 Task: Look for space in Suriāpet, India from 2nd June, 2023 to 6th June, 2023 for 1 adult in price range Rs.10000 to Rs.13000. Place can be private room with 1  bedroom having 1 bed and 1 bathroom. Property type can be house, flat, guest house, hotel. Booking option can be shelf check-in. Required host language is English.
Action: Mouse moved to (529, 93)
Screenshot: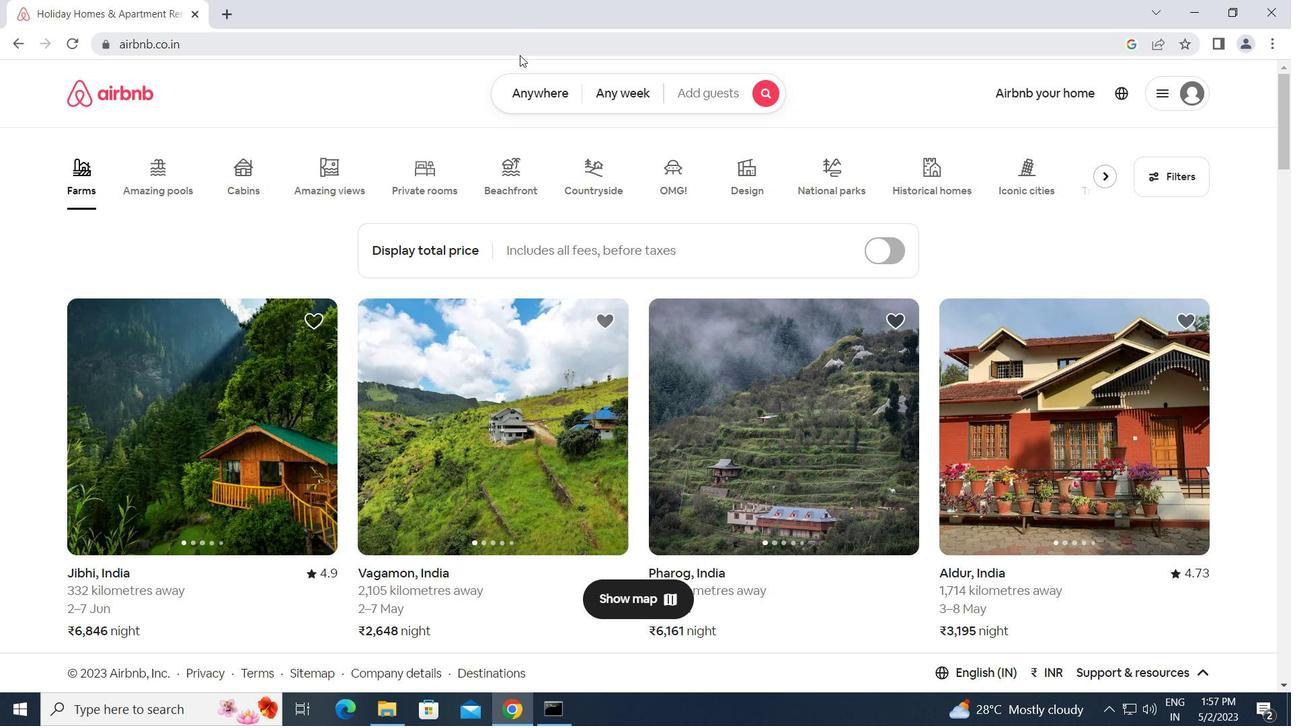 
Action: Mouse pressed left at (529, 93)
Screenshot: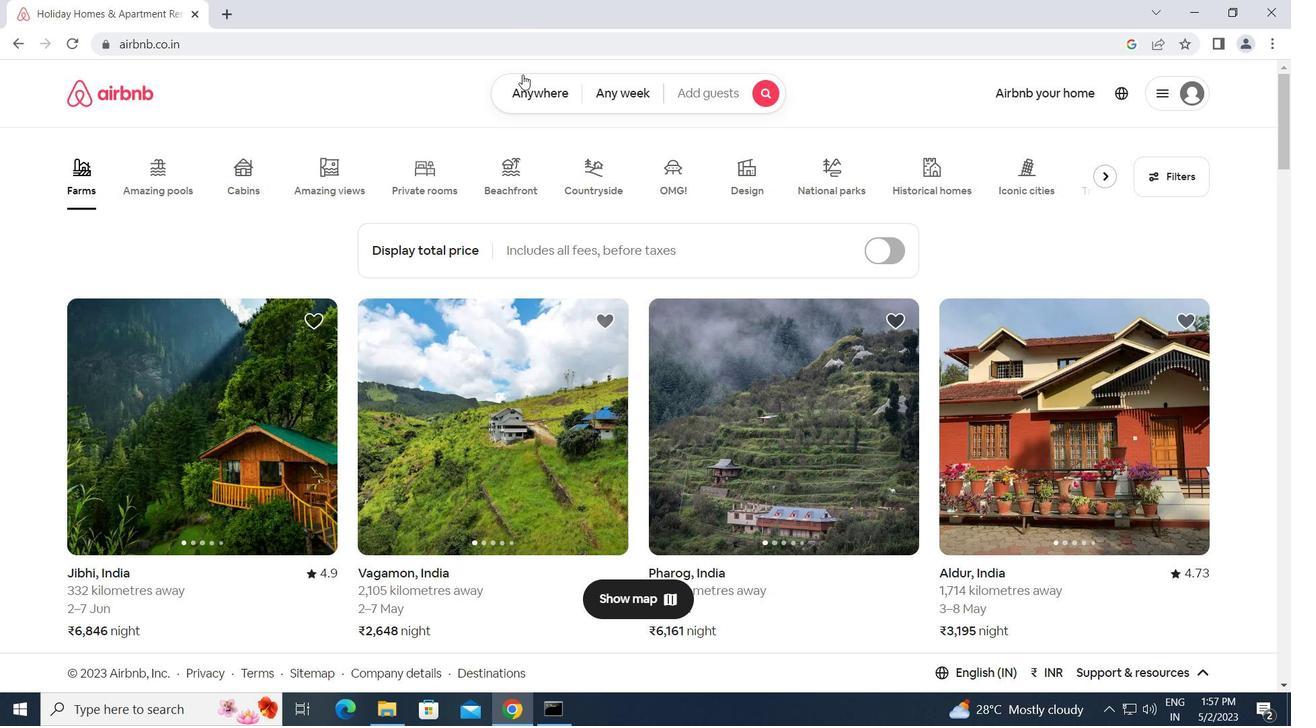 
Action: Mouse moved to (449, 157)
Screenshot: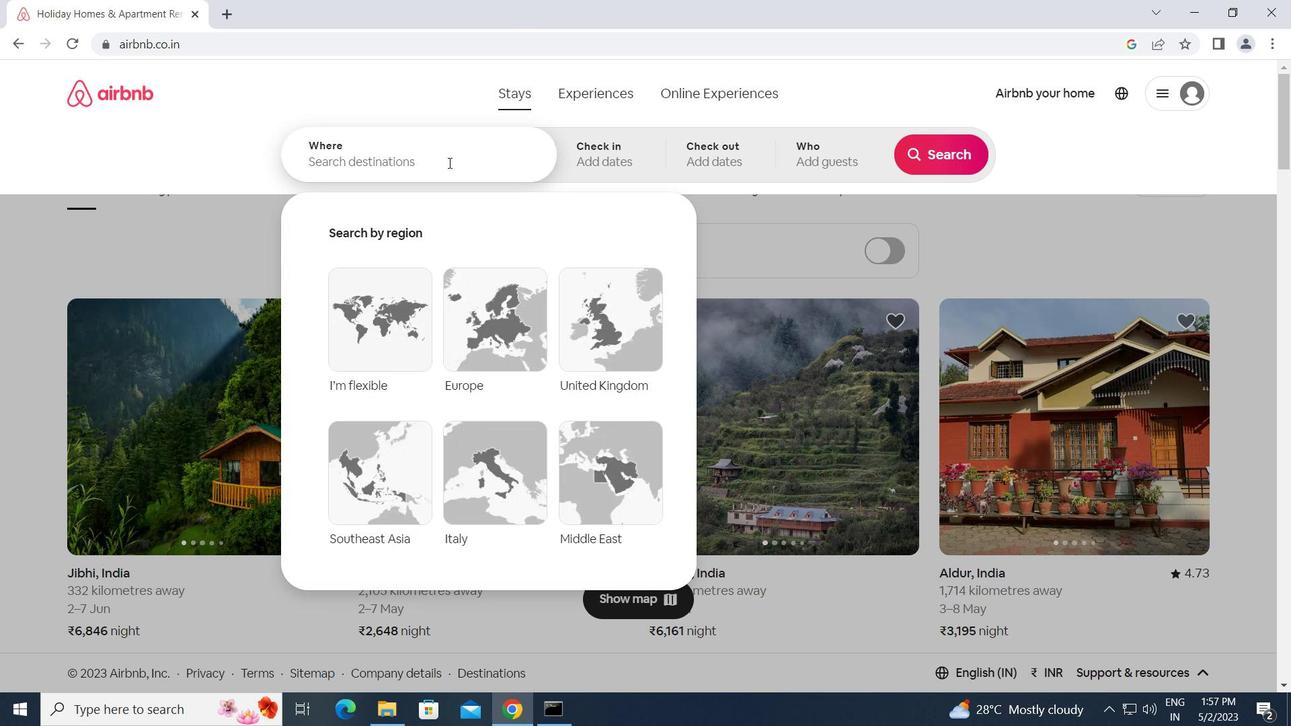 
Action: Mouse pressed left at (449, 157)
Screenshot: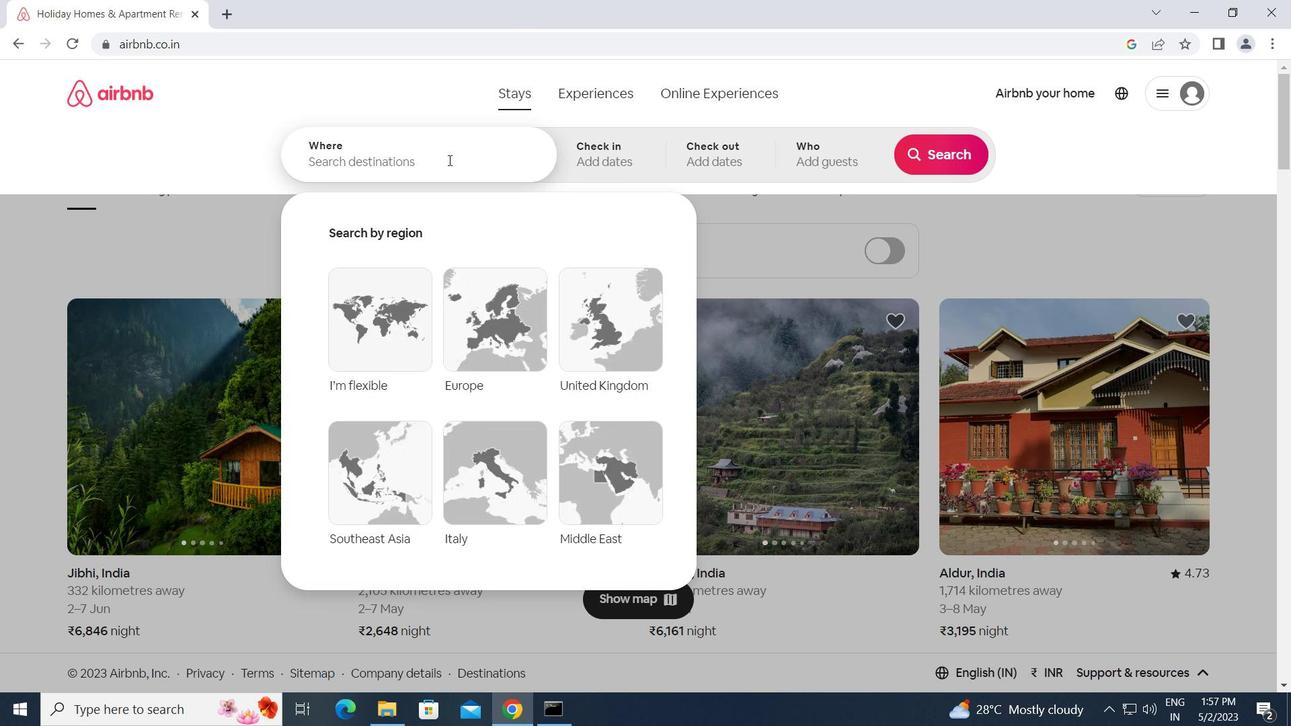 
Action: Key pressed s<Key.caps_lock>uriapet,<Key.space><Key.caps_lock>i<Key.caps_lock>ndia<Key.enter>
Screenshot: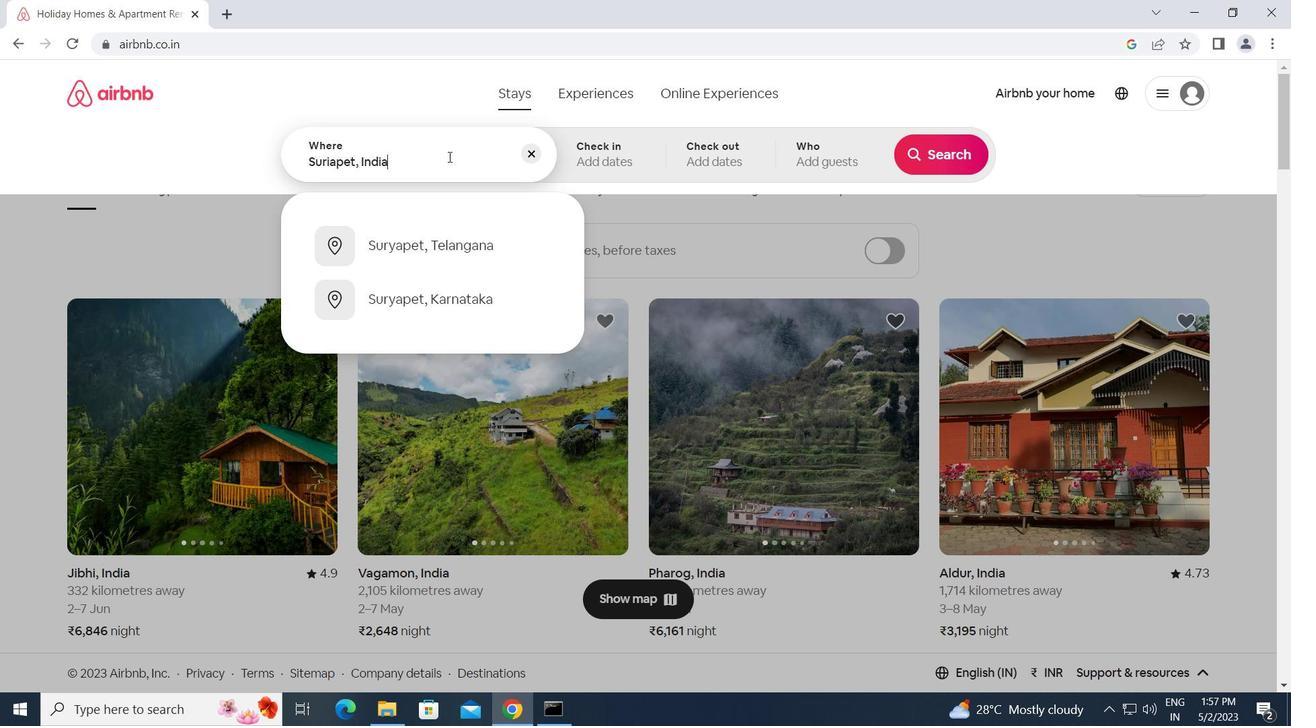 
Action: Mouse moved to (883, 357)
Screenshot: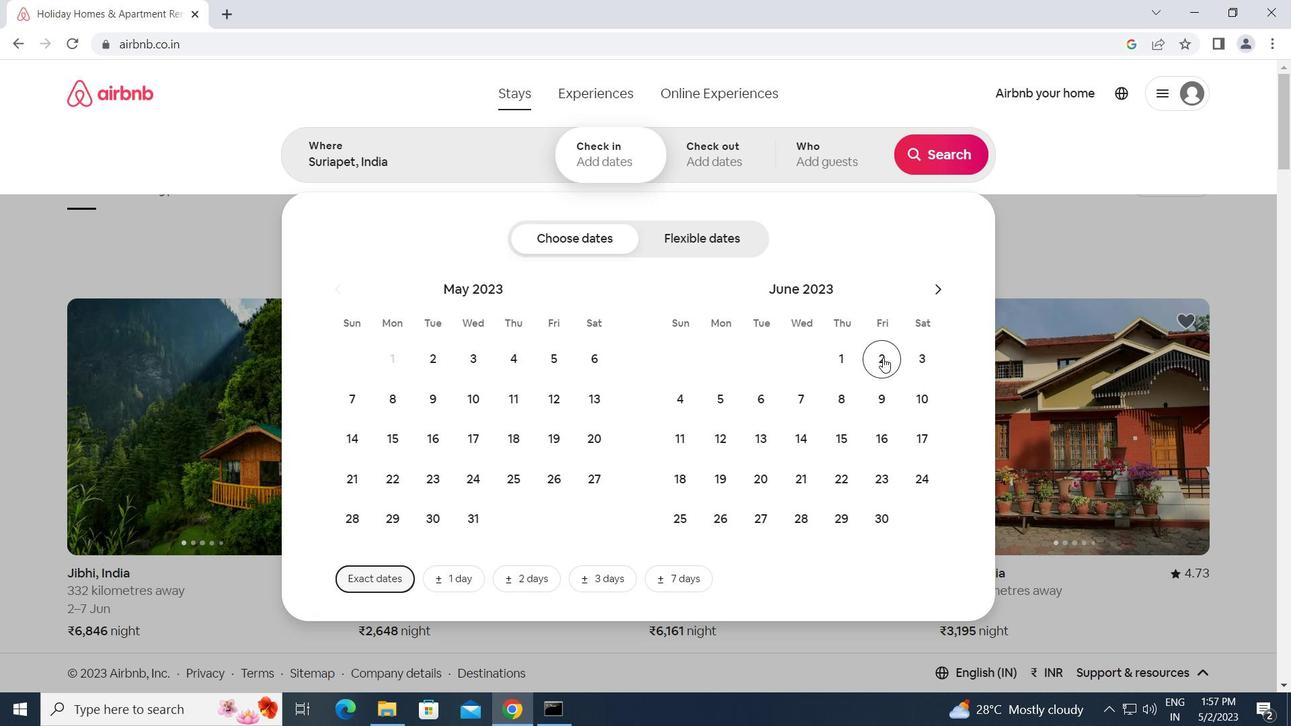 
Action: Mouse pressed left at (883, 357)
Screenshot: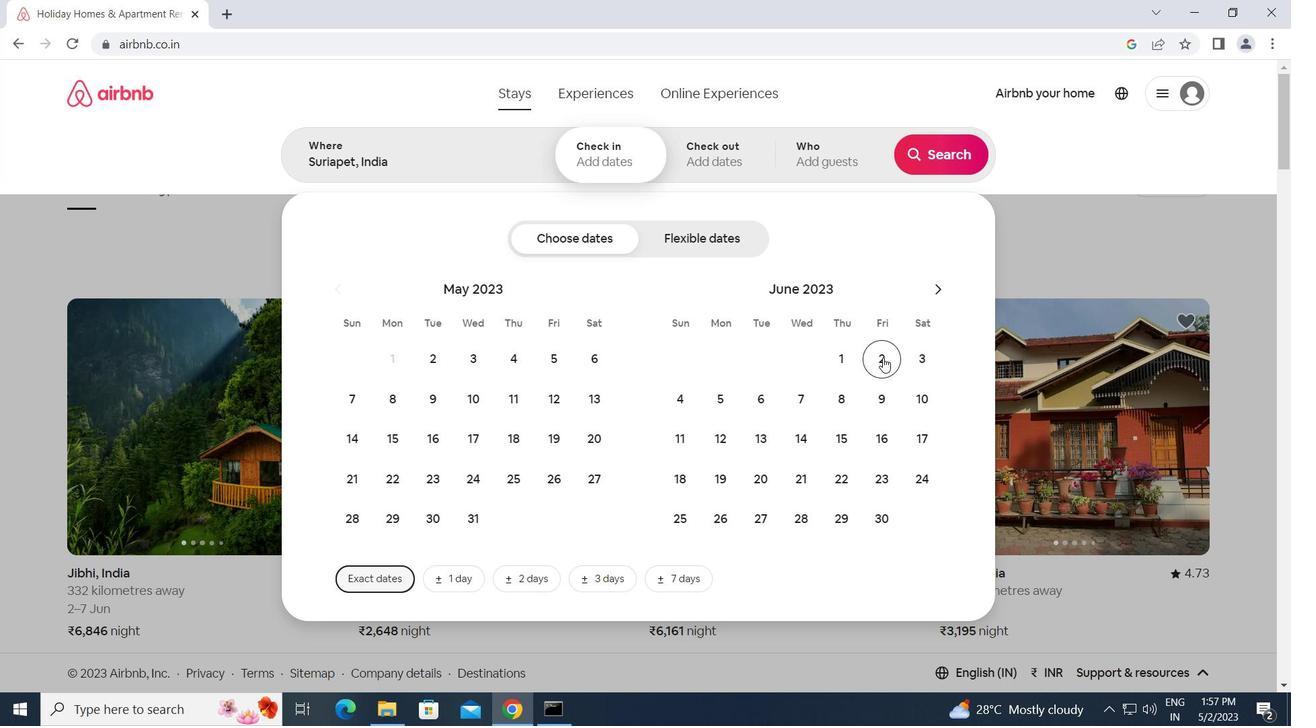 
Action: Mouse moved to (765, 398)
Screenshot: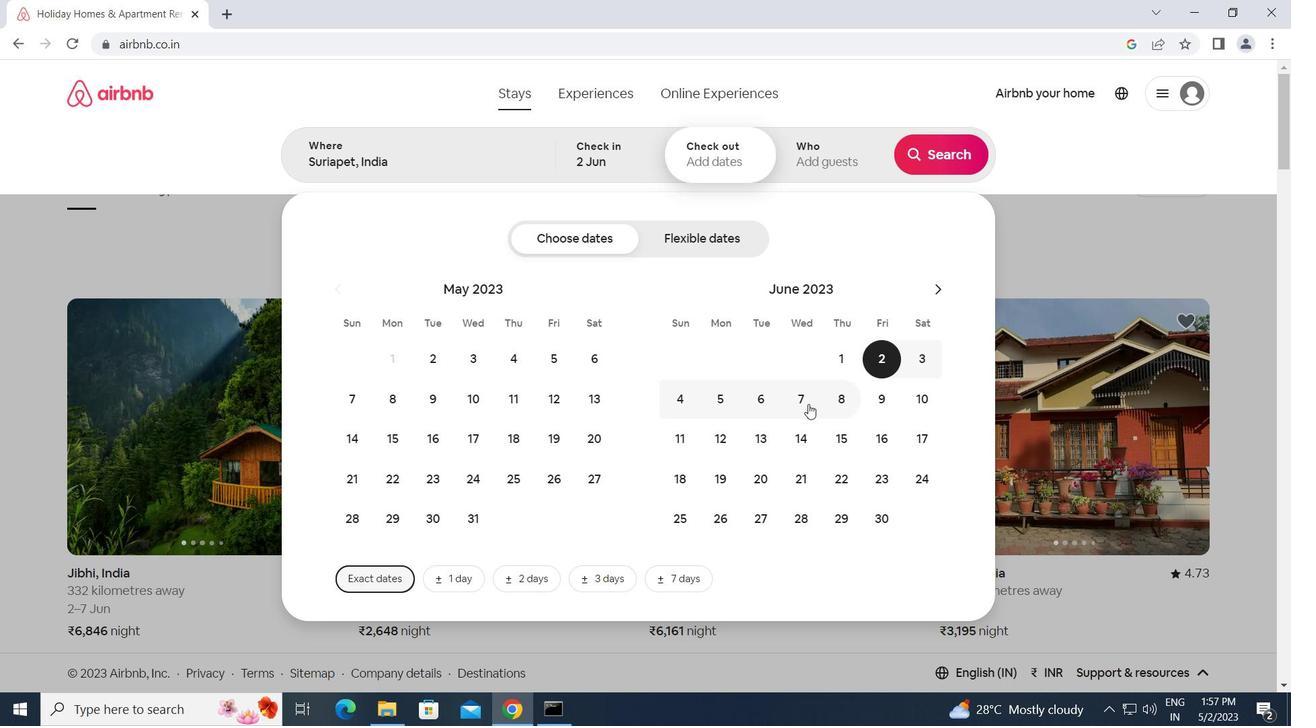 
Action: Mouse pressed left at (765, 398)
Screenshot: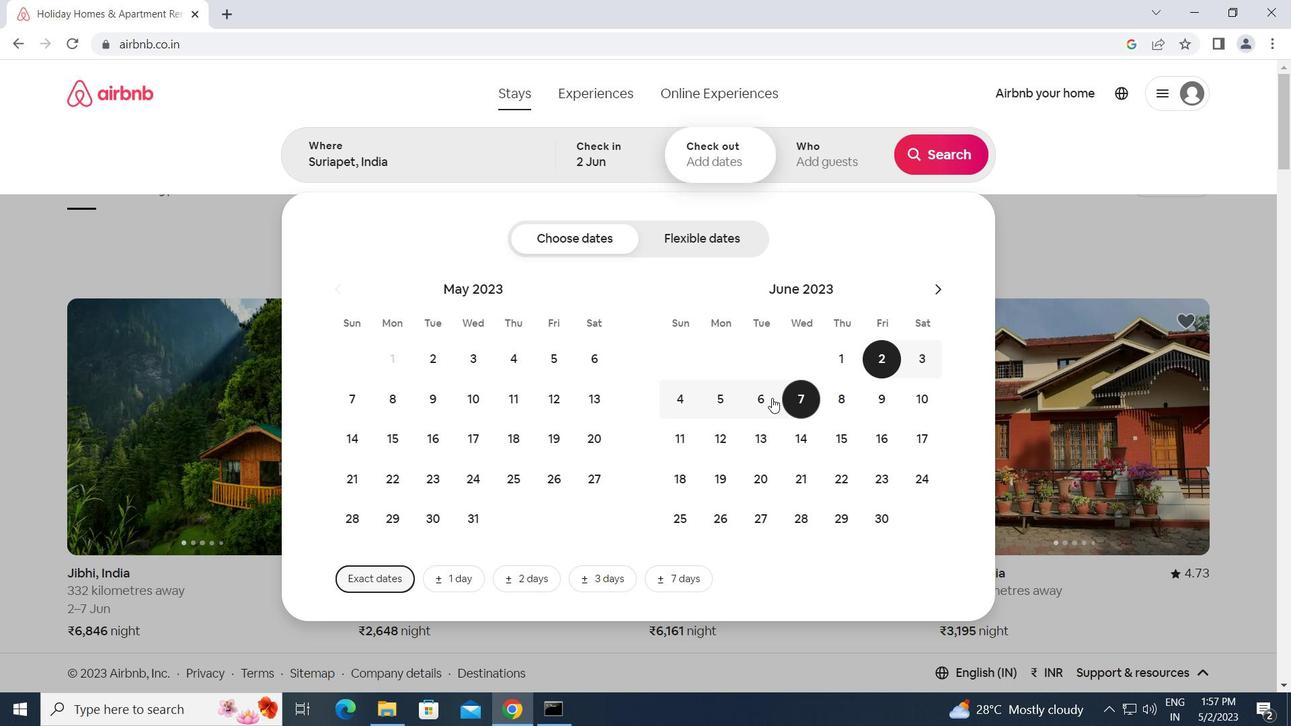 
Action: Mouse moved to (818, 152)
Screenshot: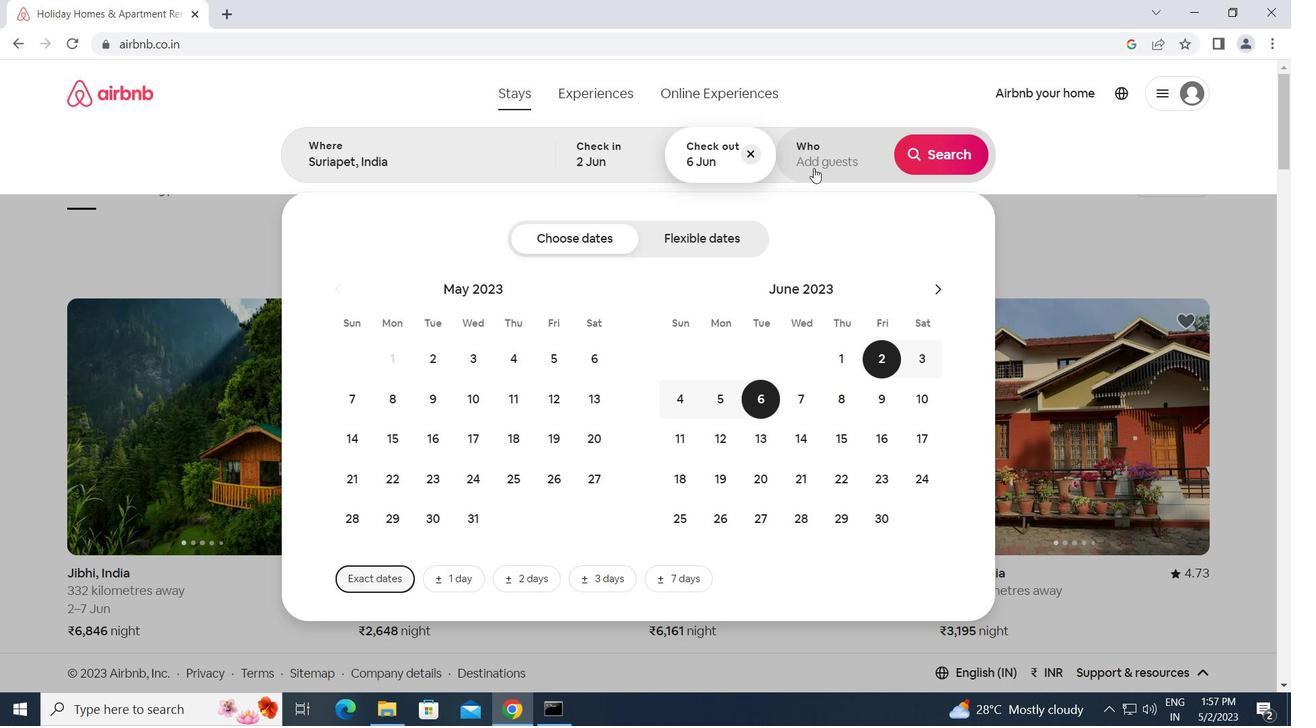 
Action: Mouse pressed left at (818, 152)
Screenshot: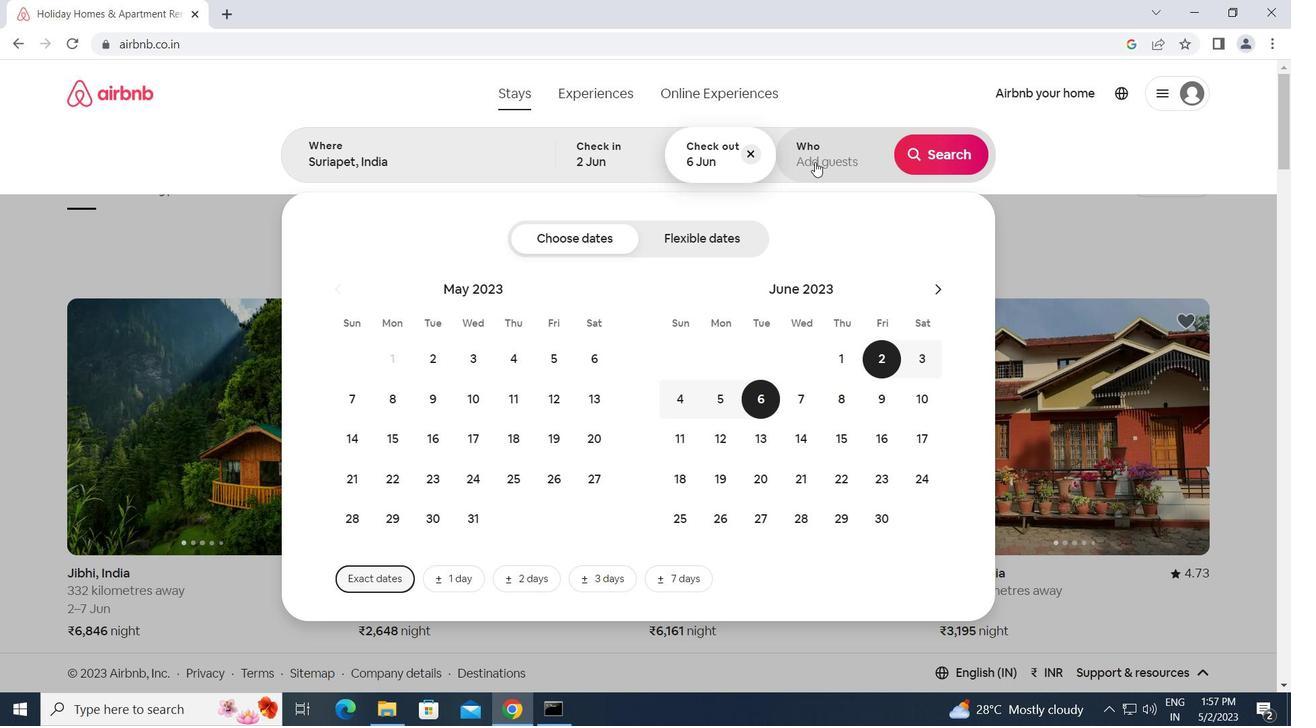 
Action: Mouse moved to (944, 234)
Screenshot: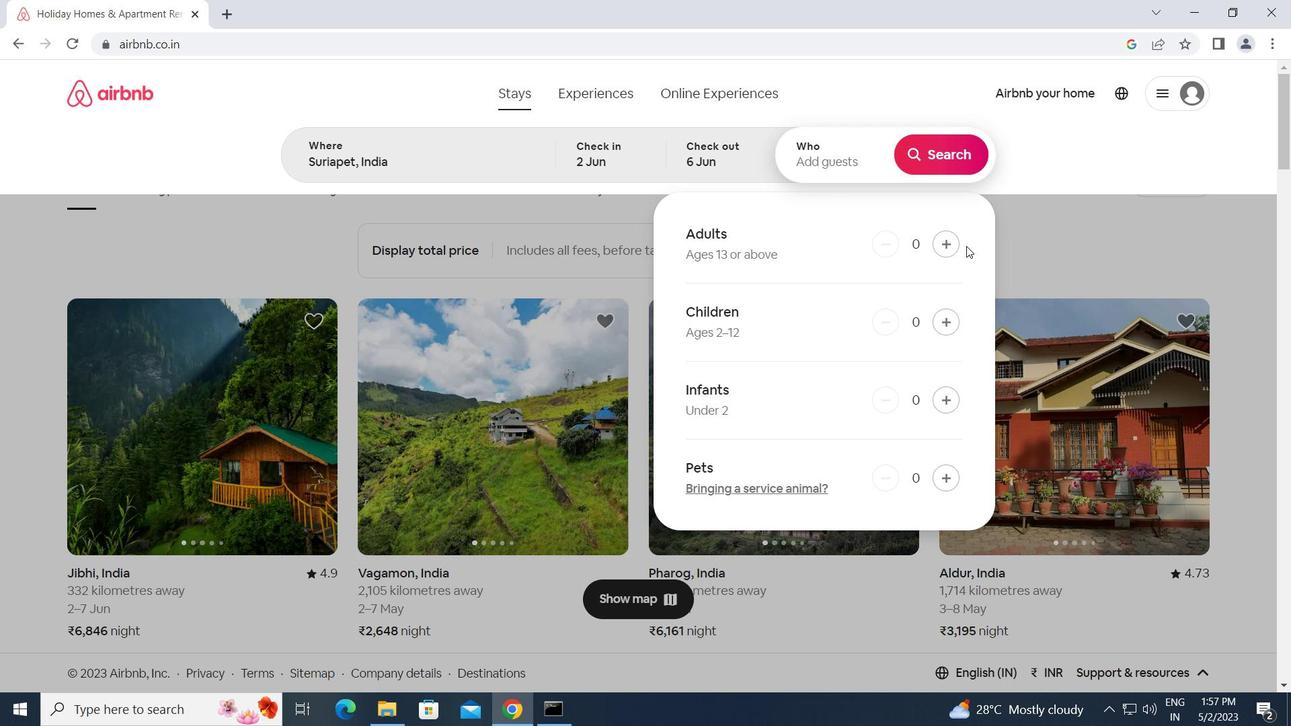 
Action: Mouse pressed left at (944, 234)
Screenshot: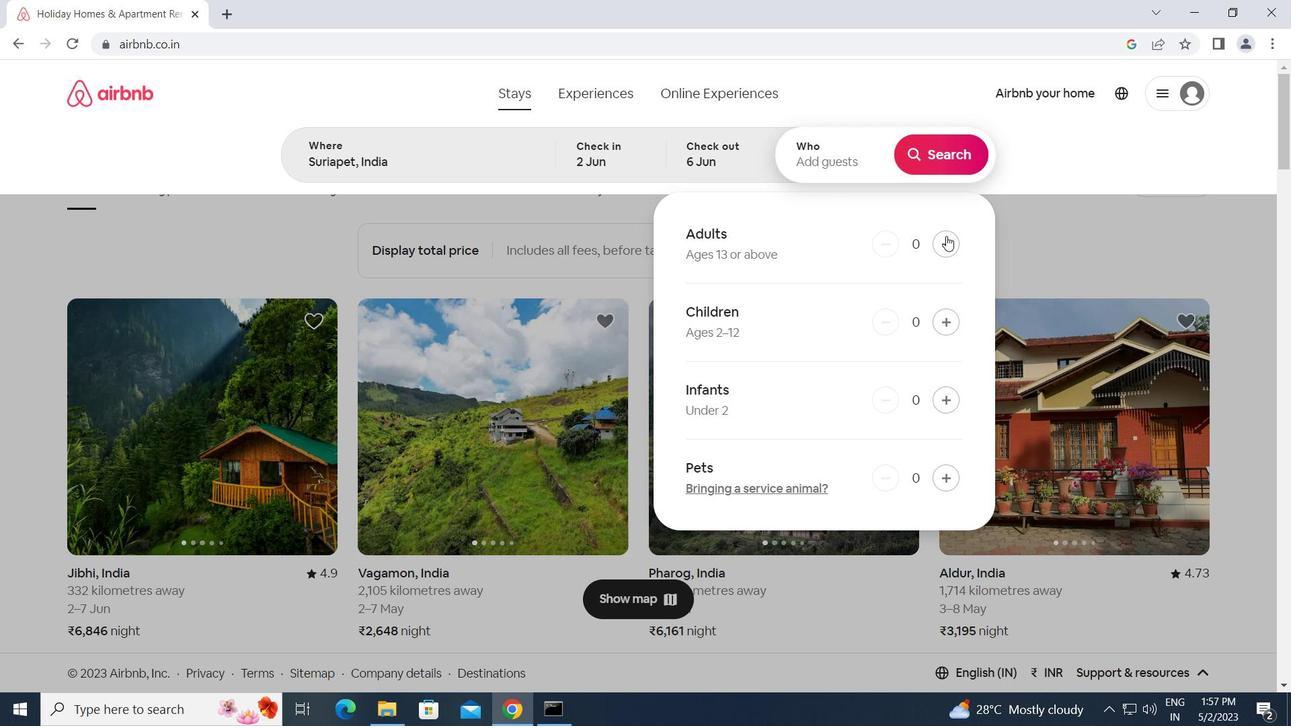 
Action: Mouse moved to (939, 155)
Screenshot: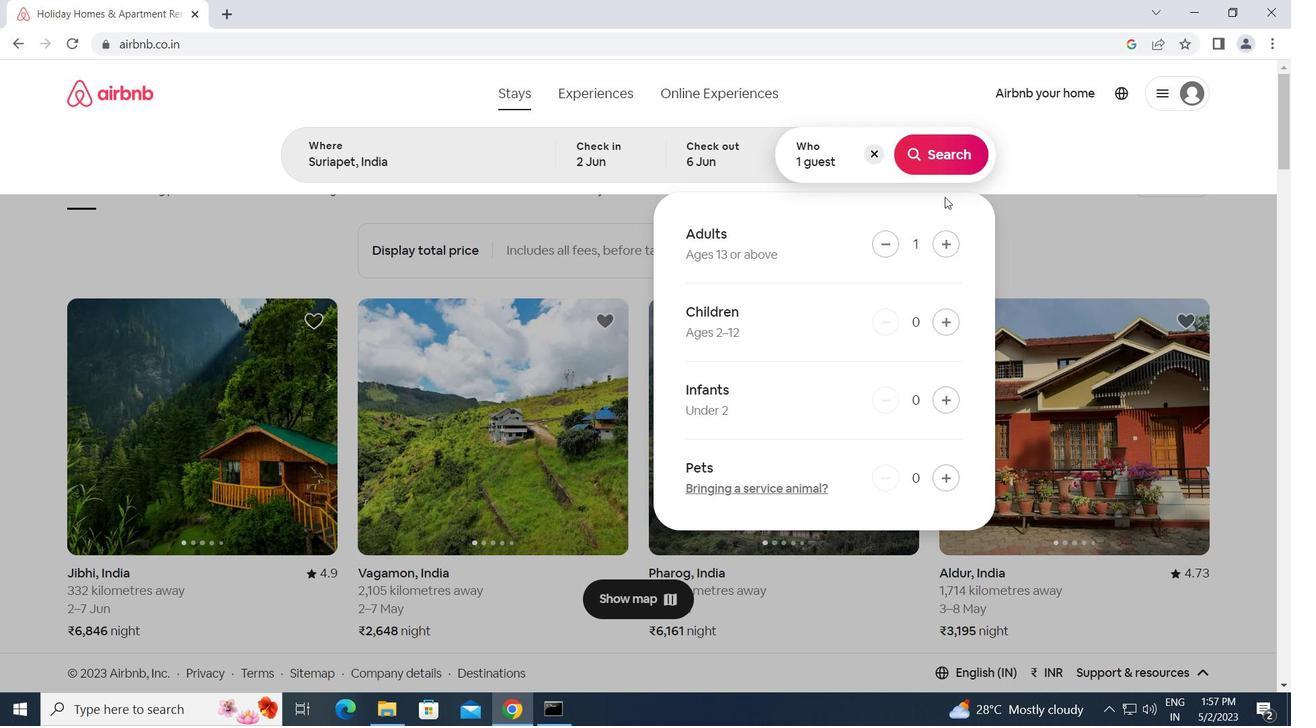 
Action: Mouse pressed left at (939, 155)
Screenshot: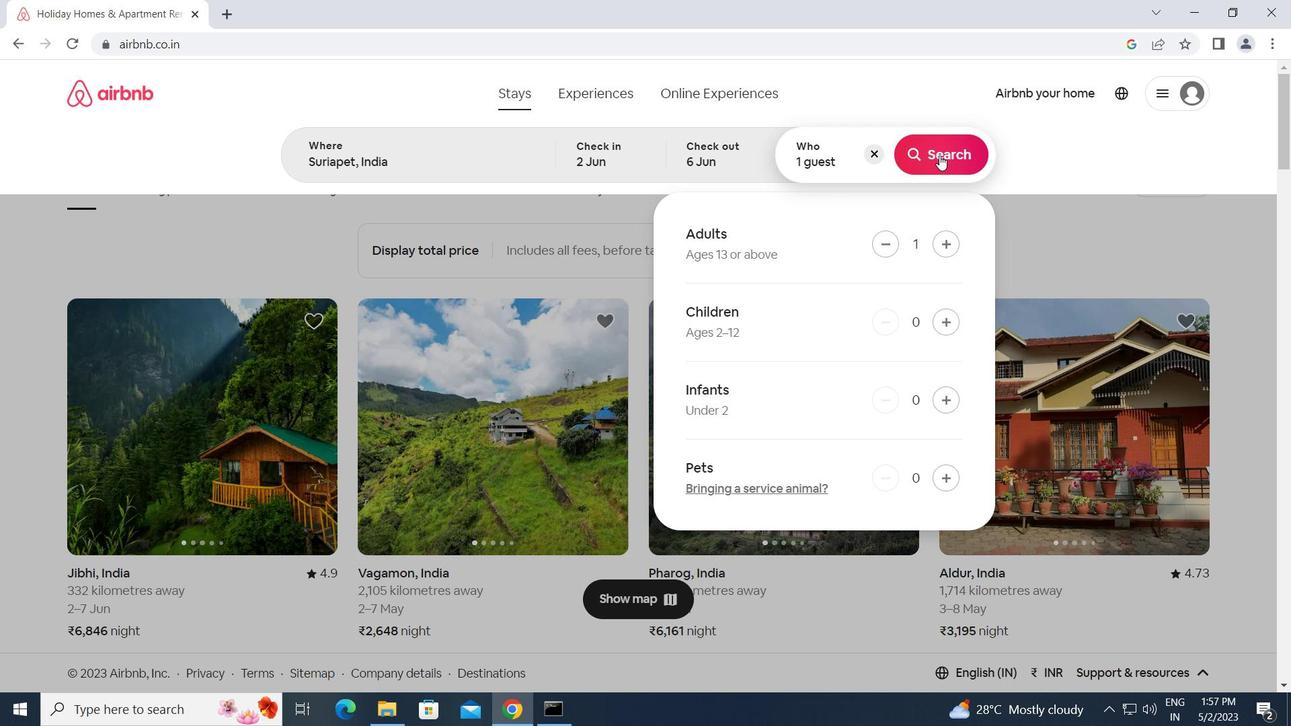 
Action: Mouse moved to (1193, 160)
Screenshot: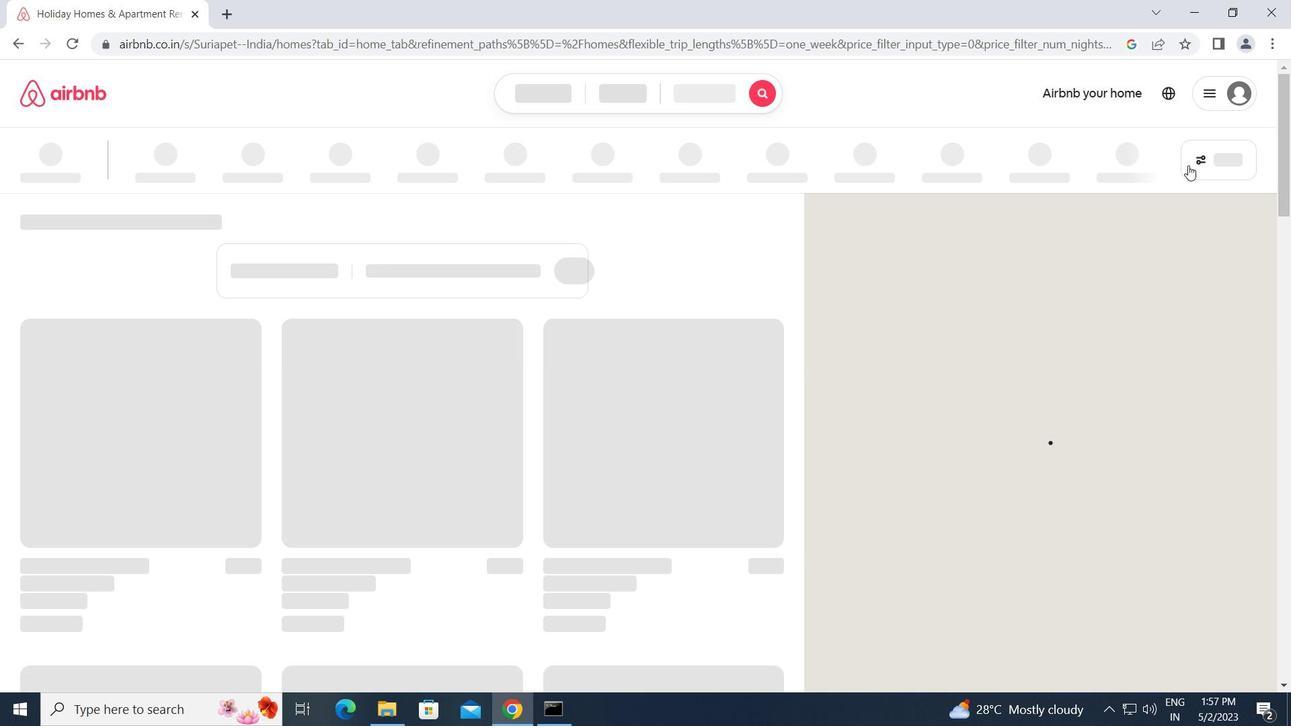 
Action: Mouse pressed left at (1193, 160)
Screenshot: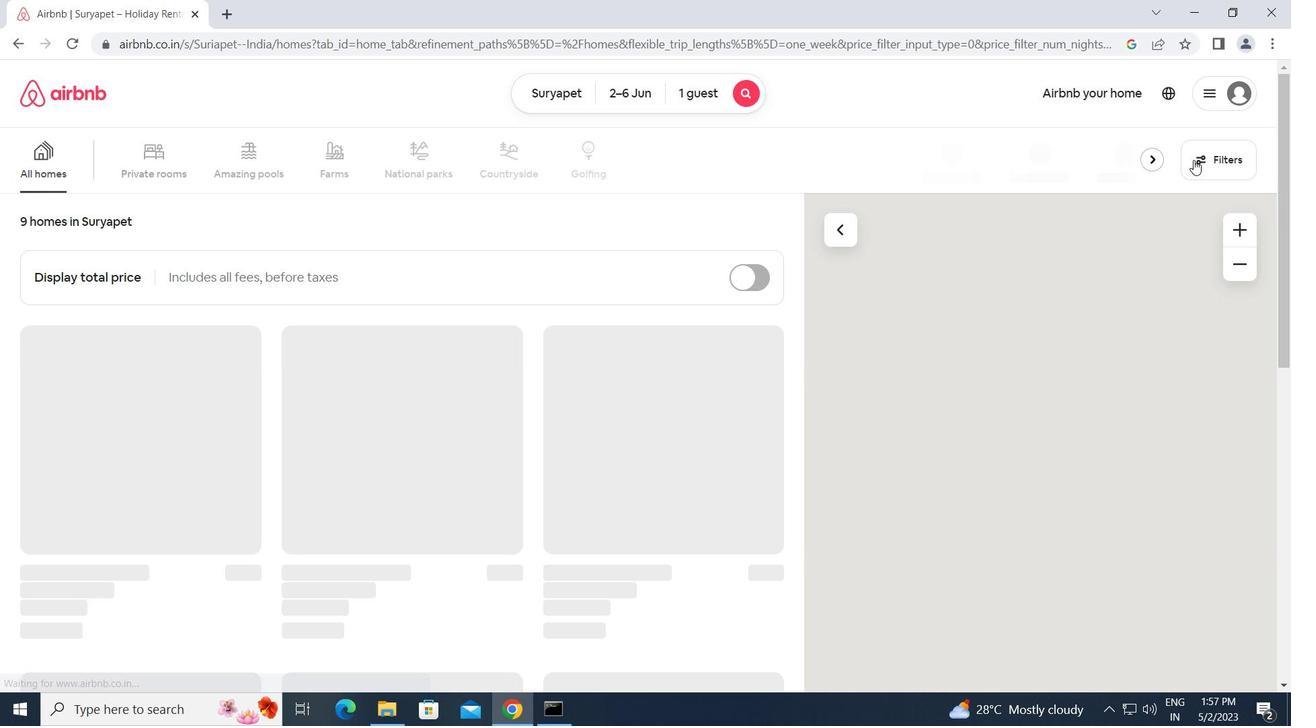 
Action: Mouse moved to (429, 372)
Screenshot: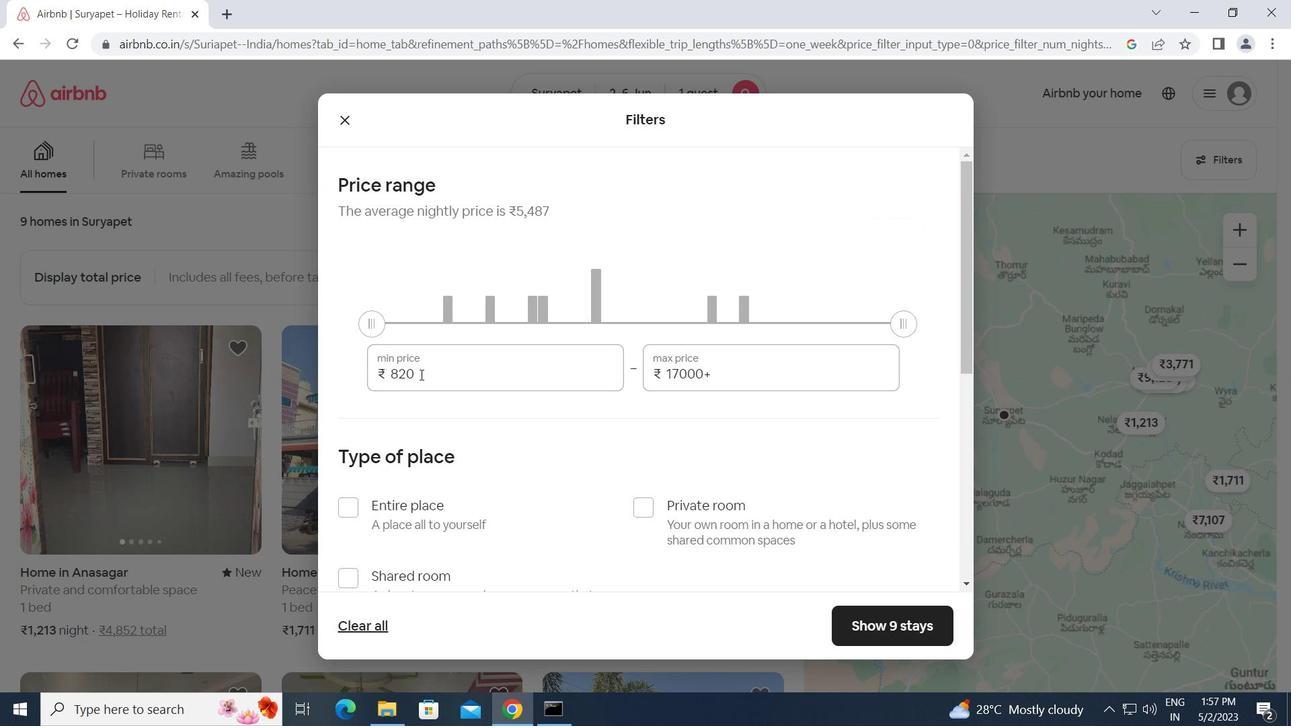 
Action: Mouse pressed left at (429, 372)
Screenshot: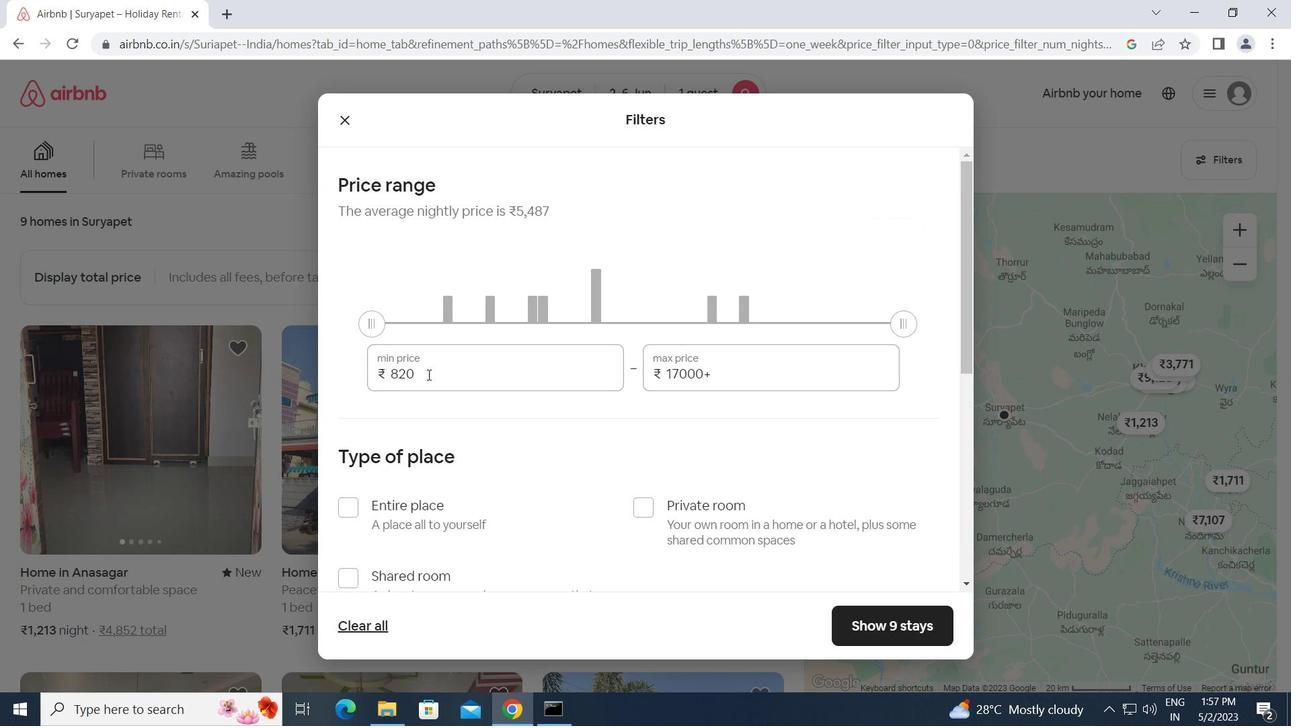 
Action: Mouse moved to (344, 375)
Screenshot: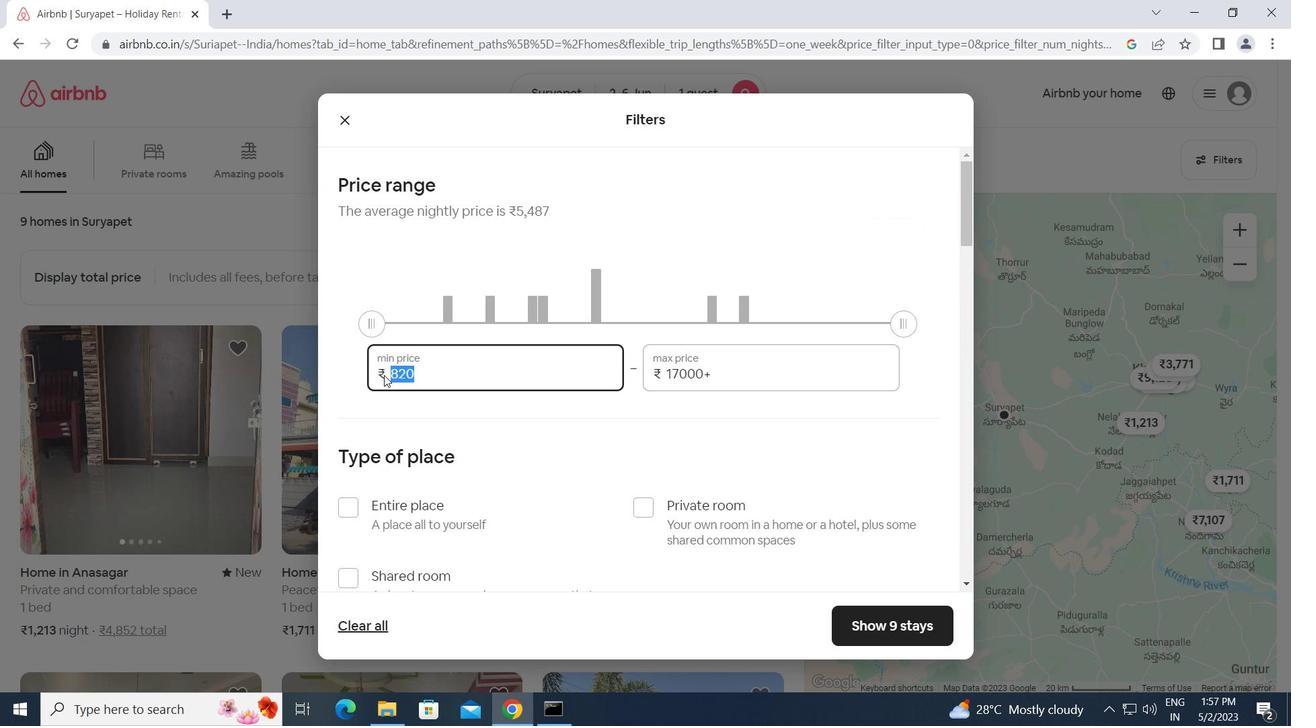 
Action: Key pressed 10000<Key.tab>13000
Screenshot: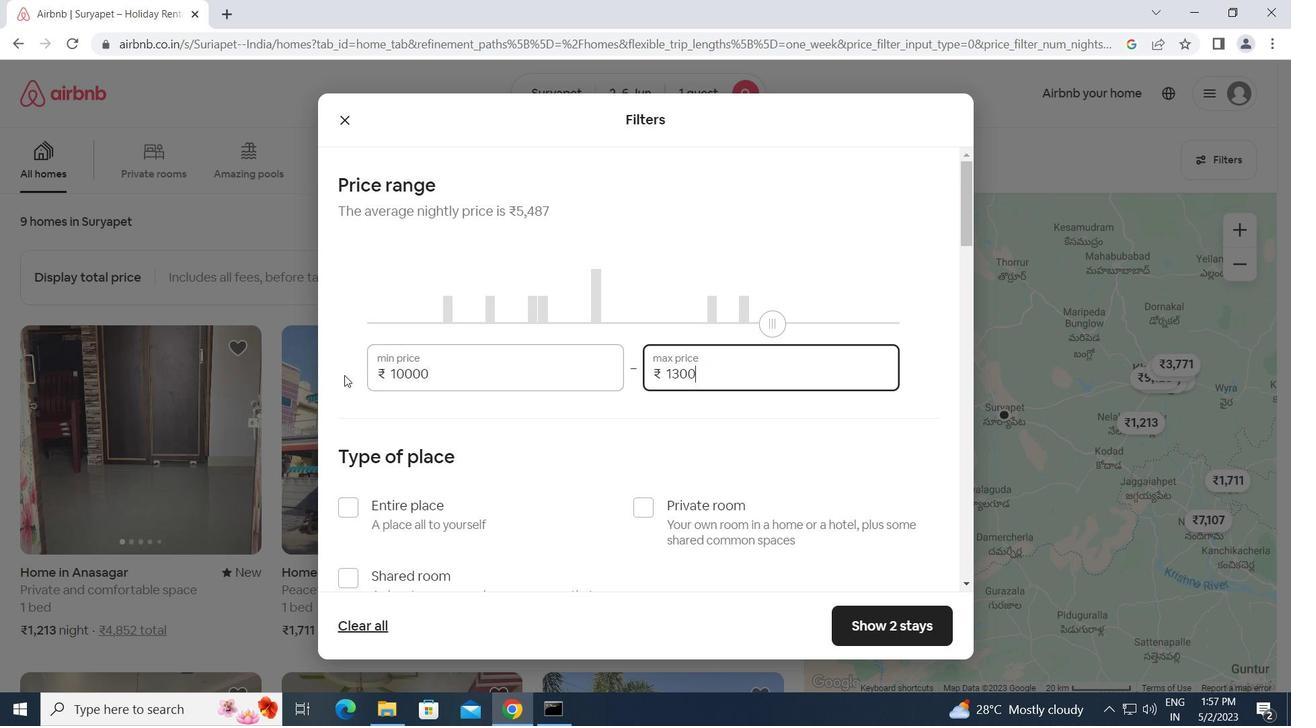
Action: Mouse moved to (638, 498)
Screenshot: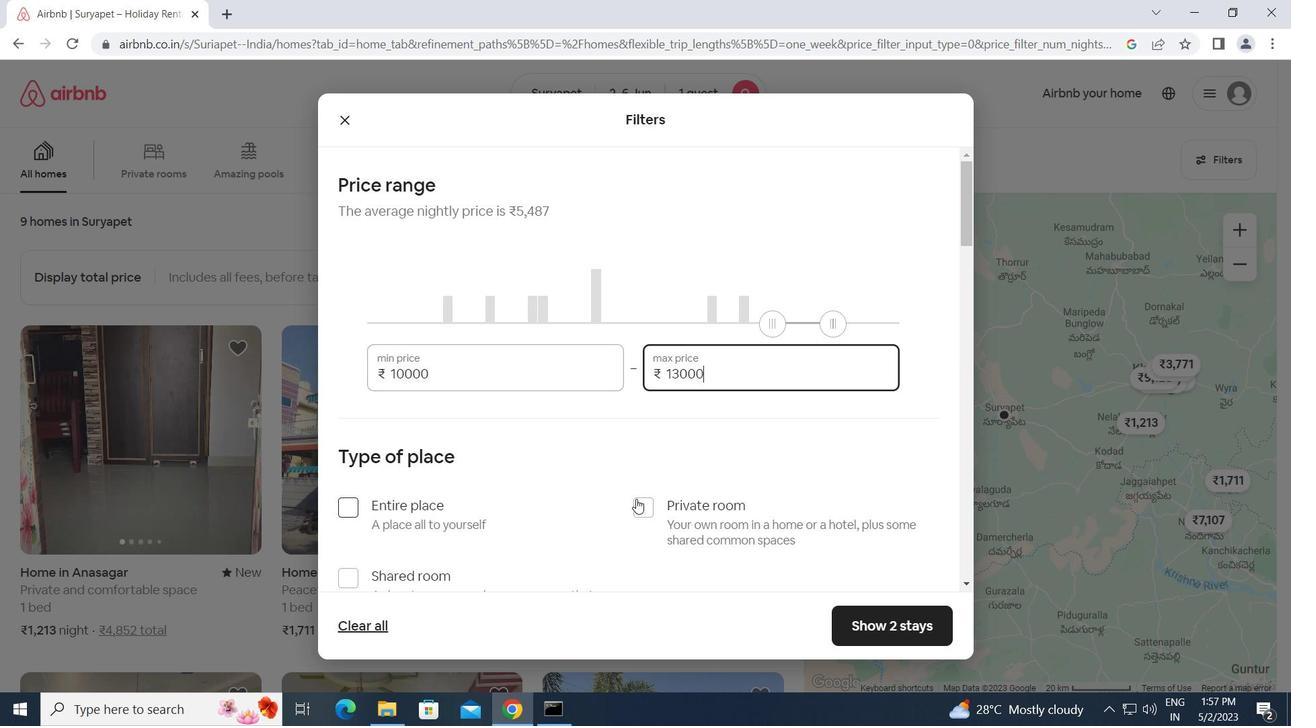 
Action: Mouse pressed left at (638, 498)
Screenshot: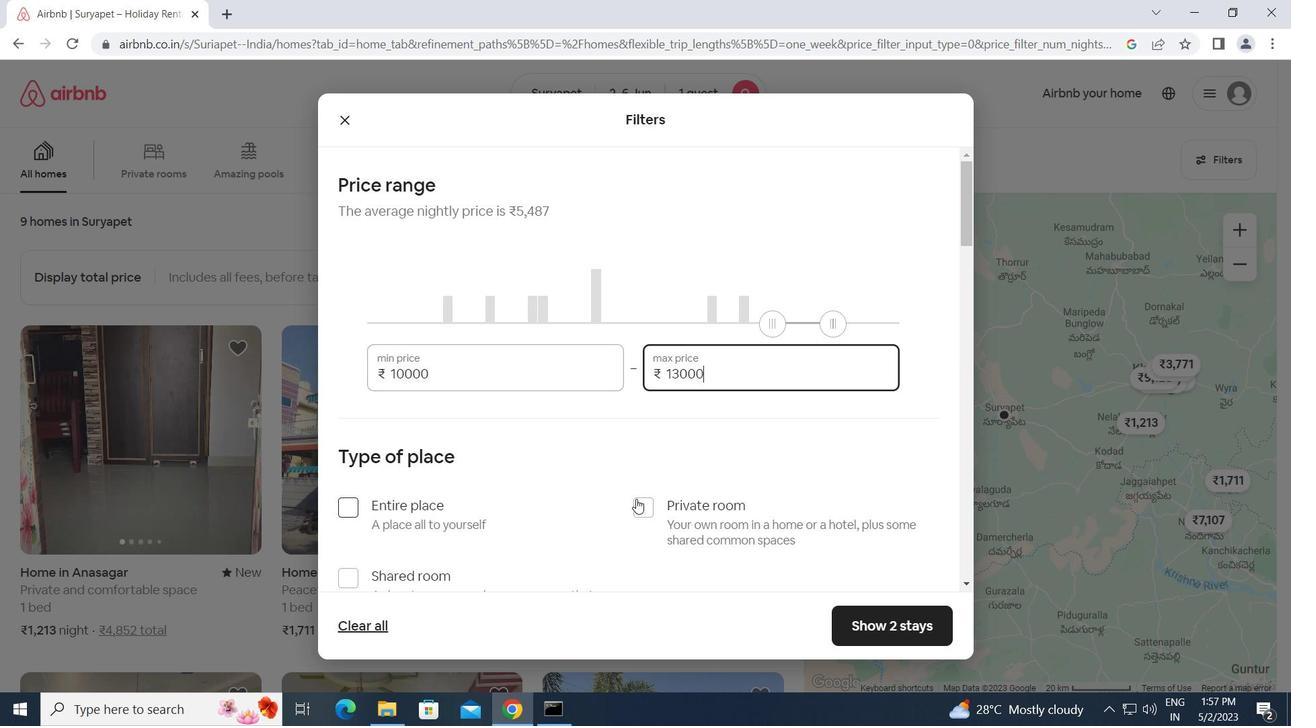 
Action: Mouse moved to (614, 528)
Screenshot: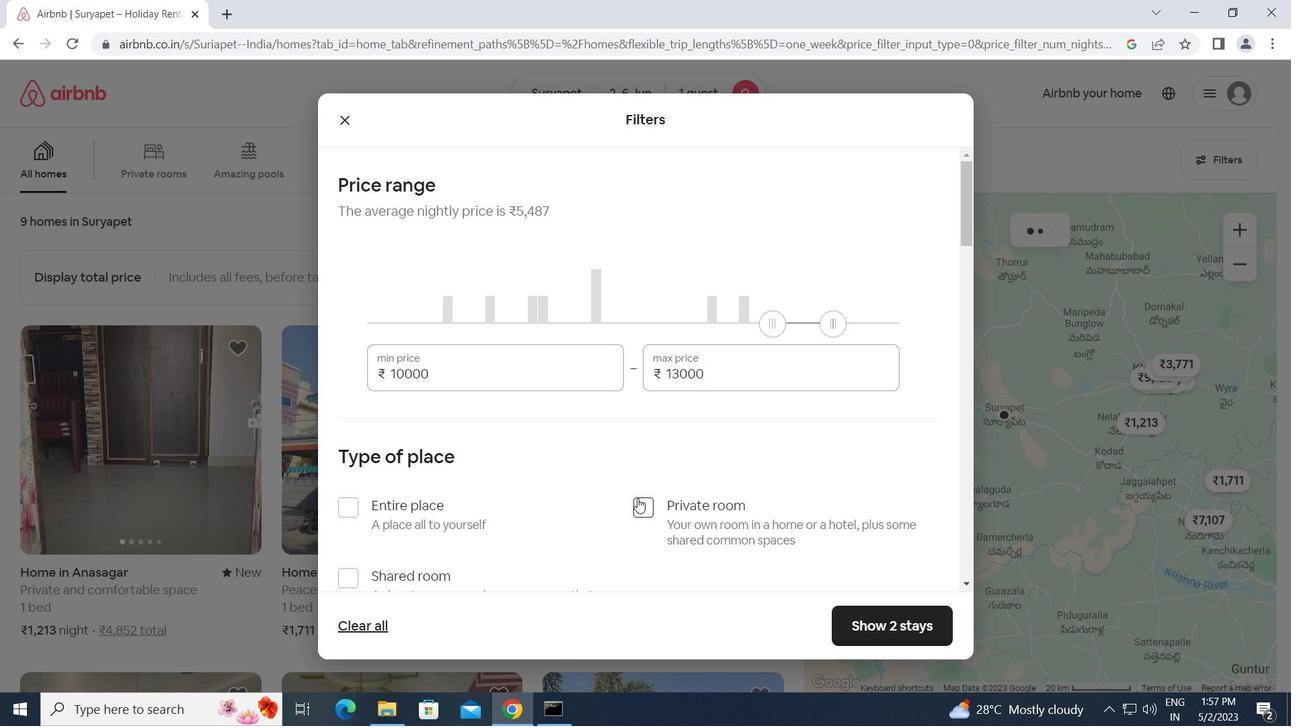 
Action: Mouse scrolled (614, 527) with delta (0, 0)
Screenshot: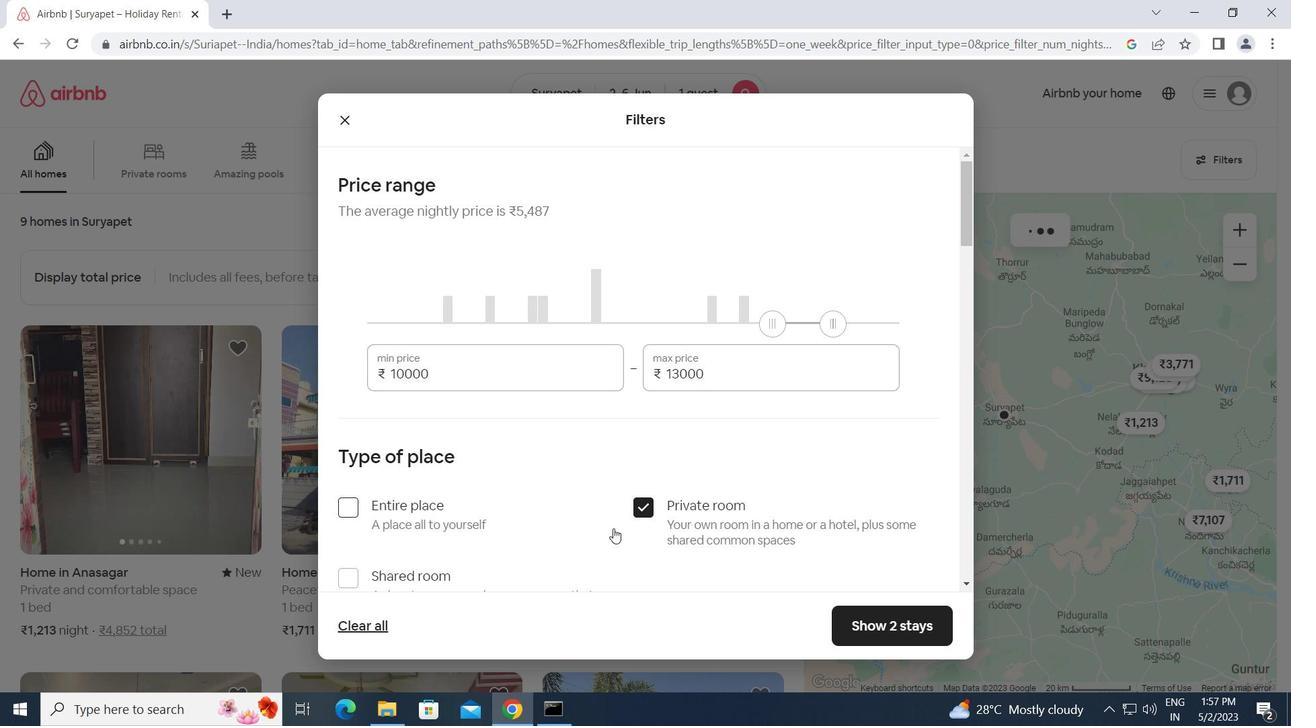 
Action: Mouse scrolled (614, 527) with delta (0, 0)
Screenshot: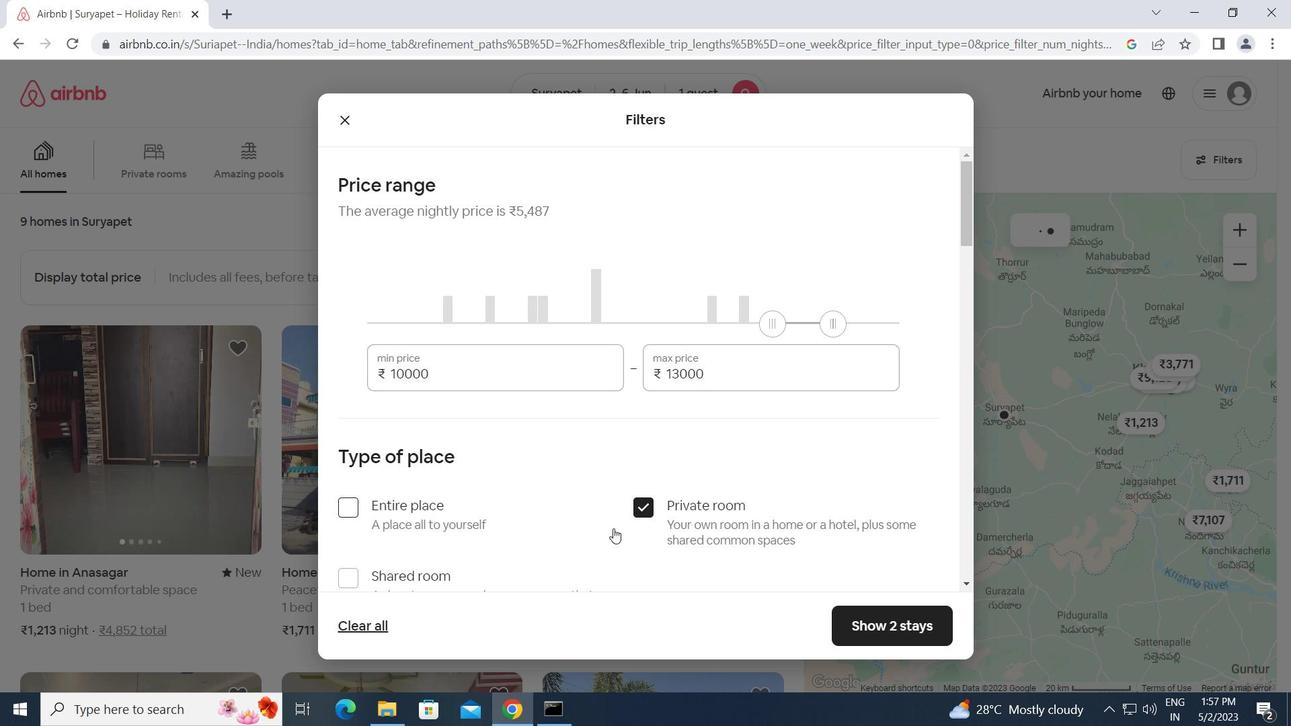 
Action: Mouse moved to (599, 528)
Screenshot: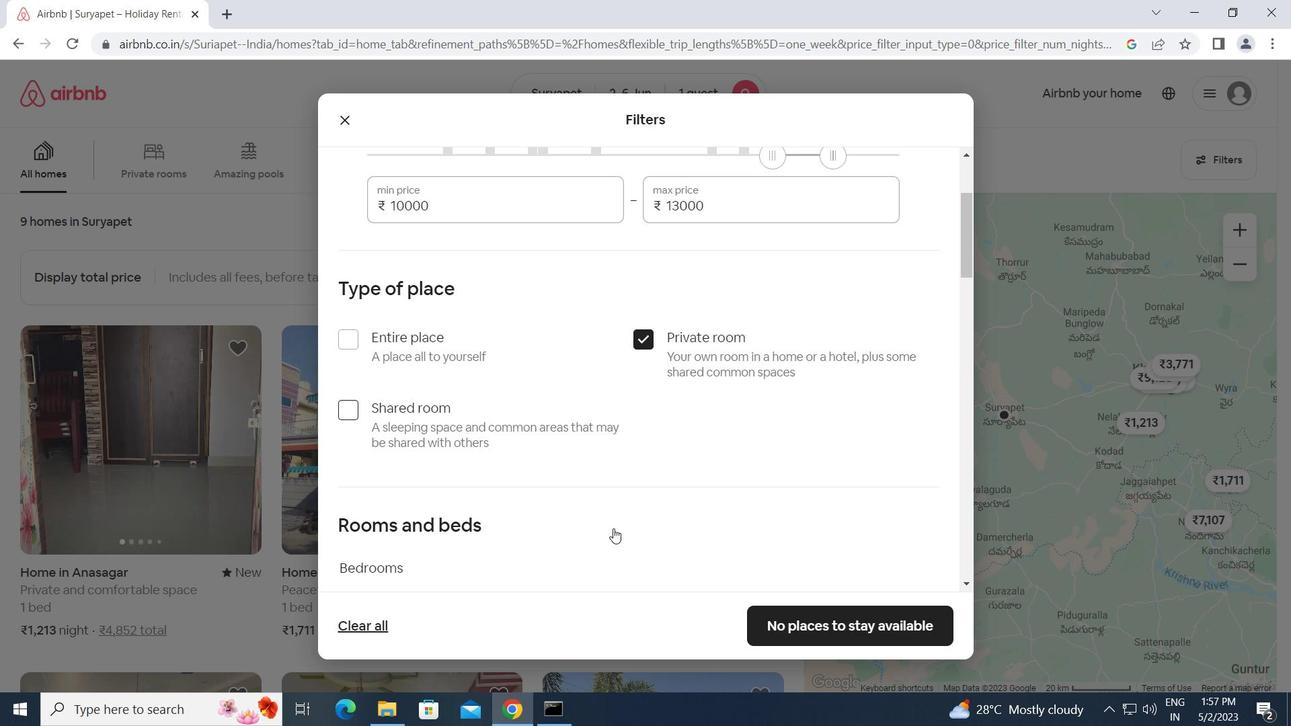
Action: Mouse scrolled (599, 527) with delta (0, 0)
Screenshot: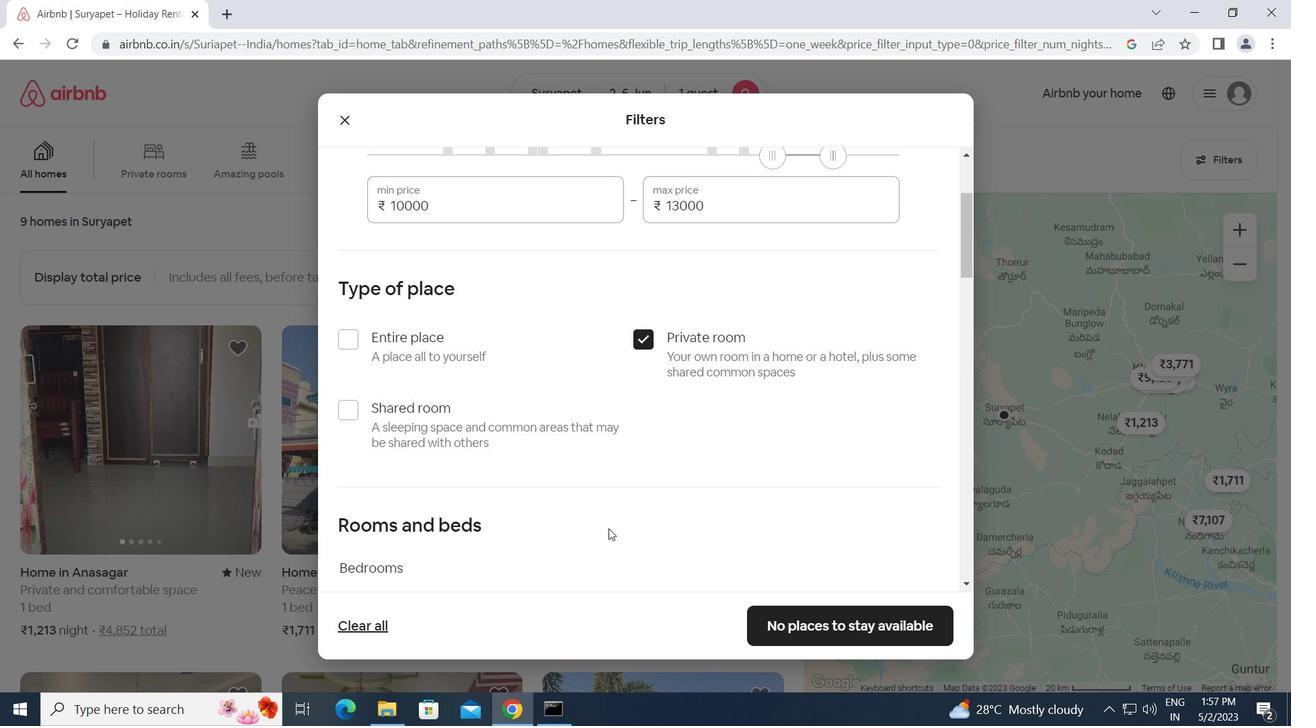 
Action: Mouse moved to (599, 528)
Screenshot: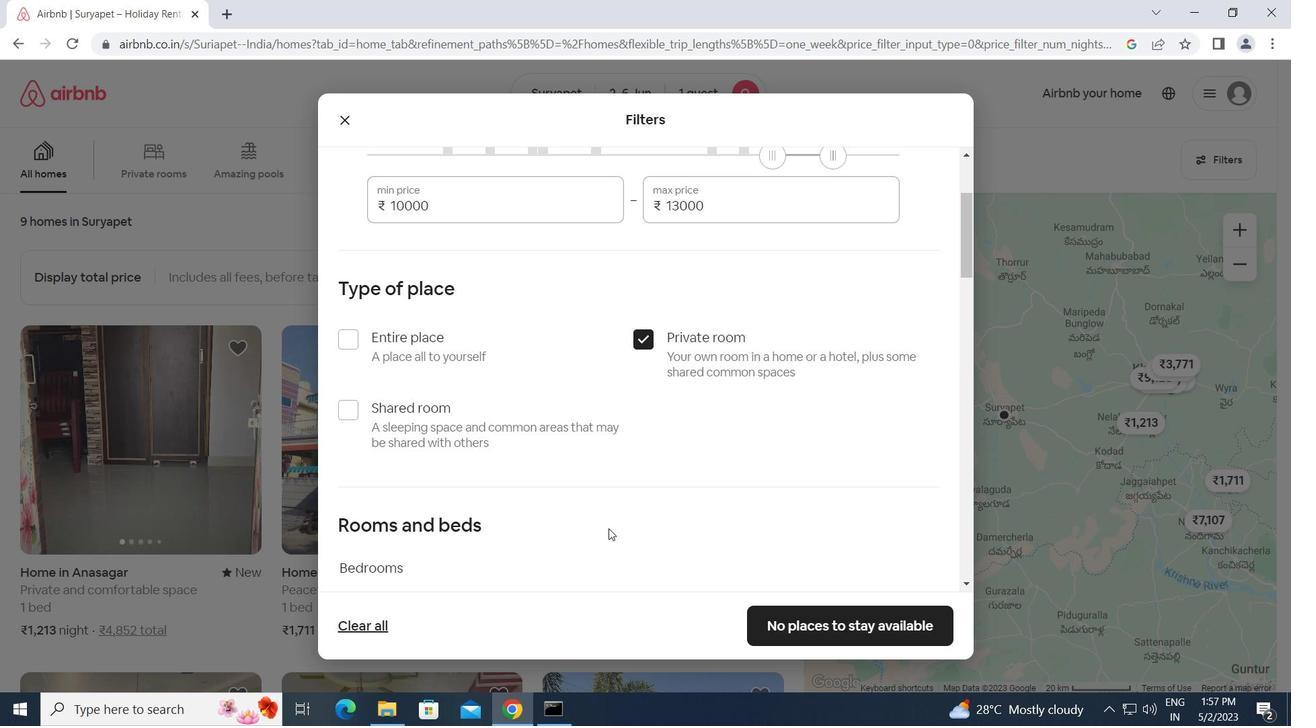 
Action: Mouse scrolled (599, 527) with delta (0, 0)
Screenshot: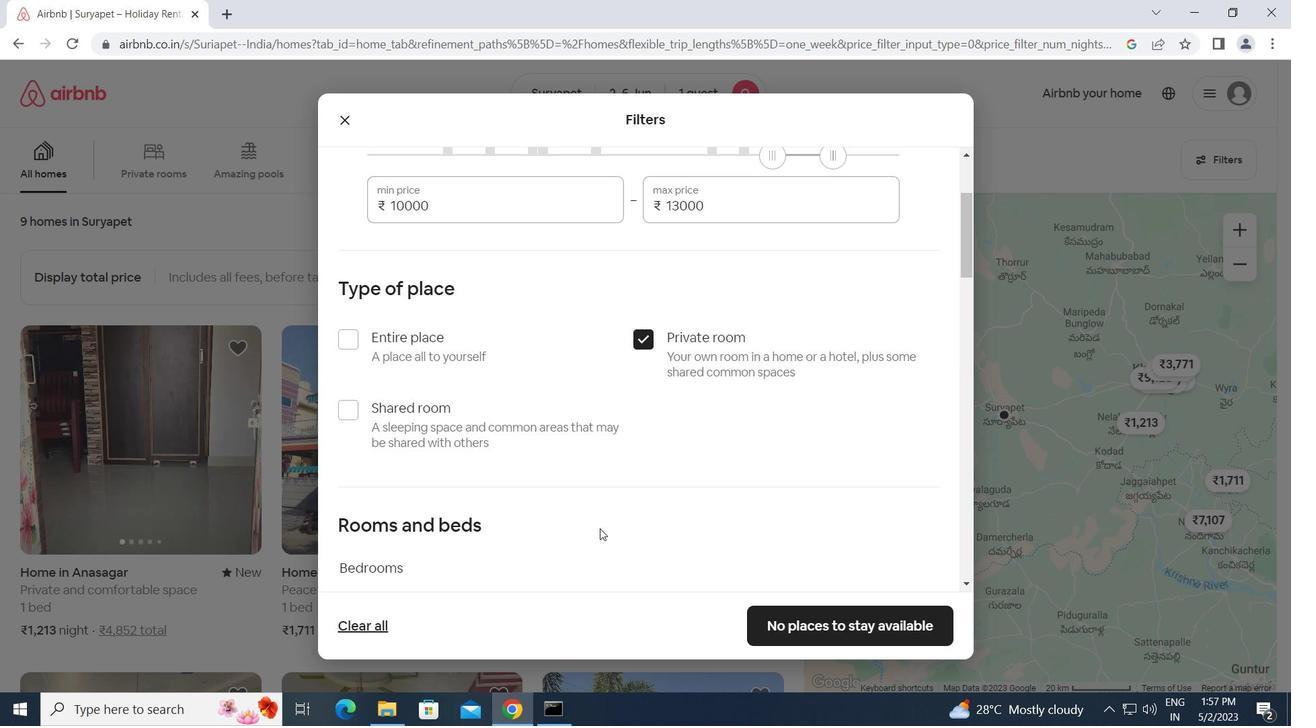 
Action: Mouse moved to (596, 529)
Screenshot: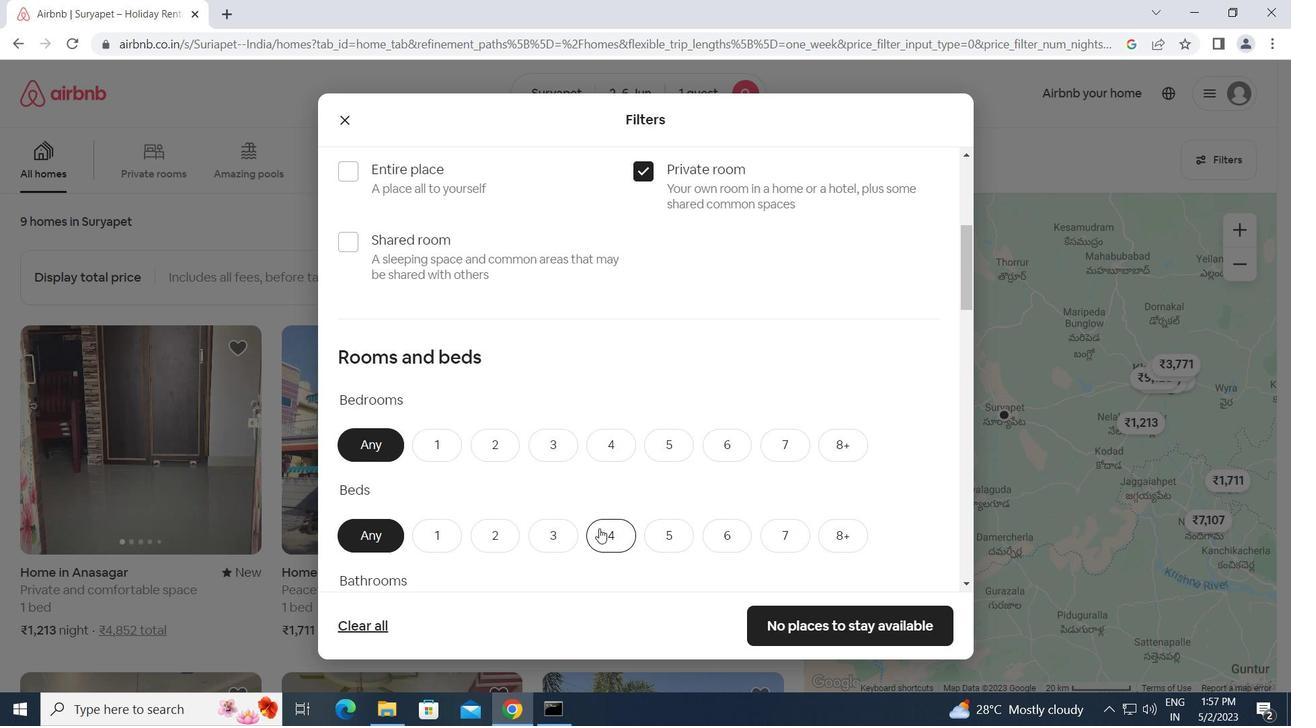 
Action: Mouse scrolled (596, 528) with delta (0, 0)
Screenshot: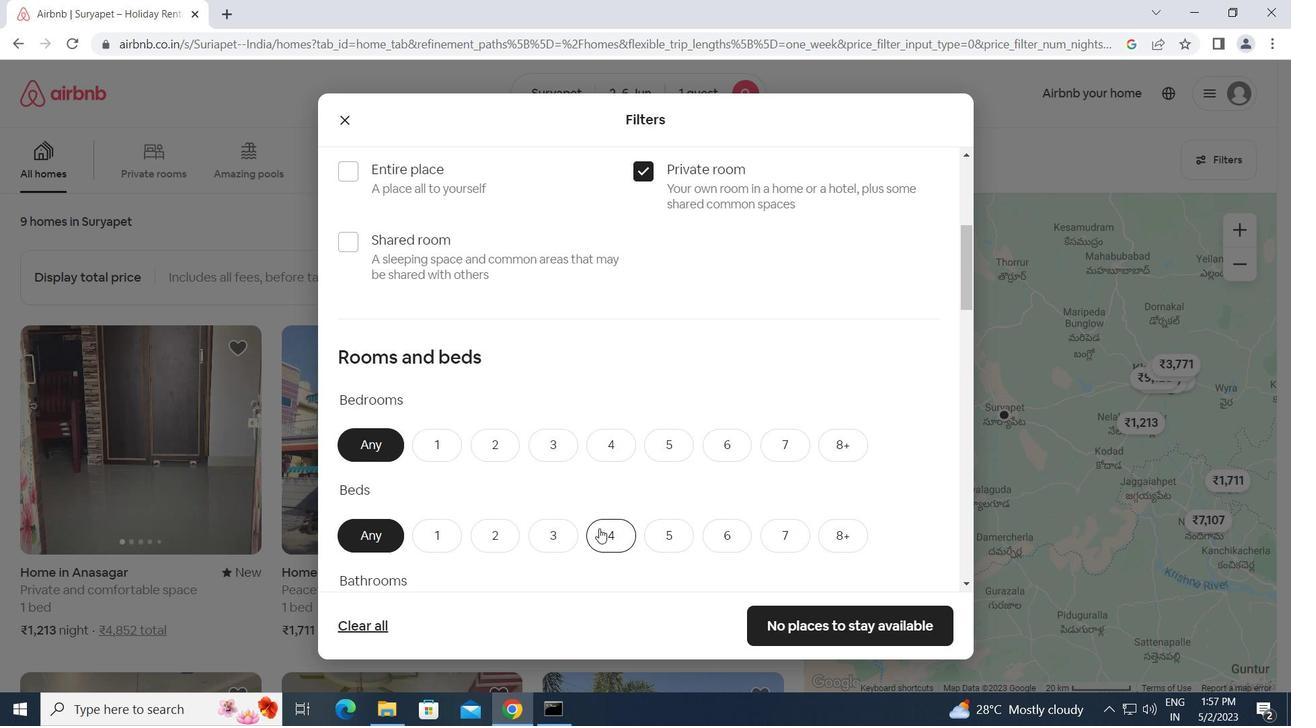 
Action: Mouse moved to (432, 366)
Screenshot: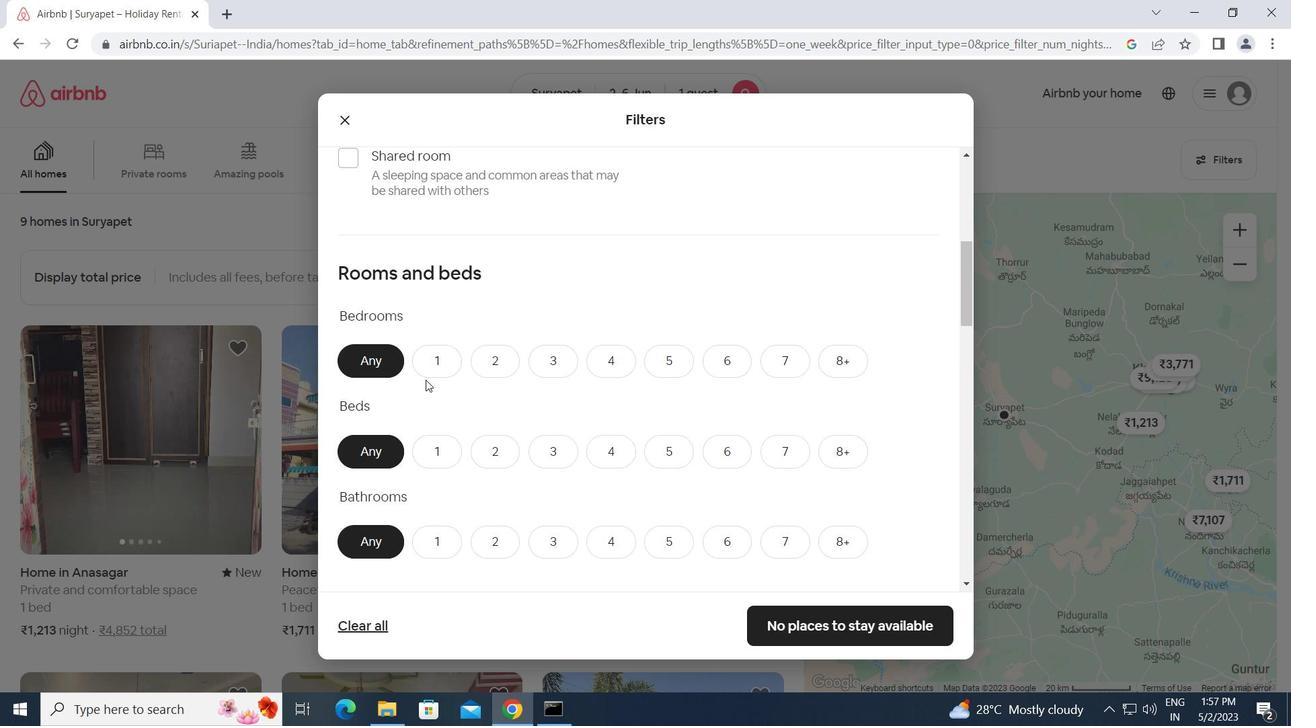 
Action: Mouse pressed left at (432, 366)
Screenshot: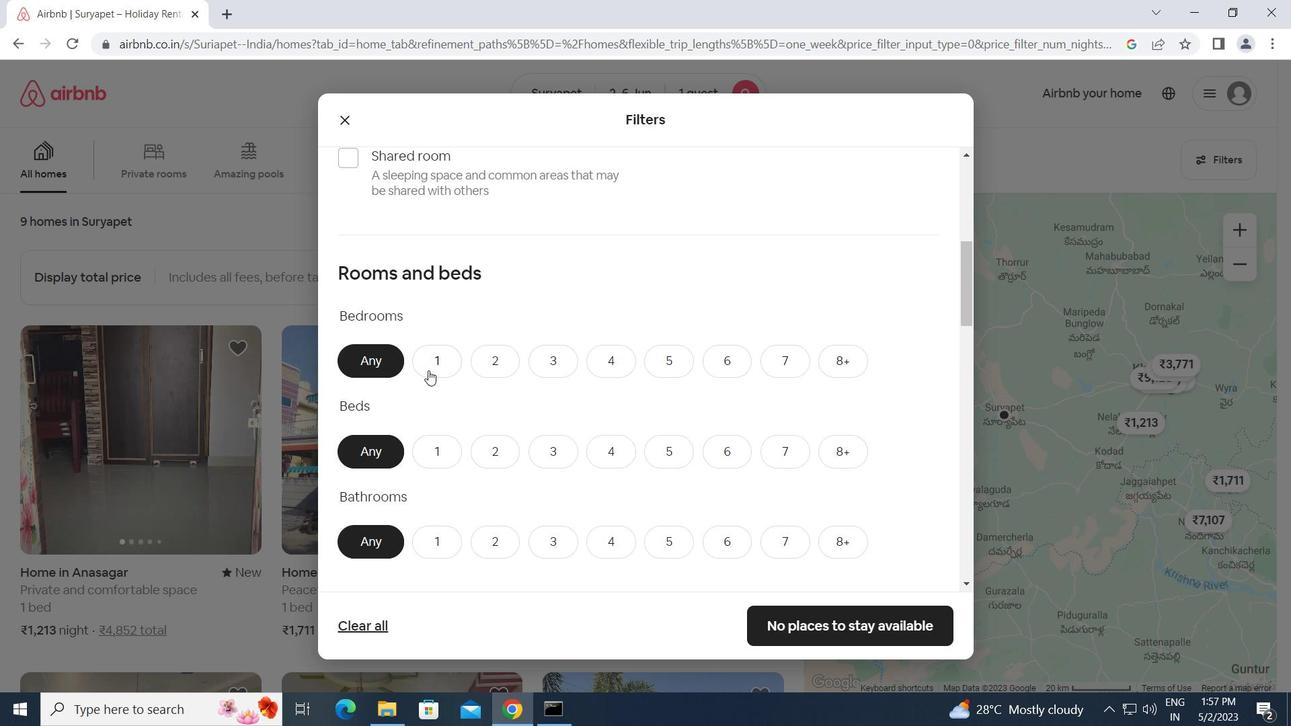
Action: Mouse moved to (429, 446)
Screenshot: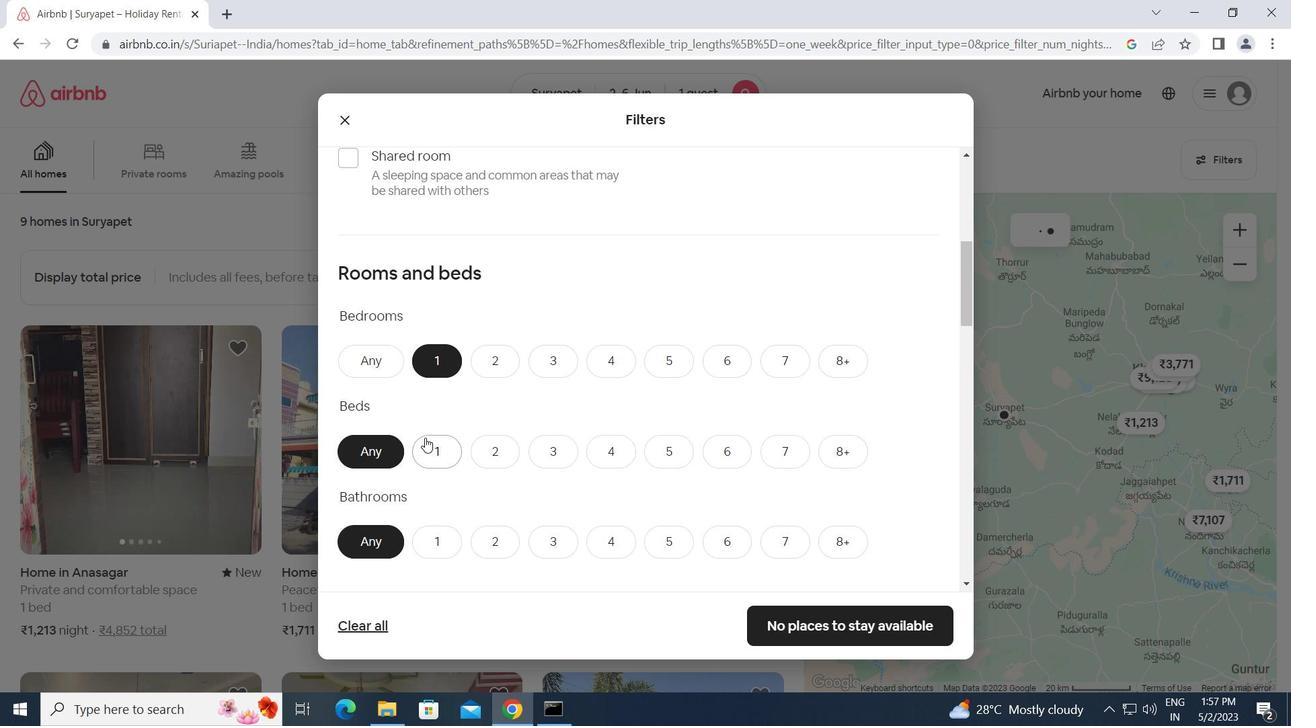 
Action: Mouse pressed left at (429, 446)
Screenshot: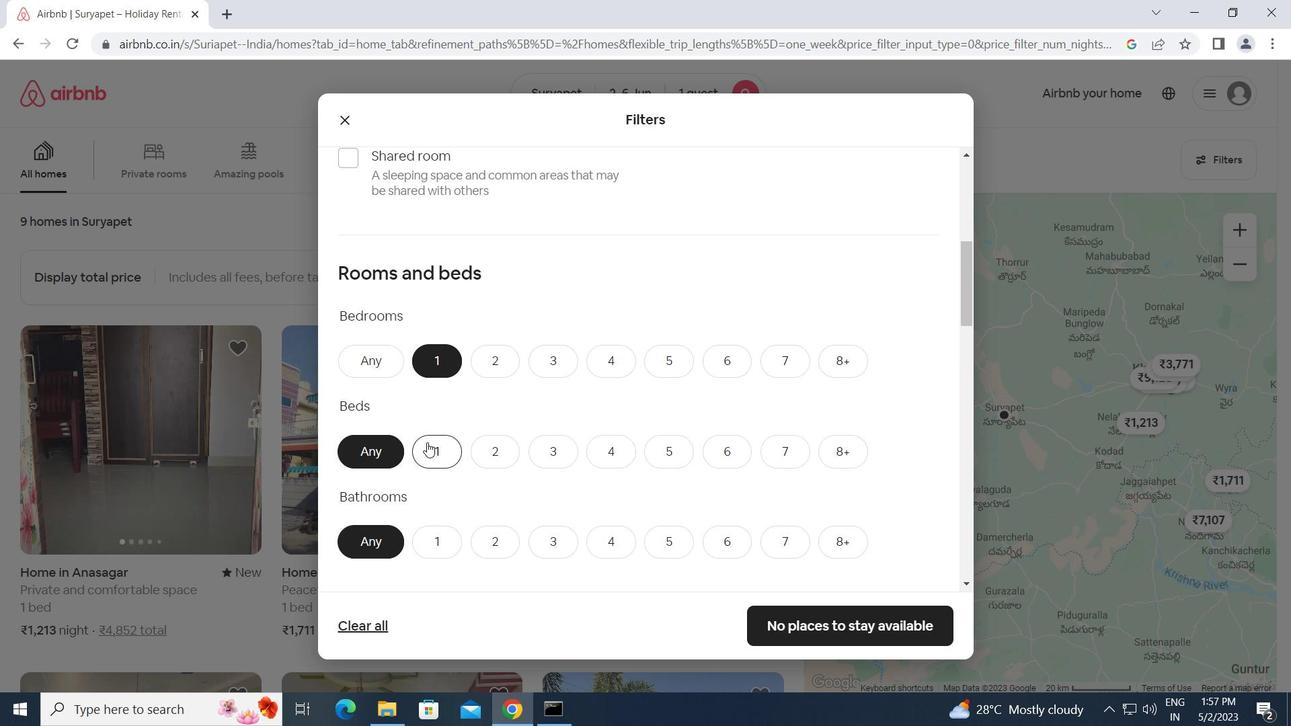 
Action: Mouse moved to (448, 546)
Screenshot: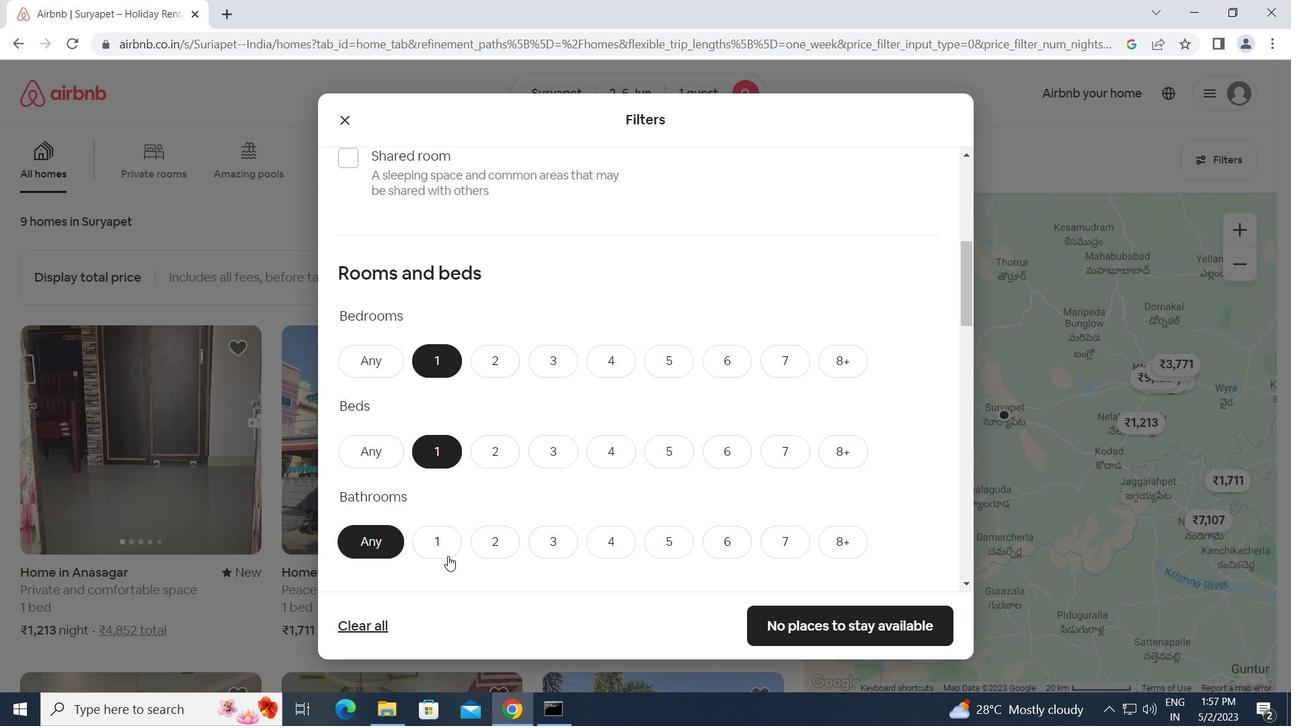 
Action: Mouse pressed left at (448, 546)
Screenshot: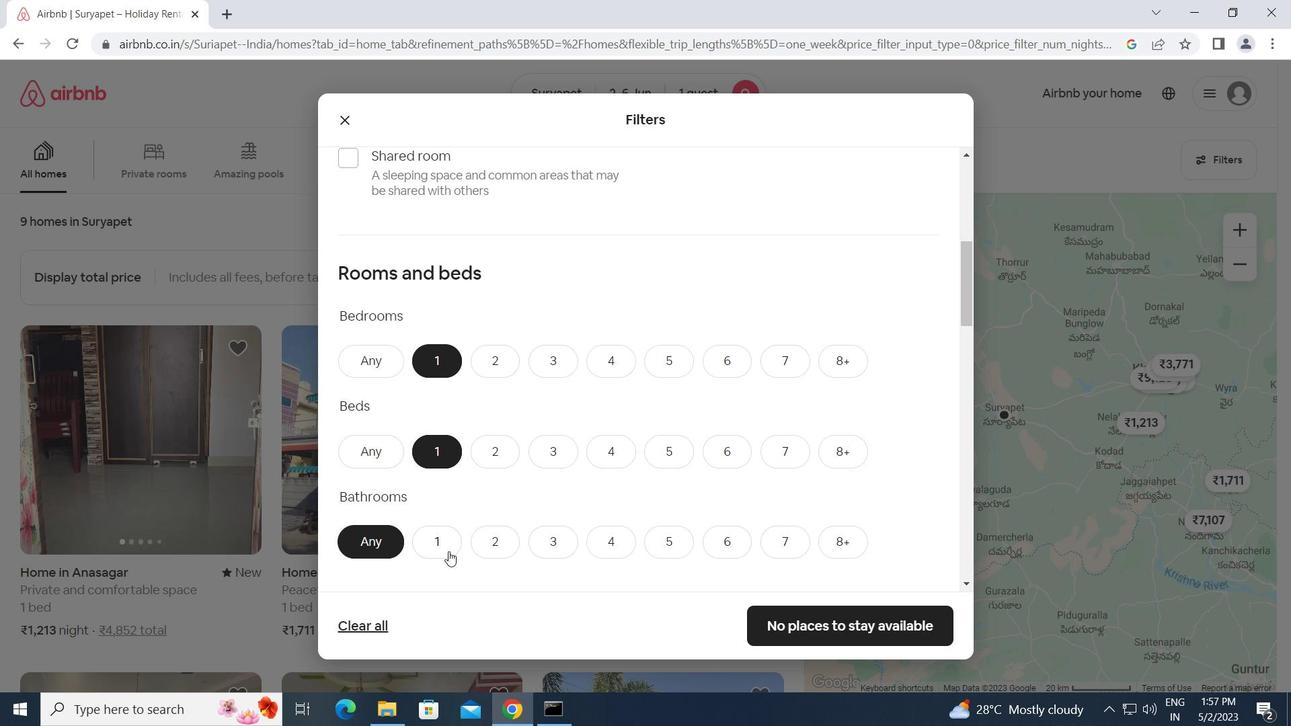 
Action: Mouse moved to (456, 544)
Screenshot: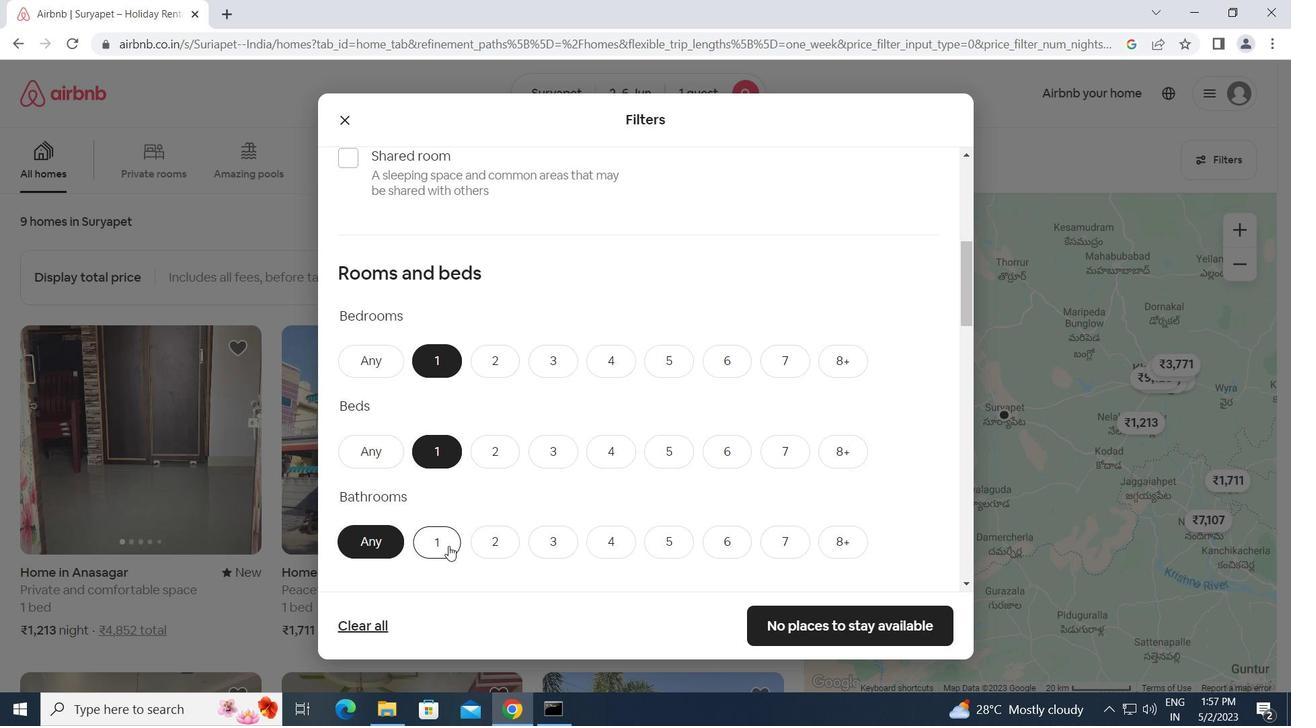 
Action: Mouse scrolled (456, 544) with delta (0, 0)
Screenshot: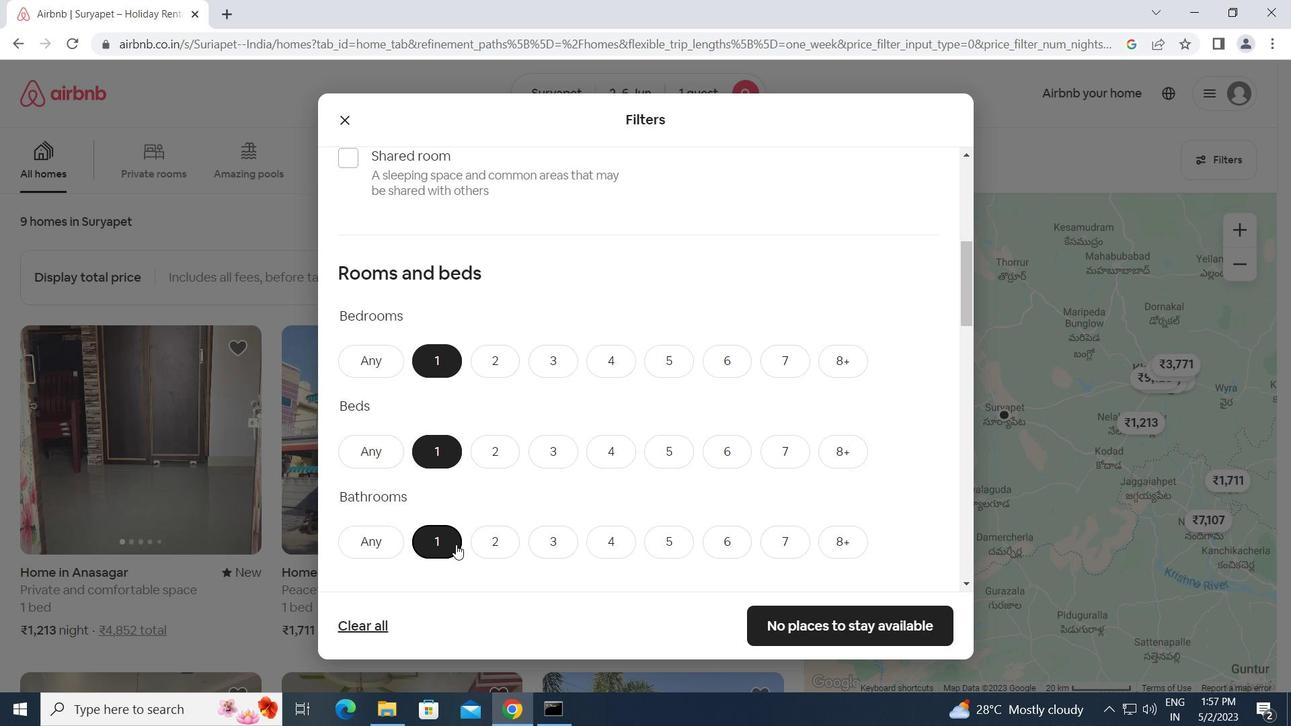 
Action: Mouse scrolled (456, 544) with delta (0, 0)
Screenshot: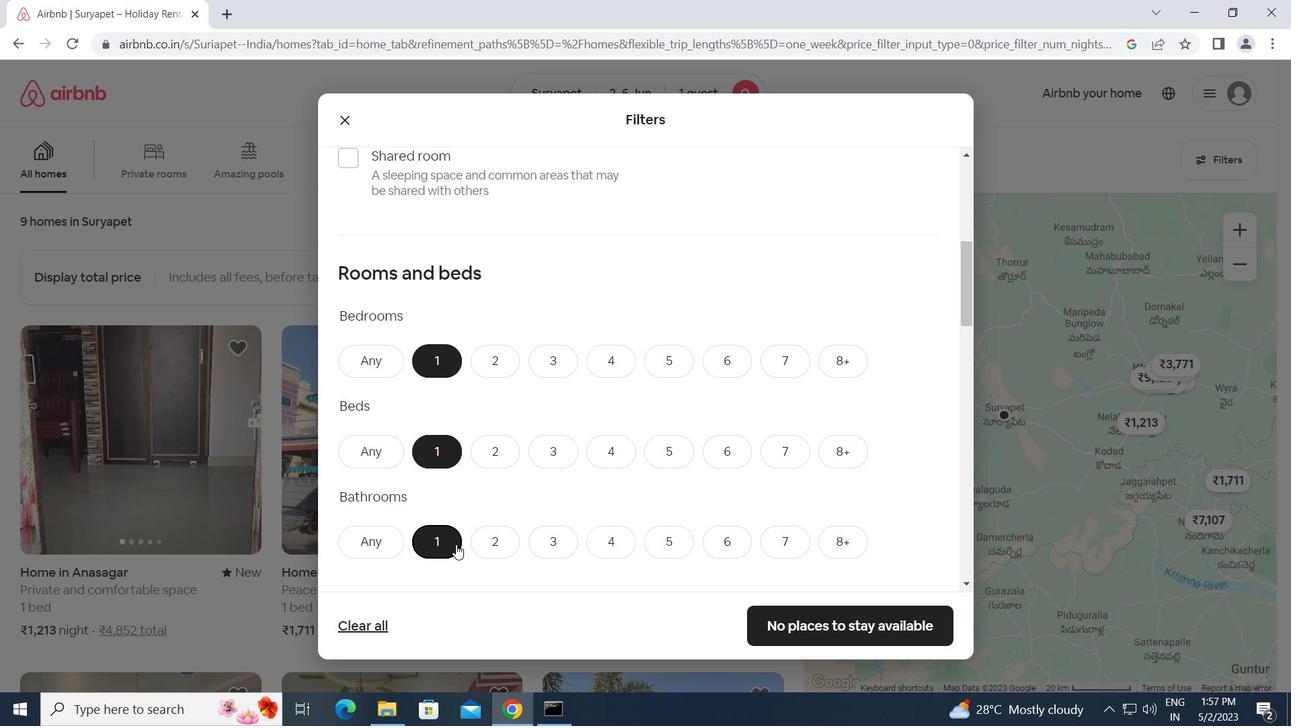 
Action: Mouse moved to (443, 545)
Screenshot: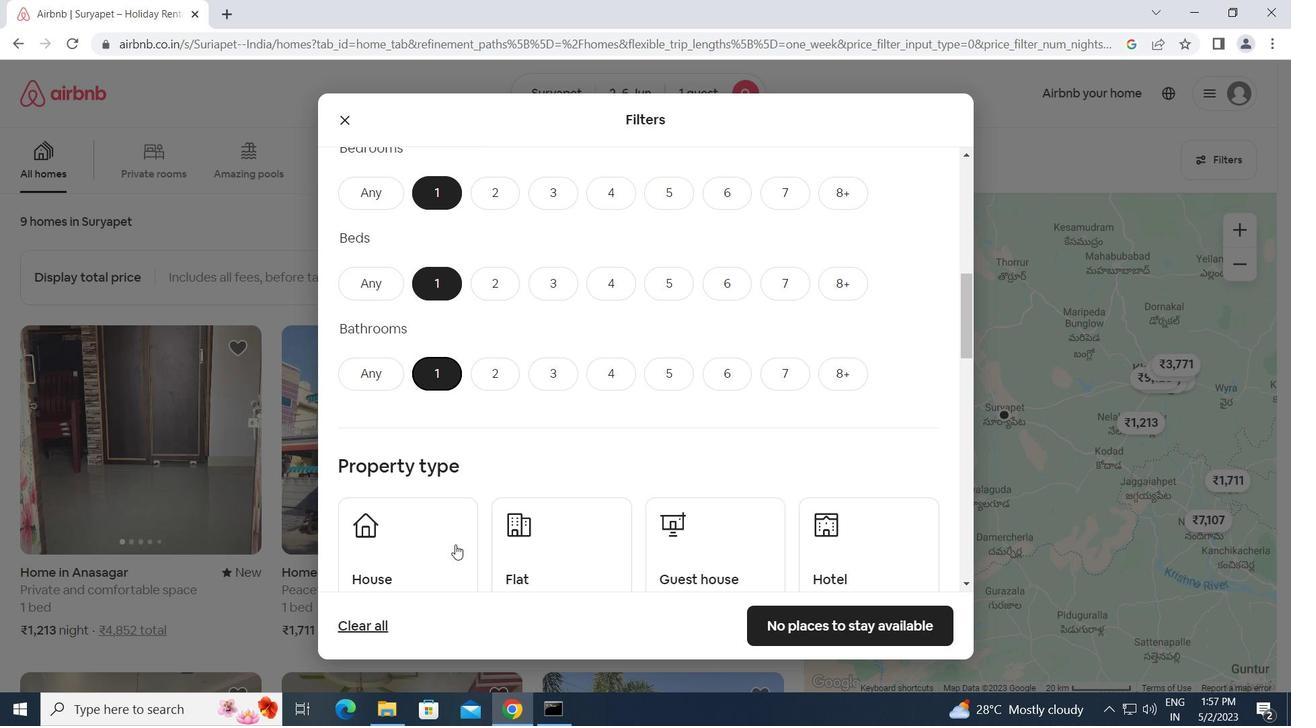 
Action: Mouse pressed left at (443, 545)
Screenshot: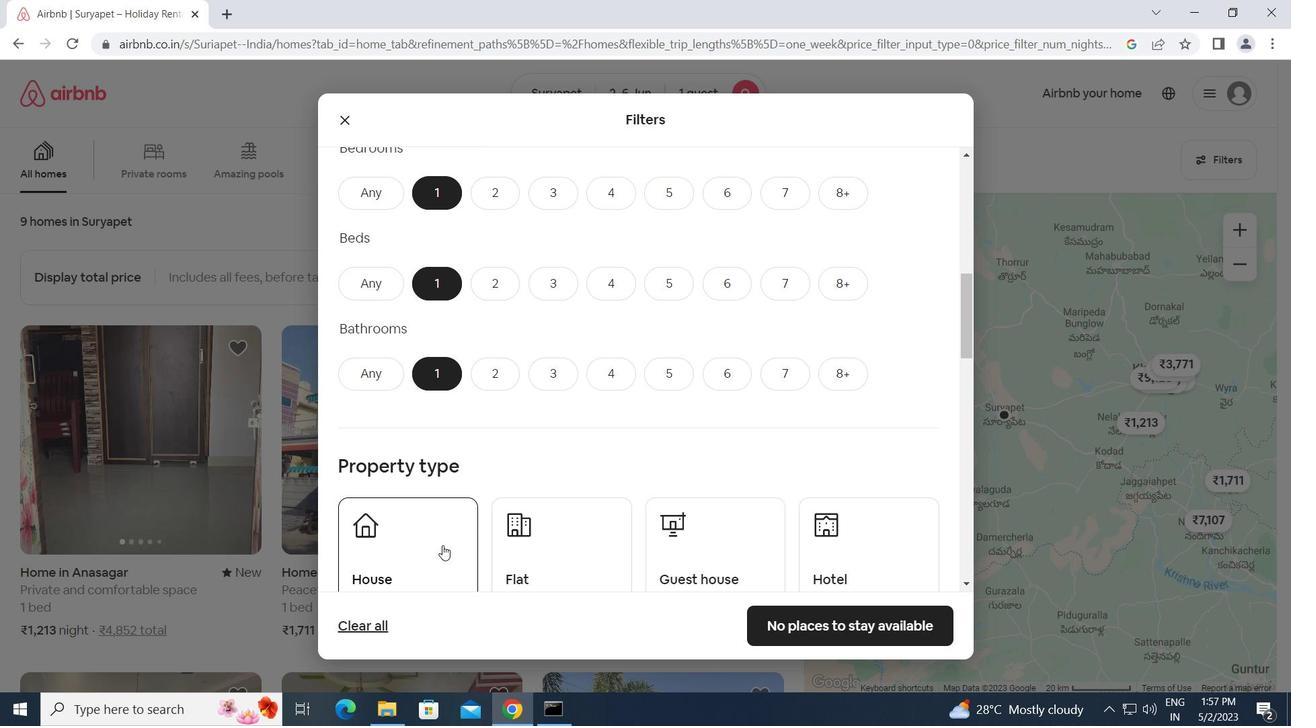 
Action: Mouse moved to (573, 560)
Screenshot: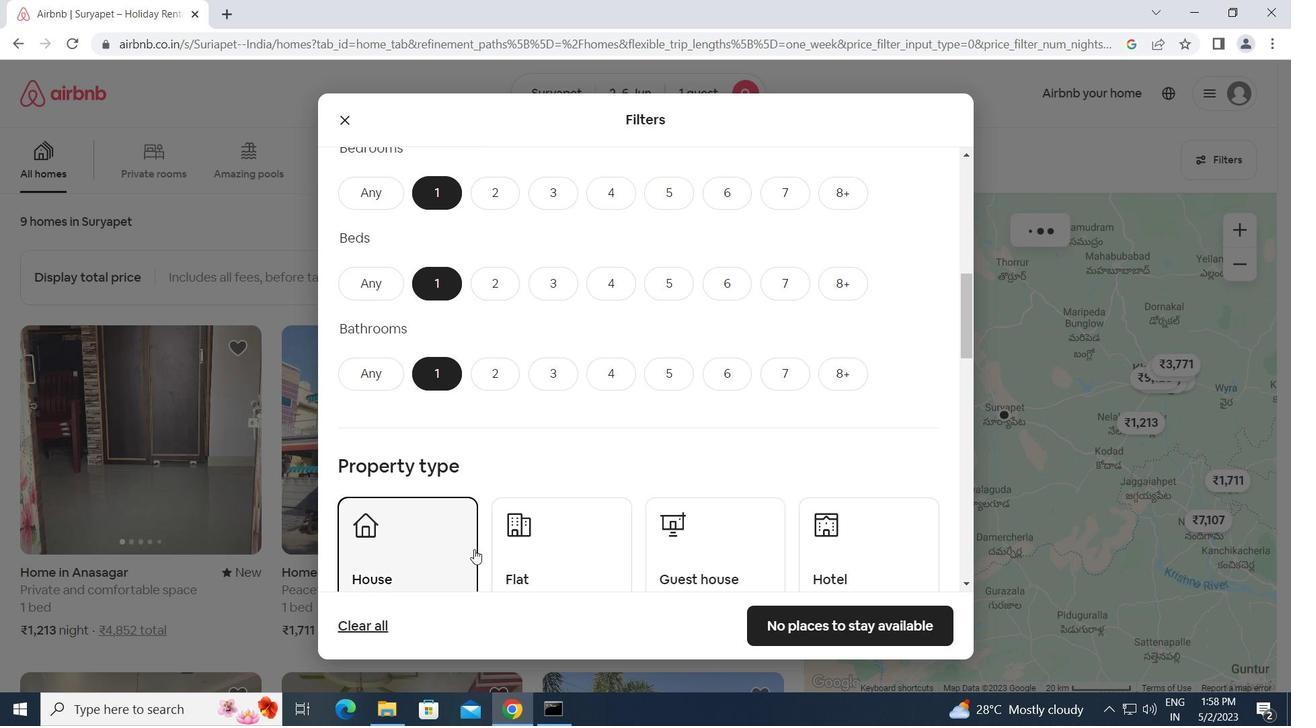 
Action: Mouse pressed left at (573, 560)
Screenshot: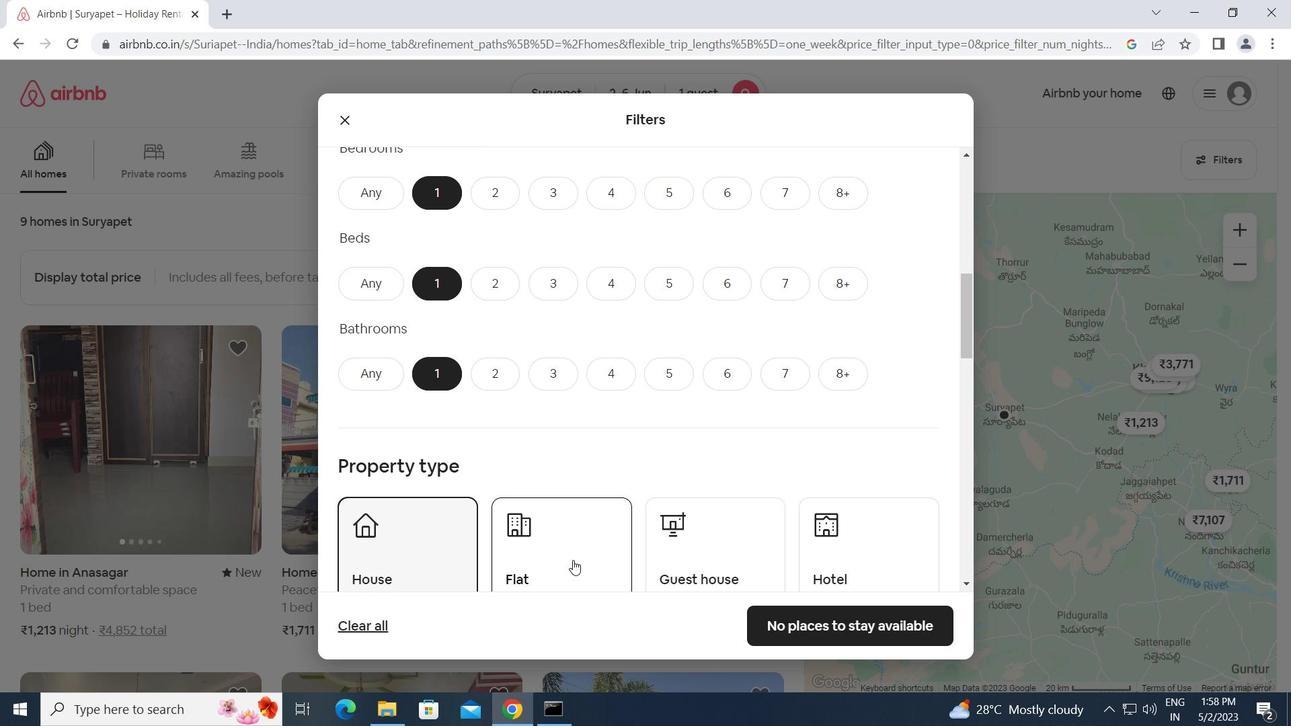 
Action: Mouse moved to (708, 551)
Screenshot: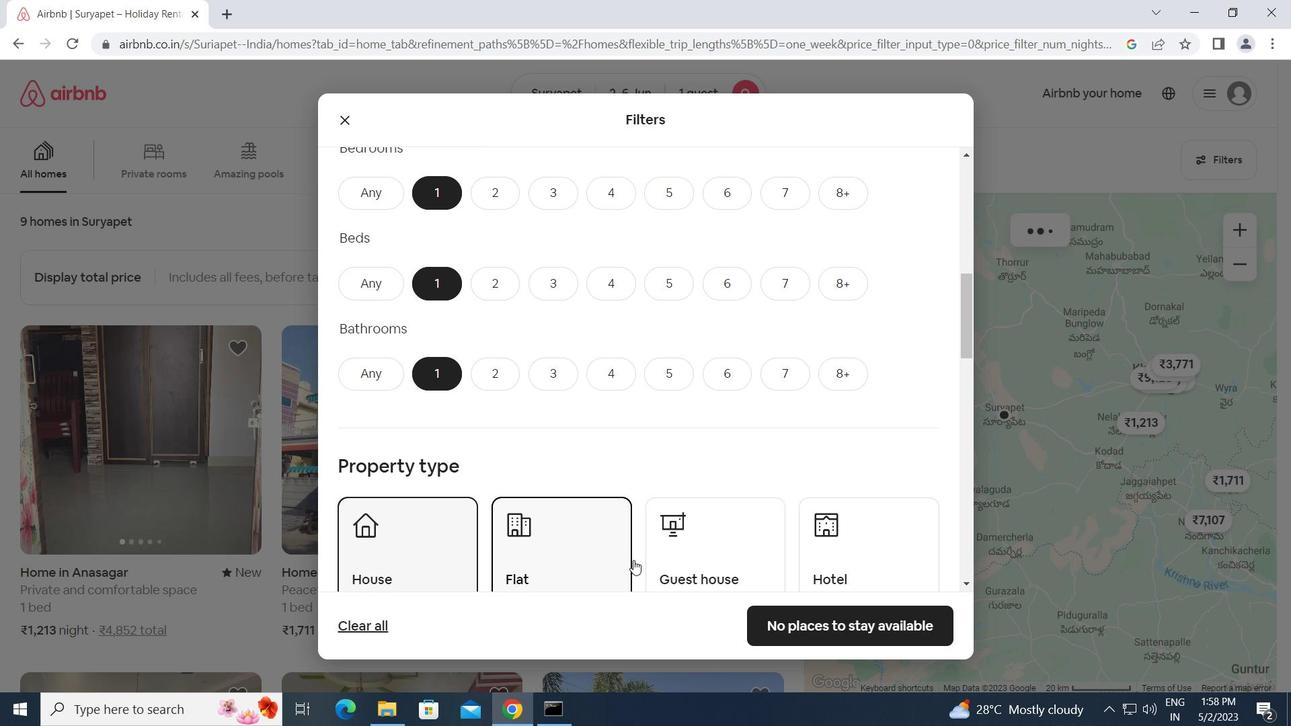 
Action: Mouse pressed left at (708, 551)
Screenshot: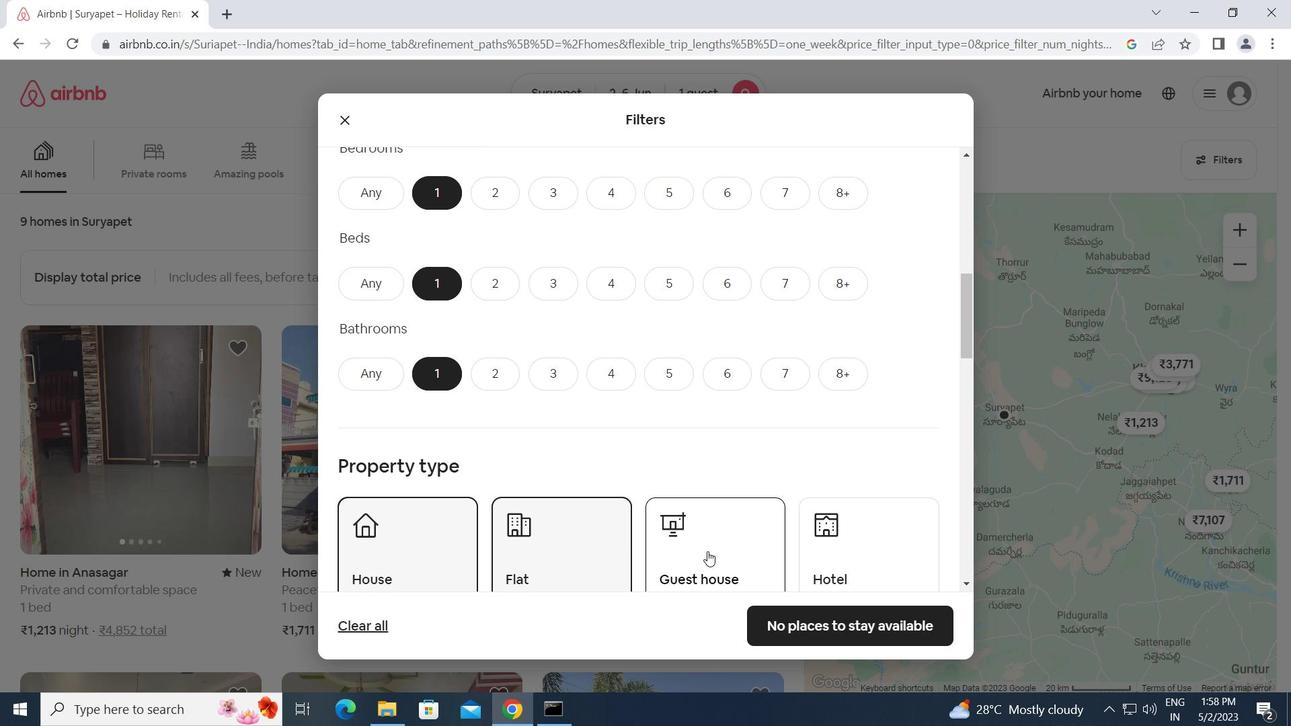 
Action: Mouse moved to (821, 540)
Screenshot: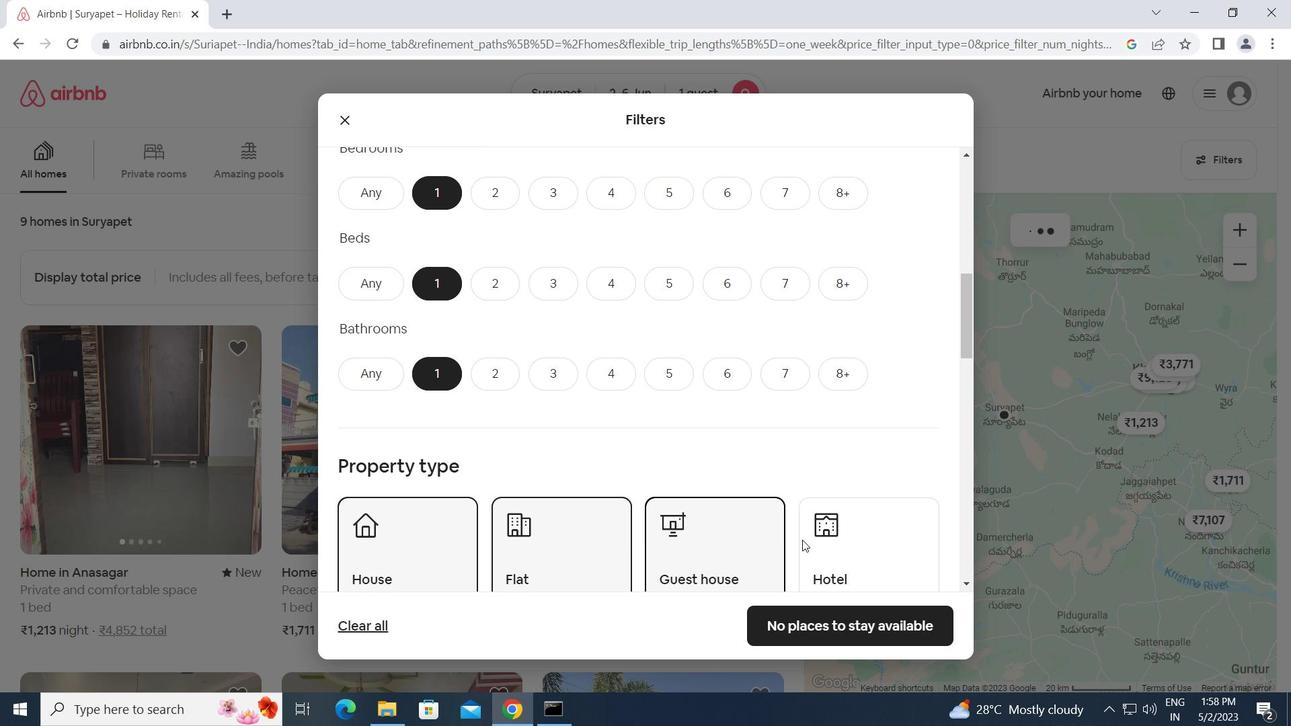 
Action: Mouse pressed left at (821, 540)
Screenshot: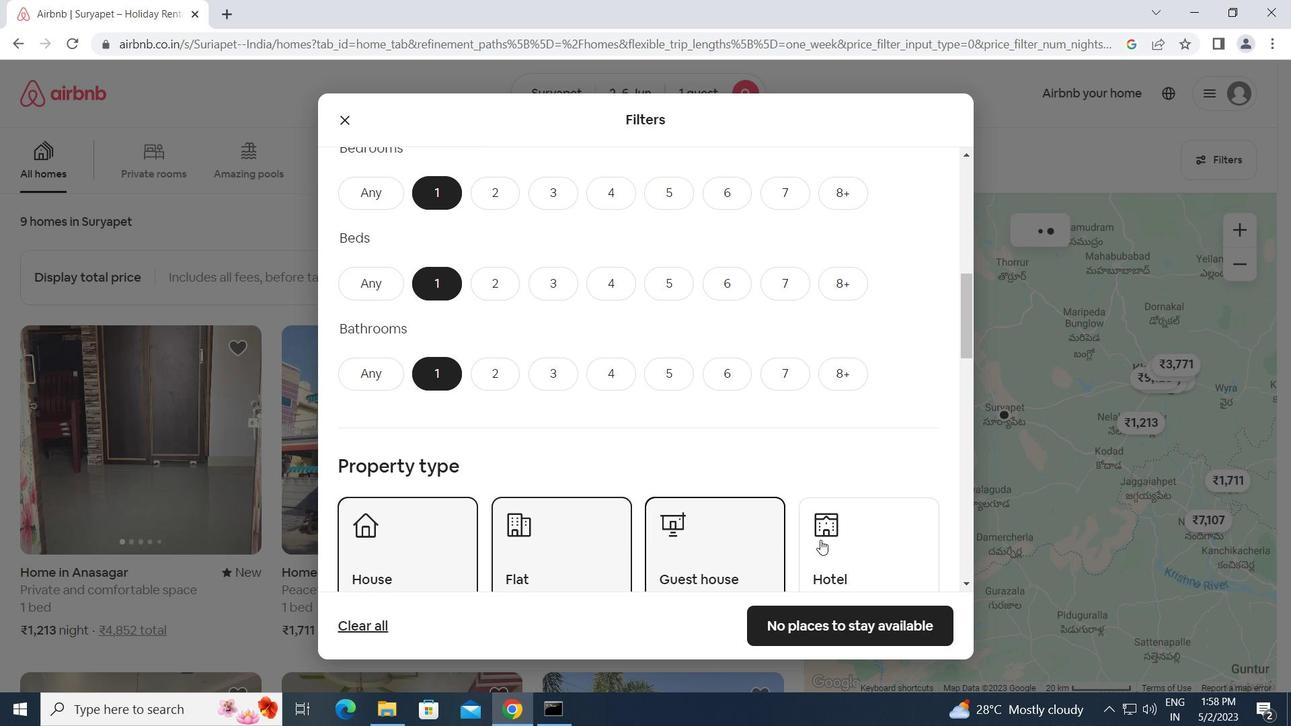 
Action: Mouse moved to (813, 541)
Screenshot: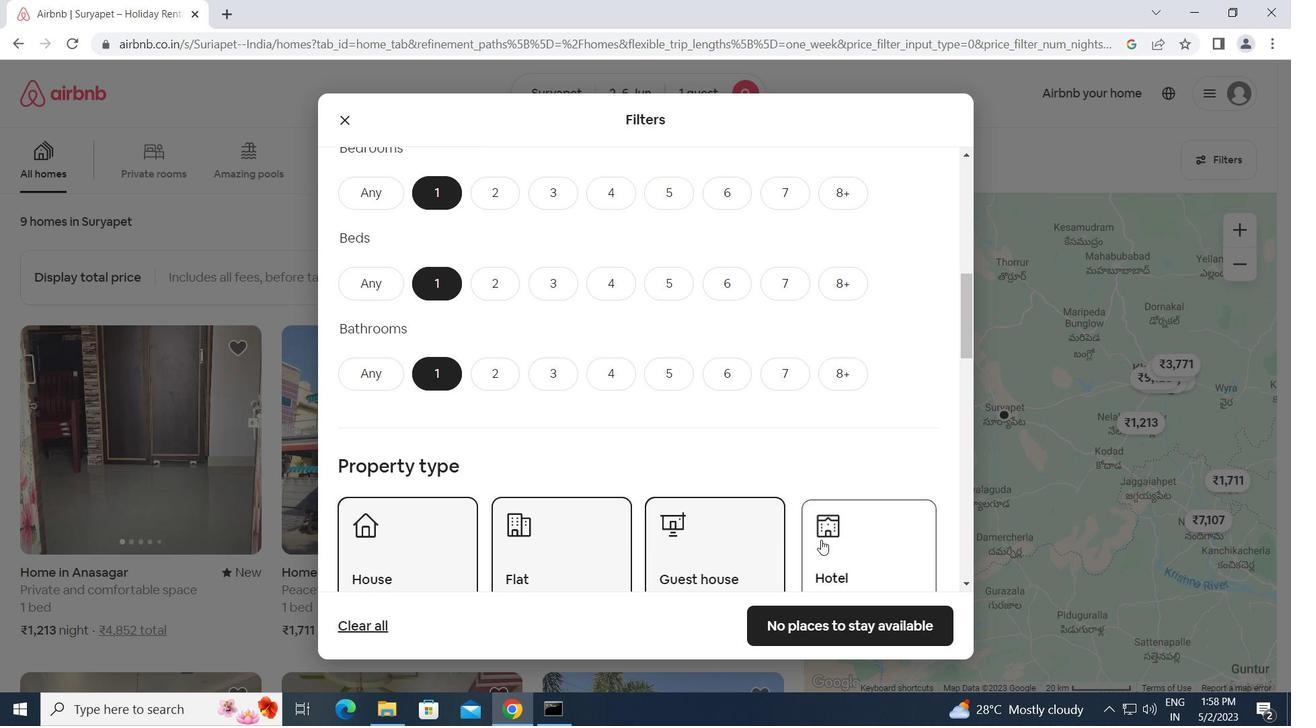 
Action: Mouse scrolled (813, 540) with delta (0, 0)
Screenshot: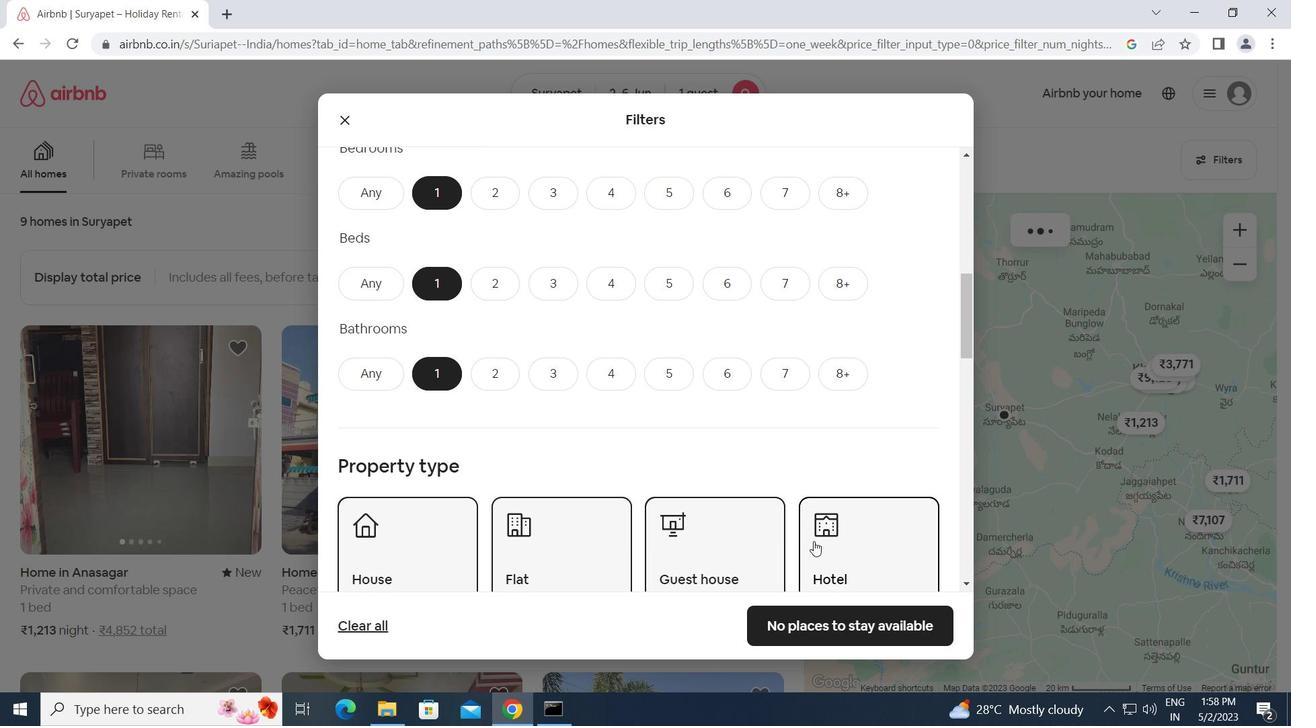 
Action: Mouse scrolled (813, 540) with delta (0, 0)
Screenshot: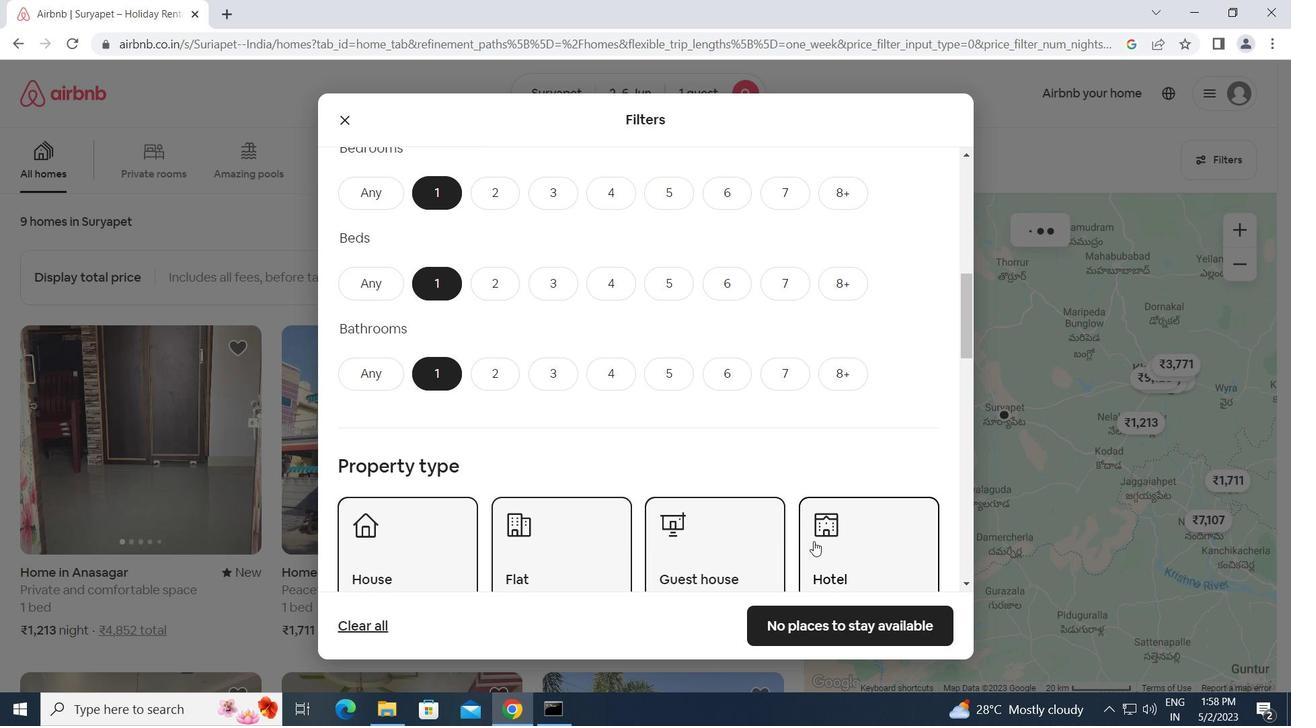 
Action: Mouse scrolled (813, 540) with delta (0, 0)
Screenshot: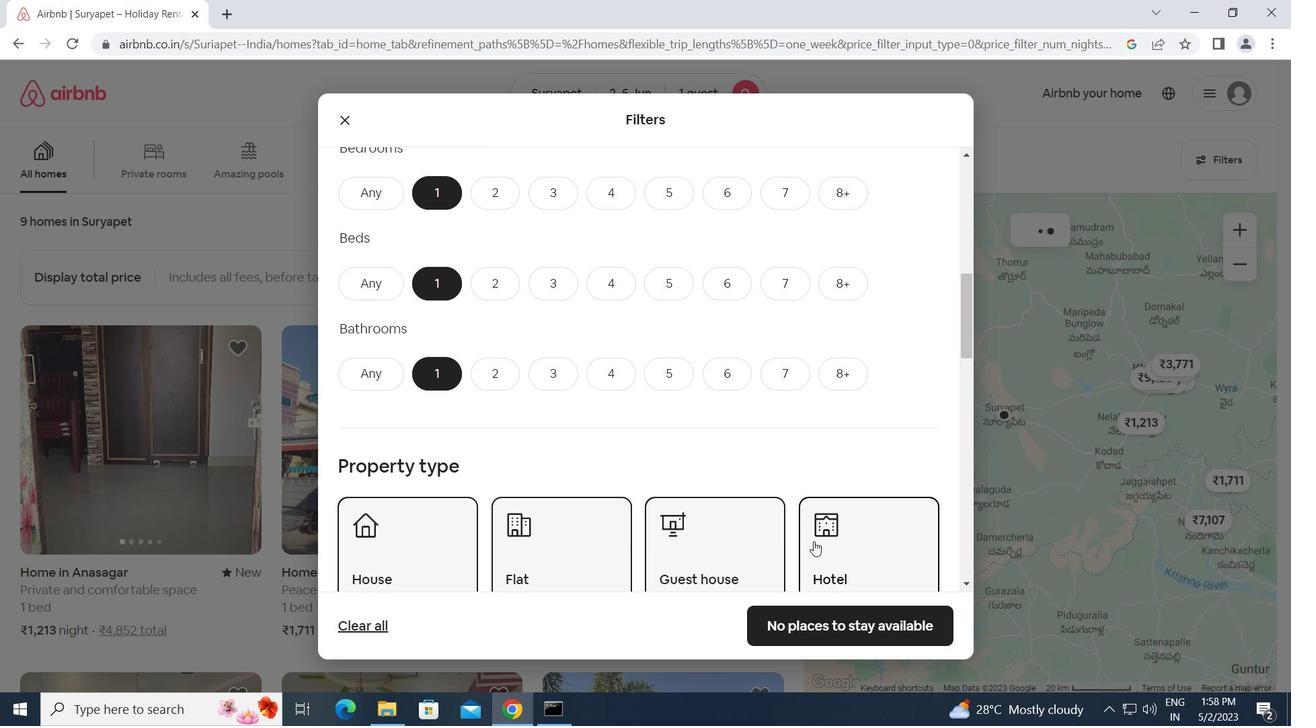 
Action: Mouse scrolled (813, 540) with delta (0, 0)
Screenshot: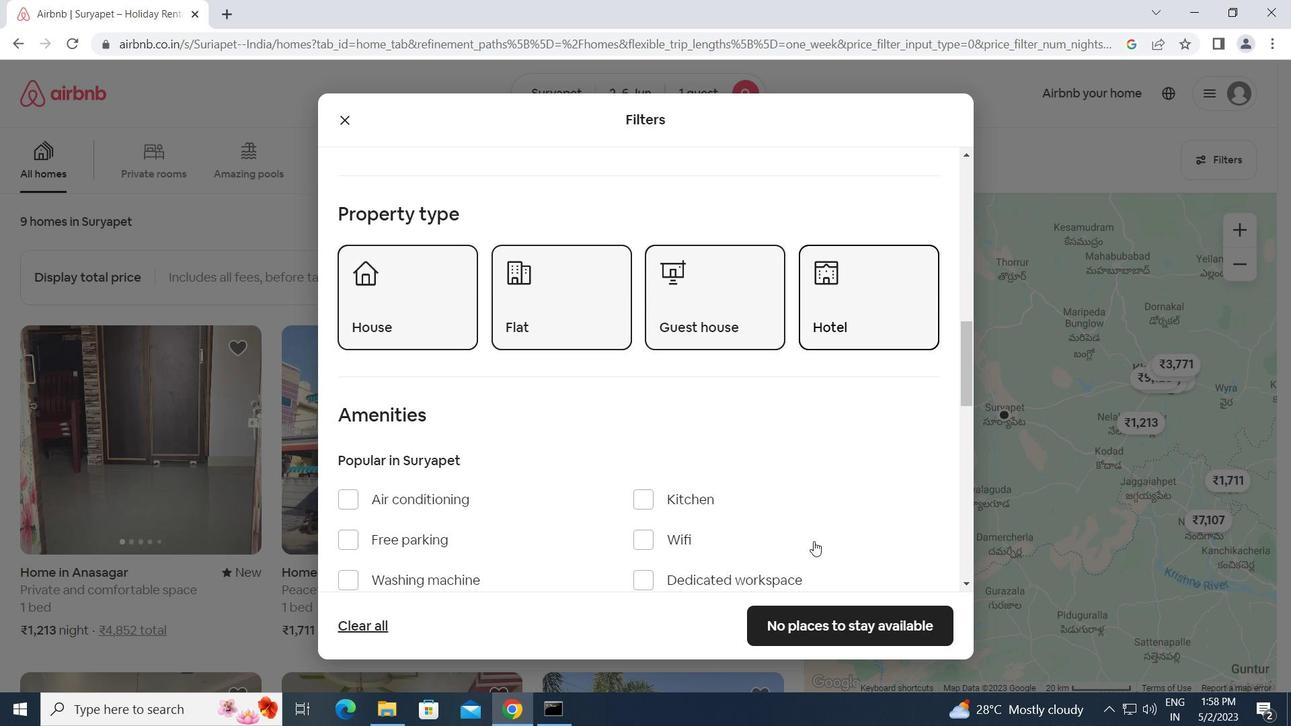 
Action: Mouse scrolled (813, 540) with delta (0, 0)
Screenshot: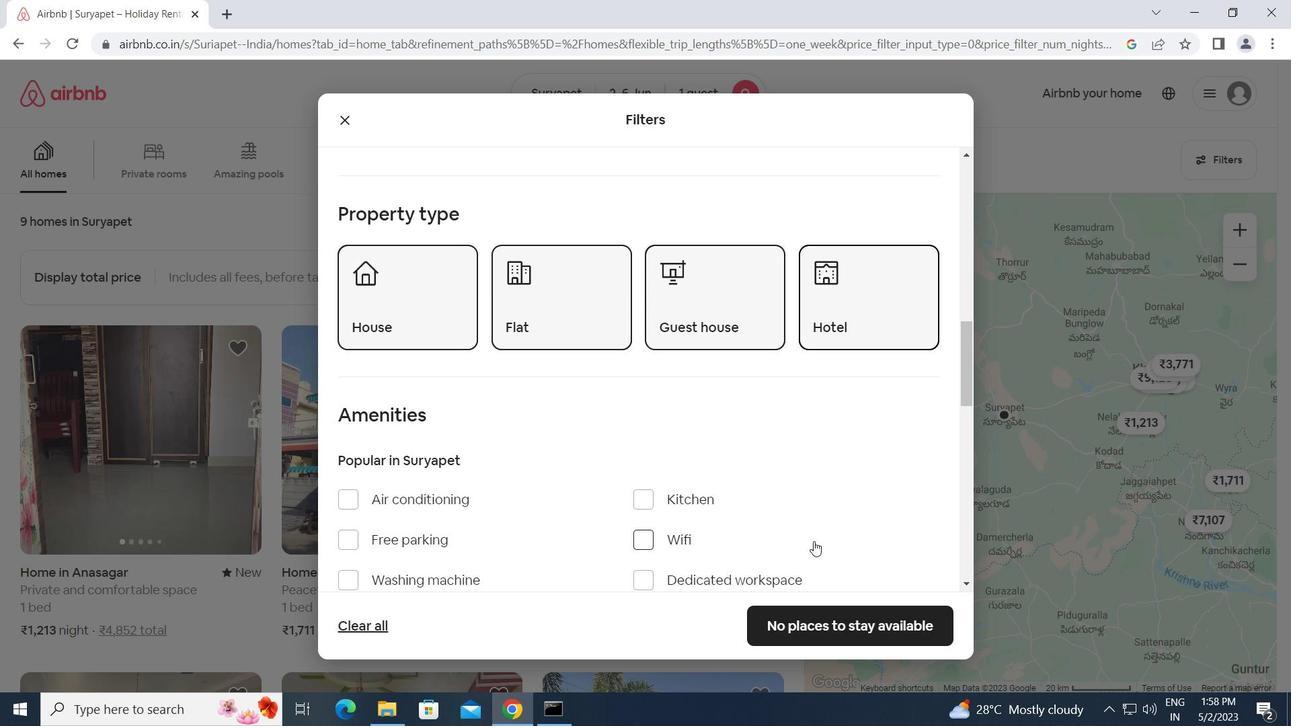 
Action: Mouse scrolled (813, 540) with delta (0, 0)
Screenshot: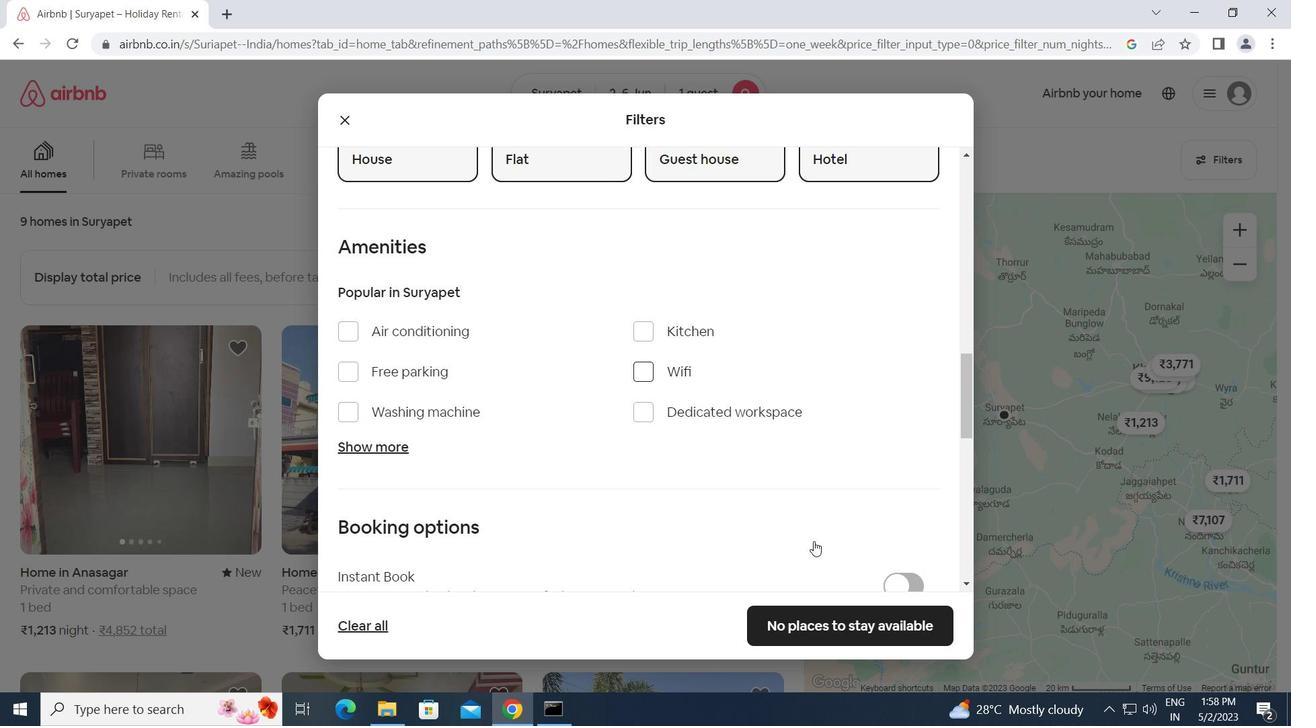 
Action: Mouse scrolled (813, 540) with delta (0, 0)
Screenshot: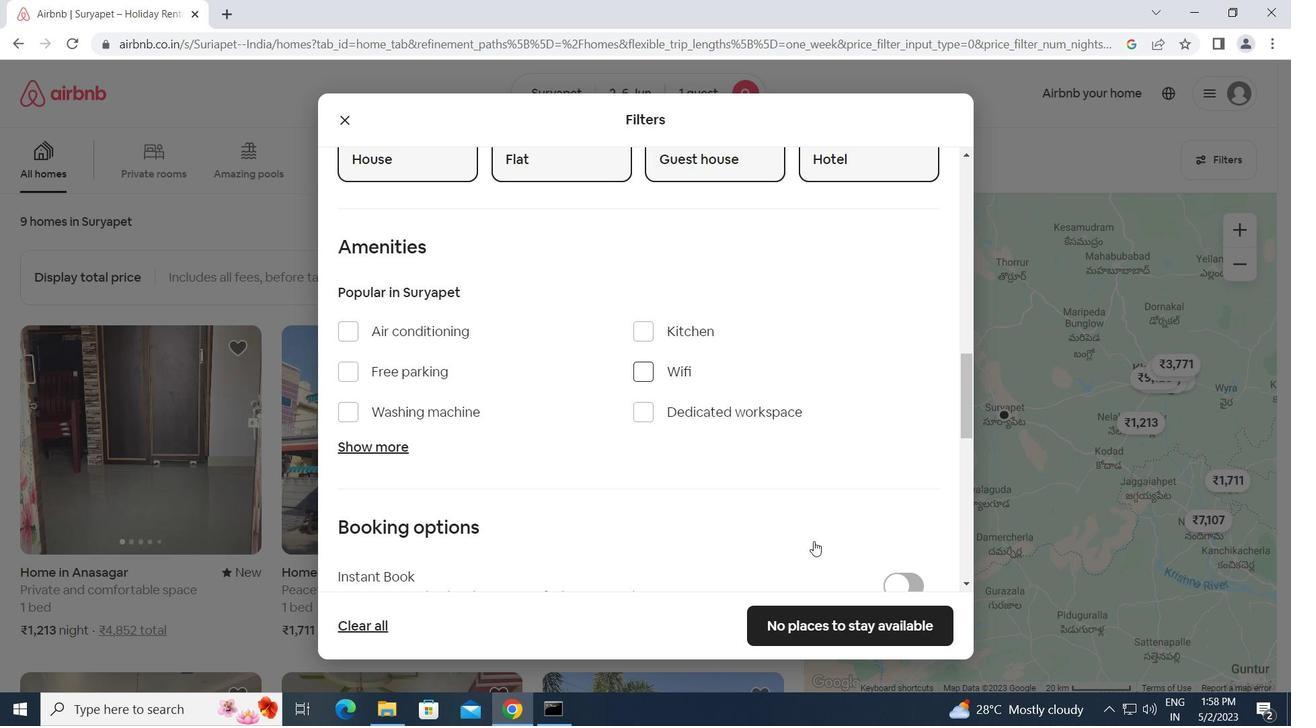 
Action: Mouse scrolled (813, 540) with delta (0, 0)
Screenshot: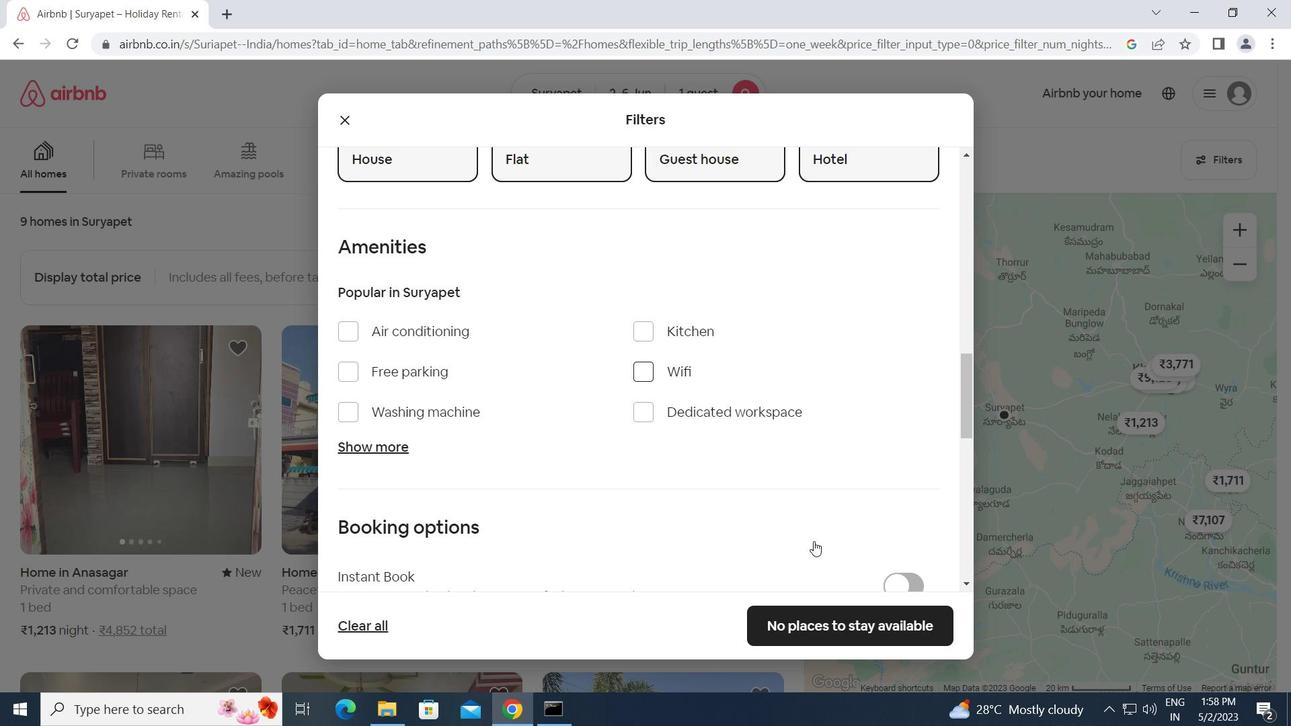 
Action: Mouse moved to (913, 390)
Screenshot: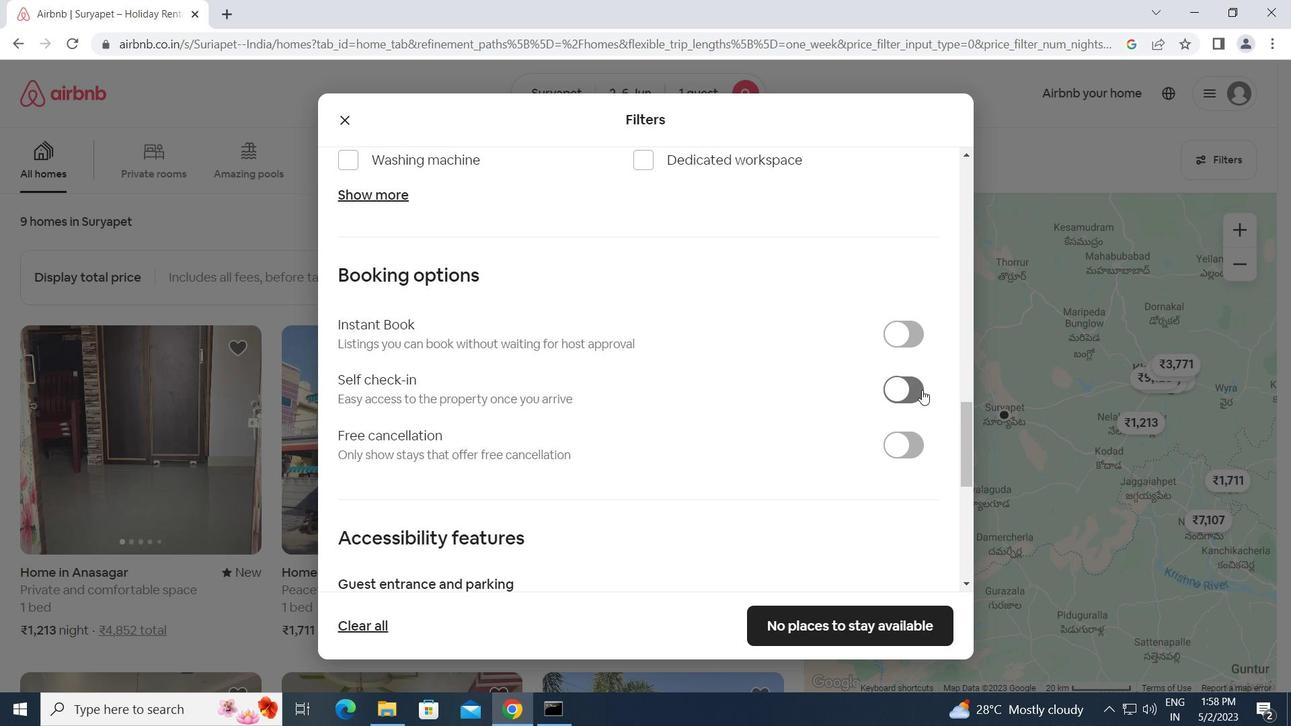 
Action: Mouse pressed left at (913, 390)
Screenshot: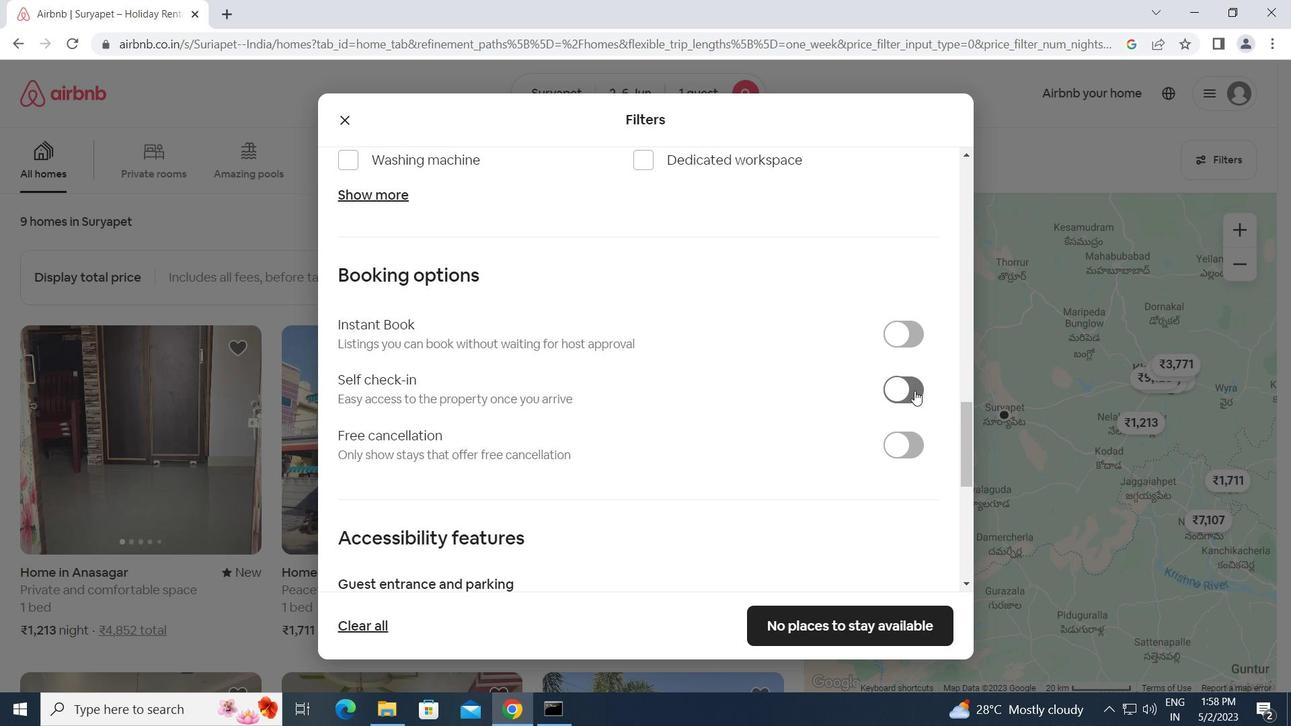 
Action: Mouse moved to (661, 467)
Screenshot: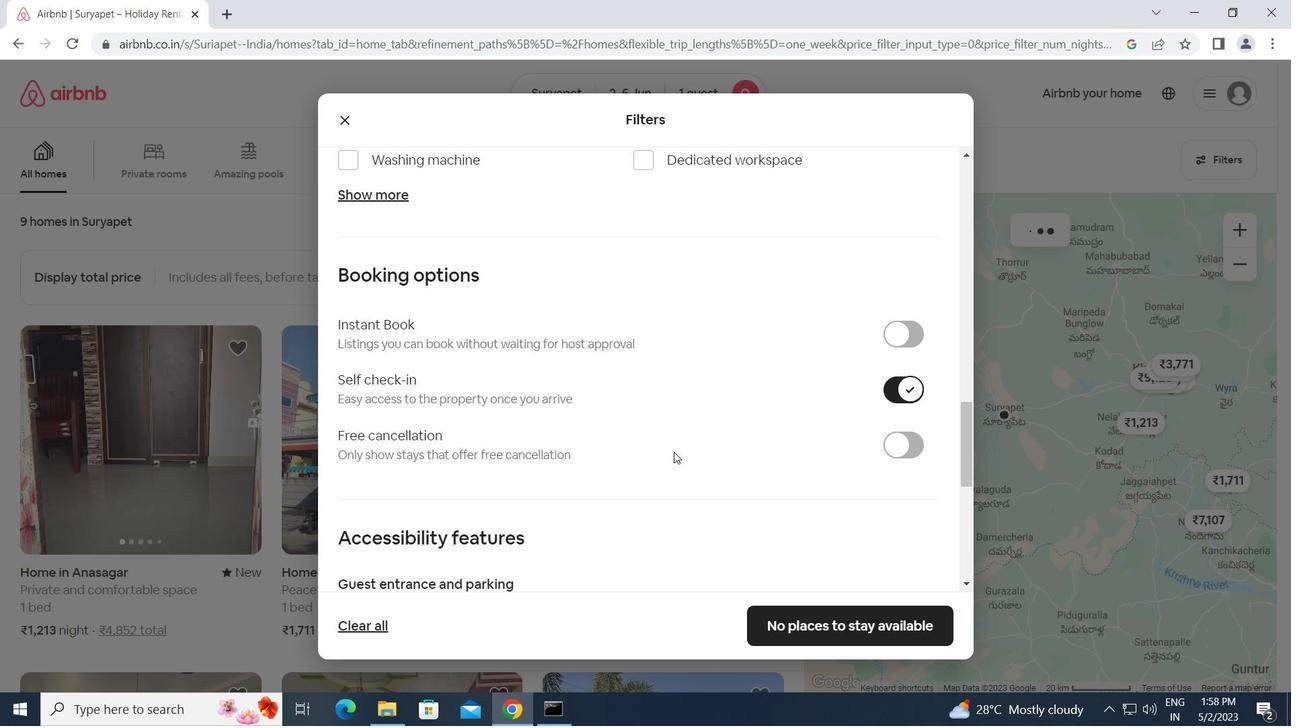 
Action: Mouse scrolled (661, 466) with delta (0, 0)
Screenshot: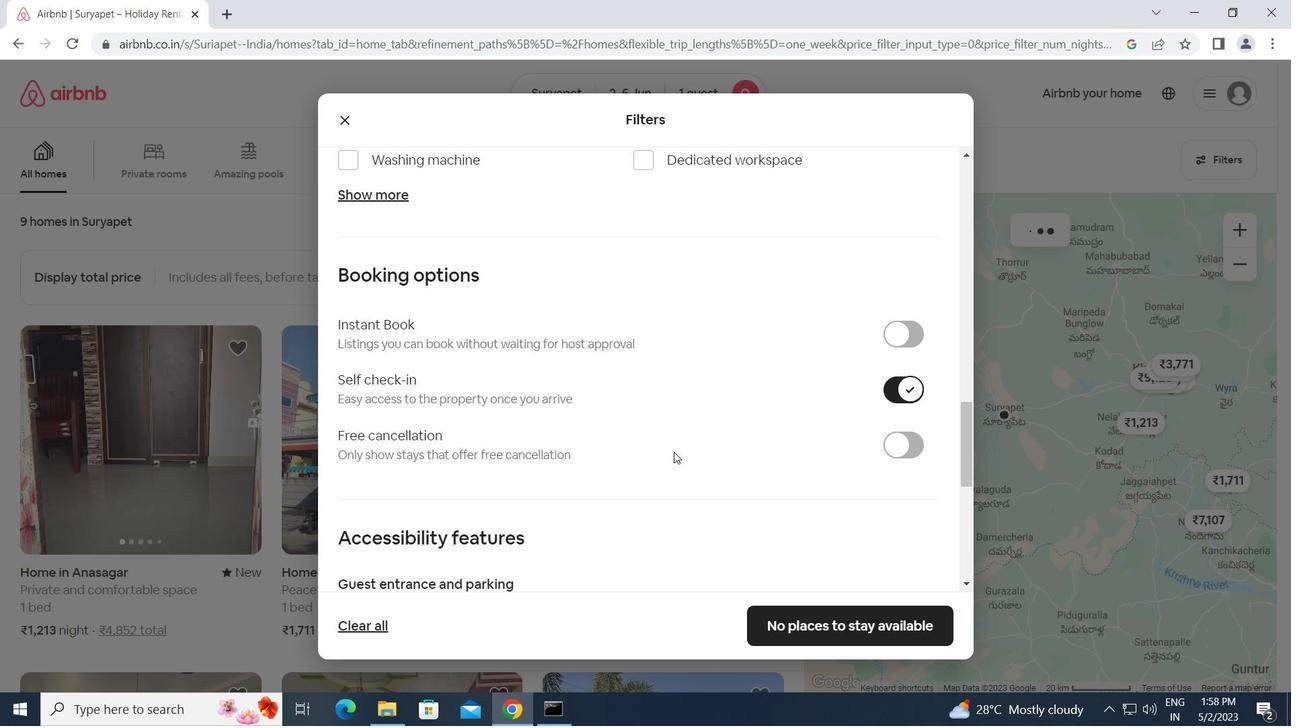 
Action: Mouse moved to (661, 468)
Screenshot: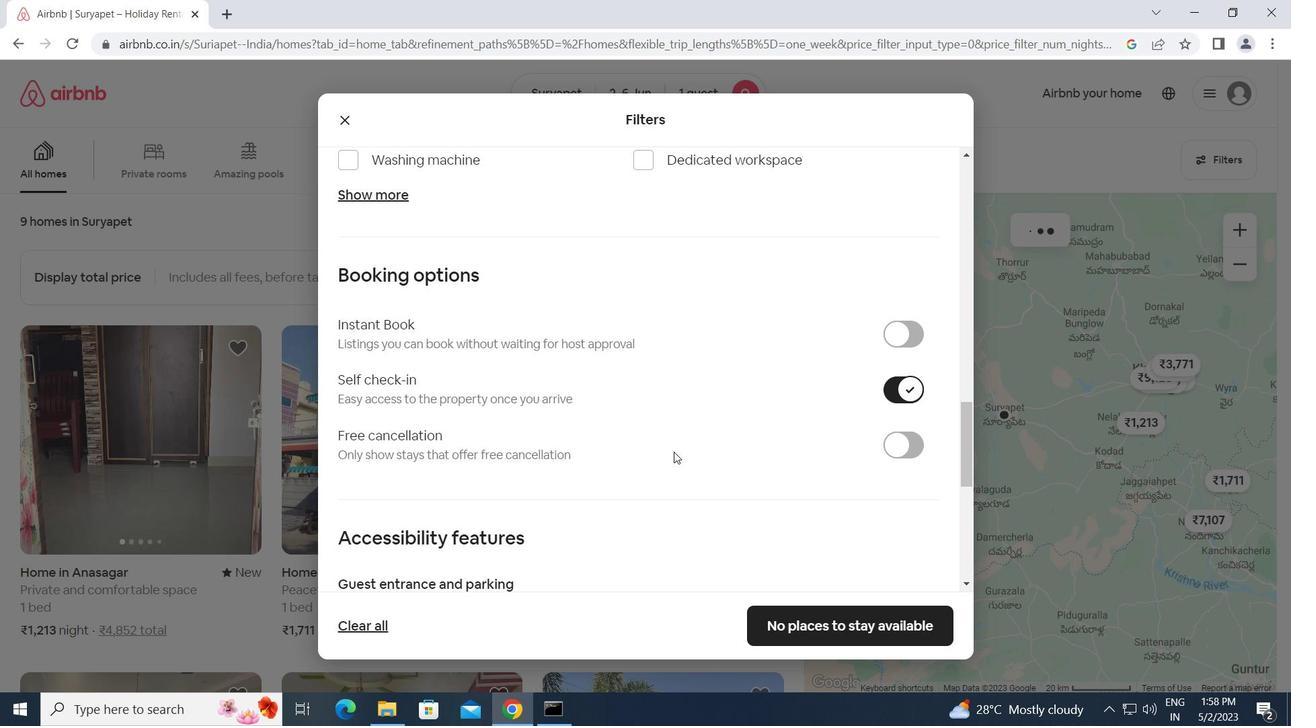 
Action: Mouse scrolled (661, 468) with delta (0, 0)
Screenshot: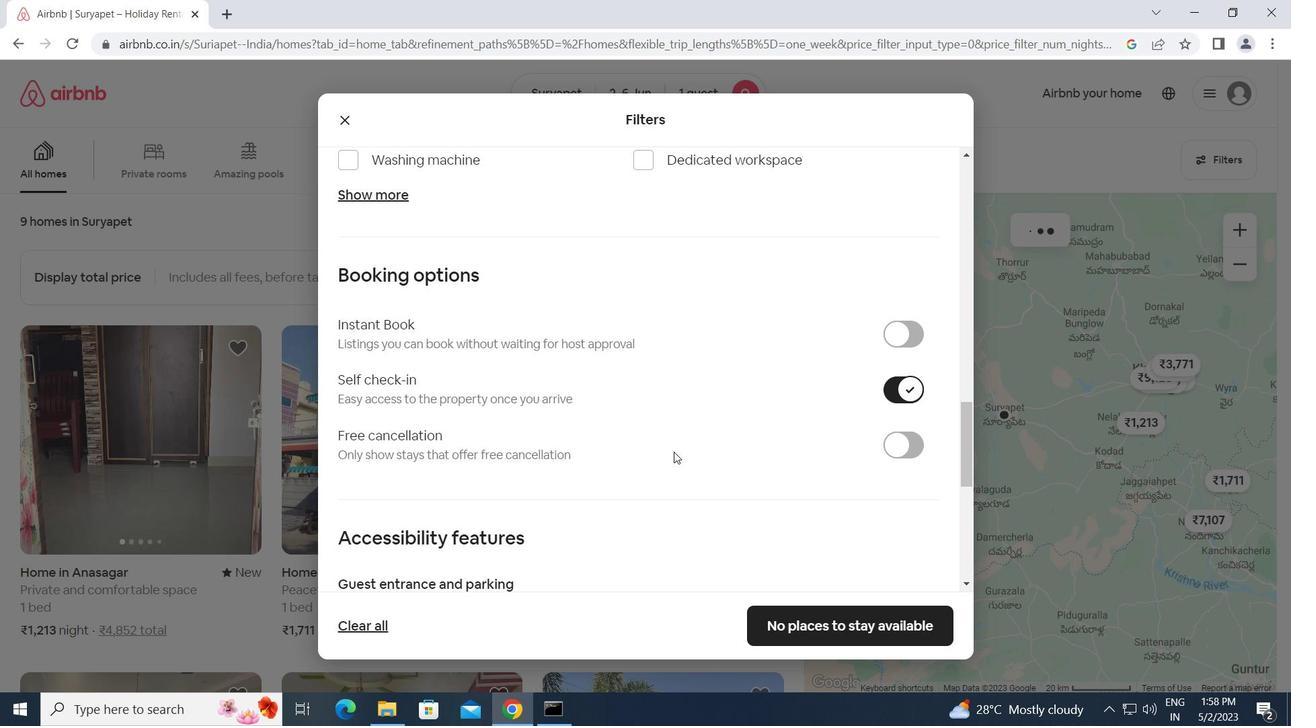 
Action: Mouse scrolled (661, 468) with delta (0, 0)
Screenshot: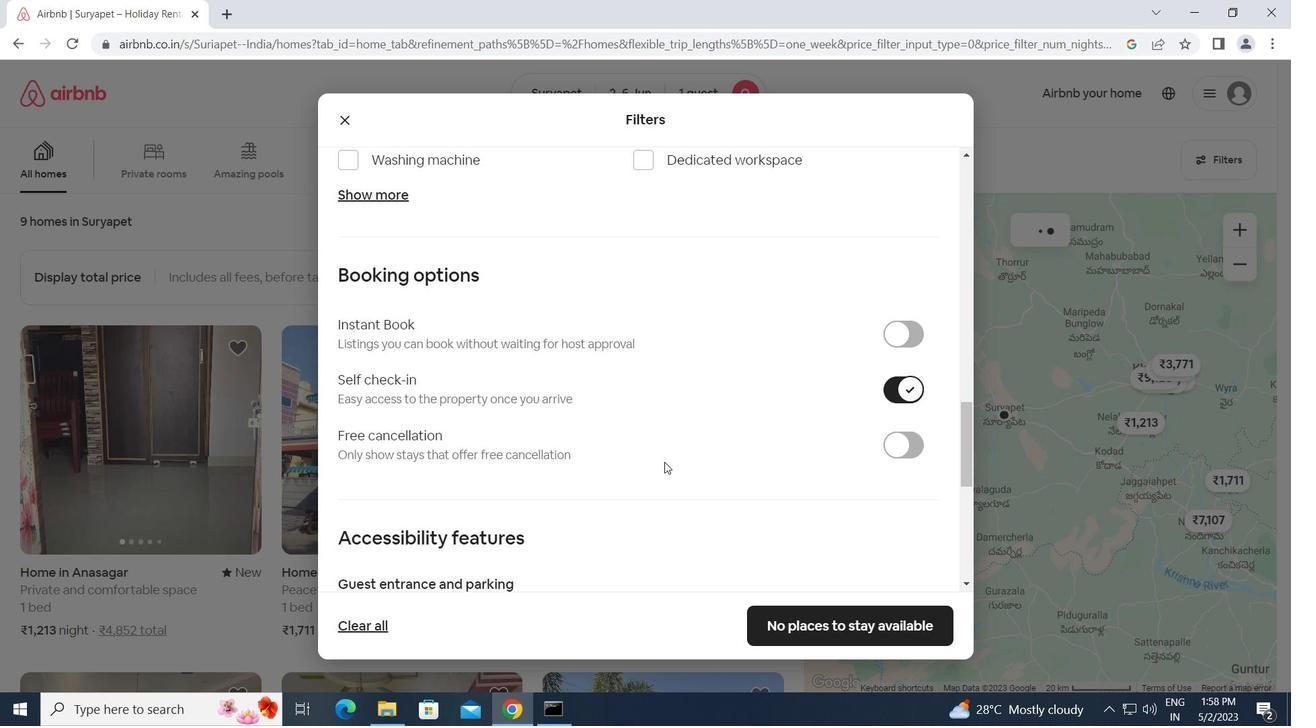
Action: Mouse scrolled (661, 468) with delta (0, 0)
Screenshot: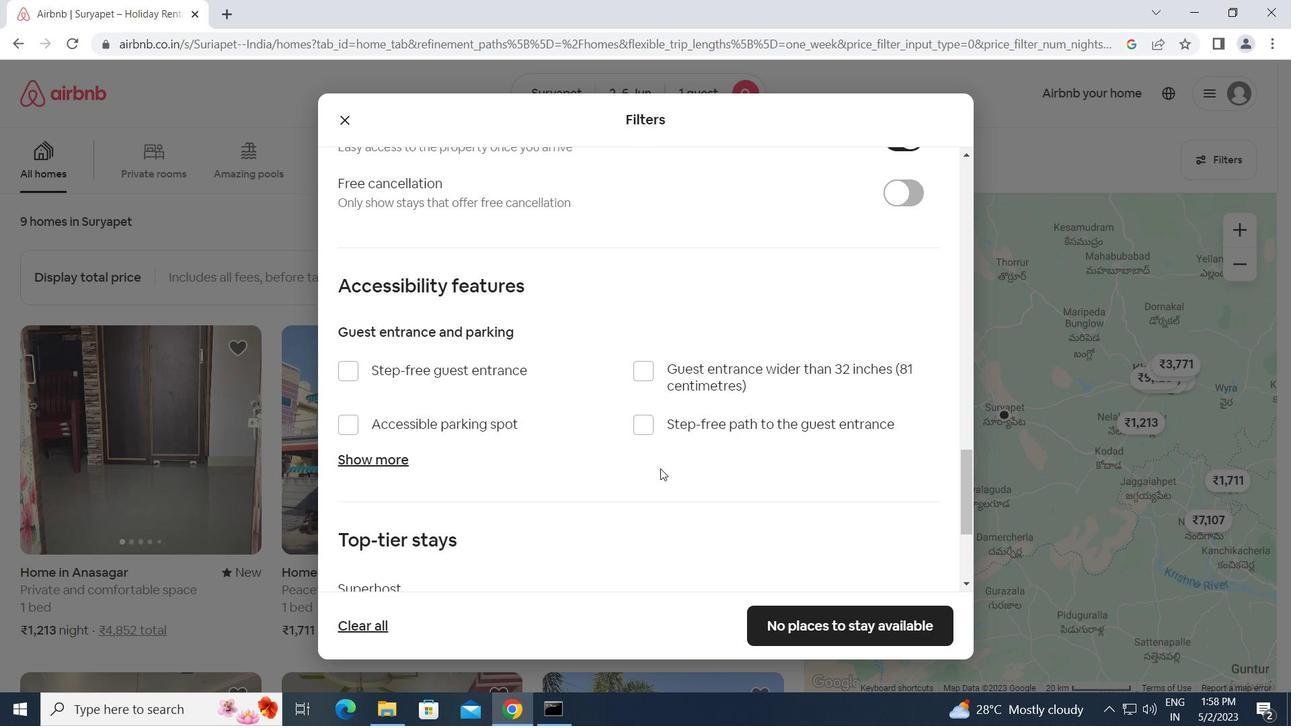 
Action: Mouse scrolled (661, 468) with delta (0, 0)
Screenshot: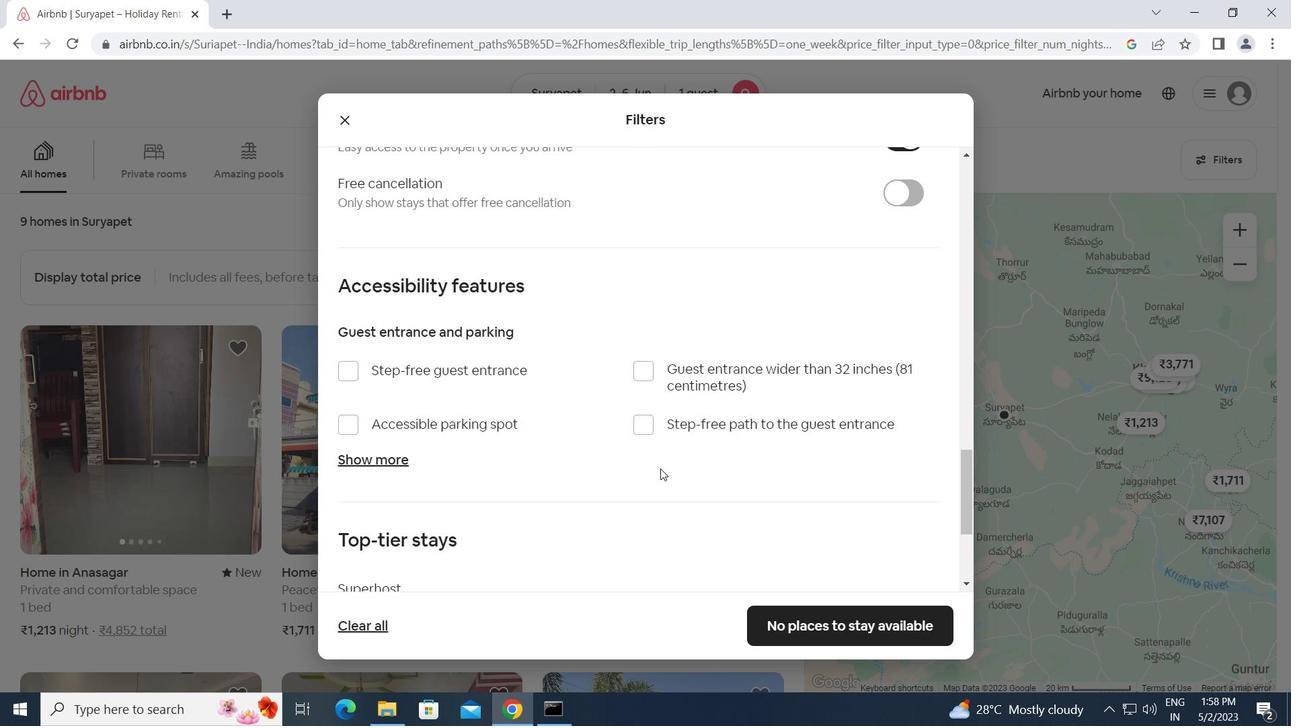 
Action: Mouse scrolled (661, 468) with delta (0, 0)
Screenshot: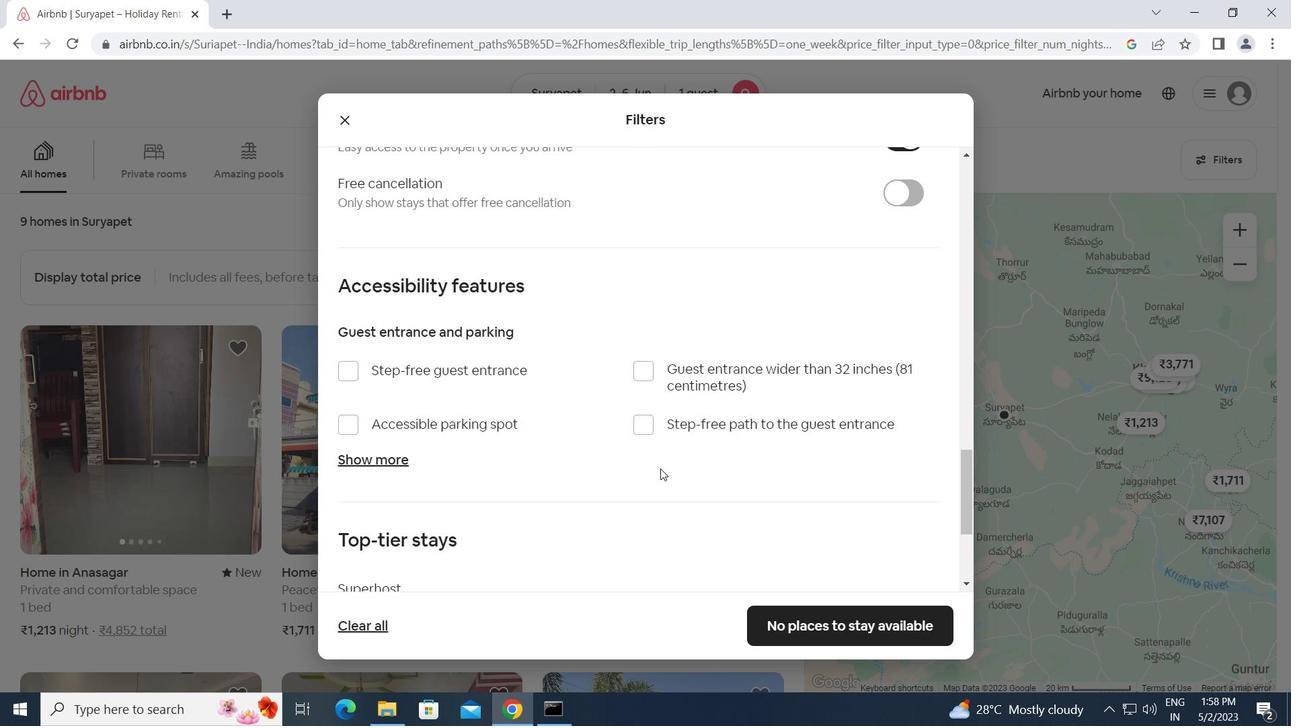 
Action: Mouse scrolled (661, 468) with delta (0, 0)
Screenshot: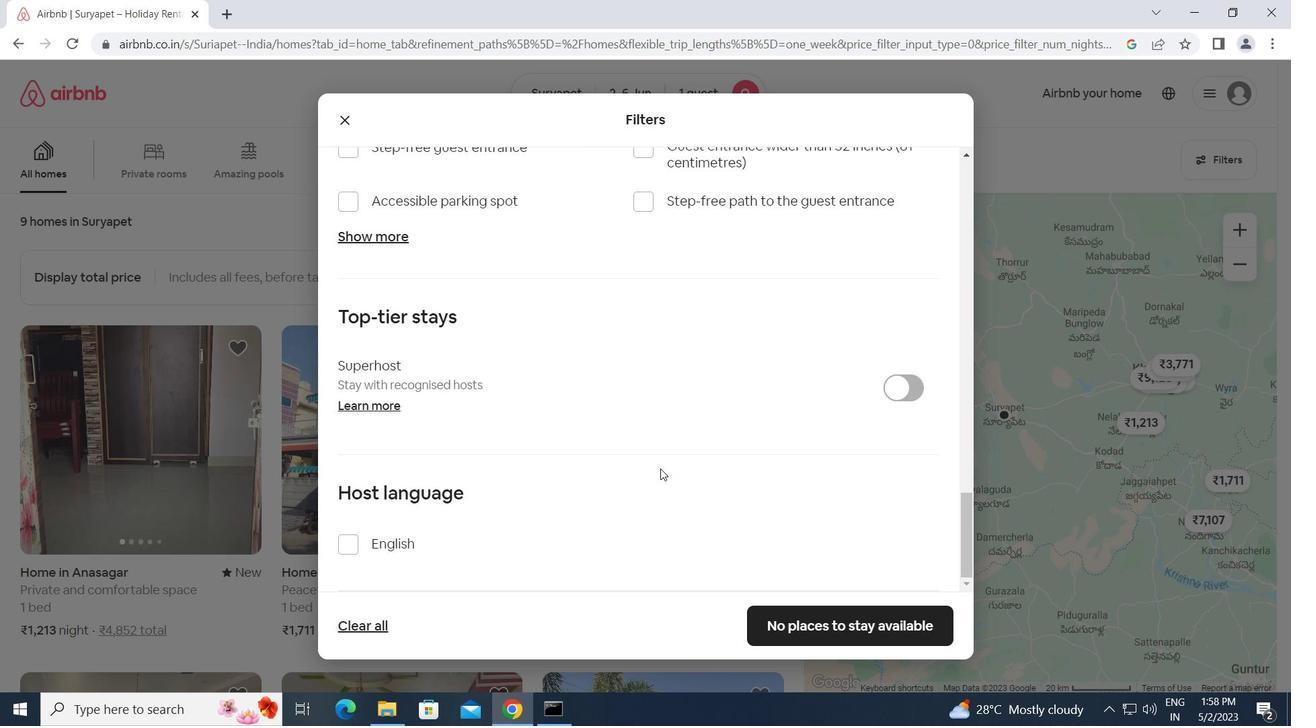 
Action: Mouse scrolled (661, 468) with delta (0, 0)
Screenshot: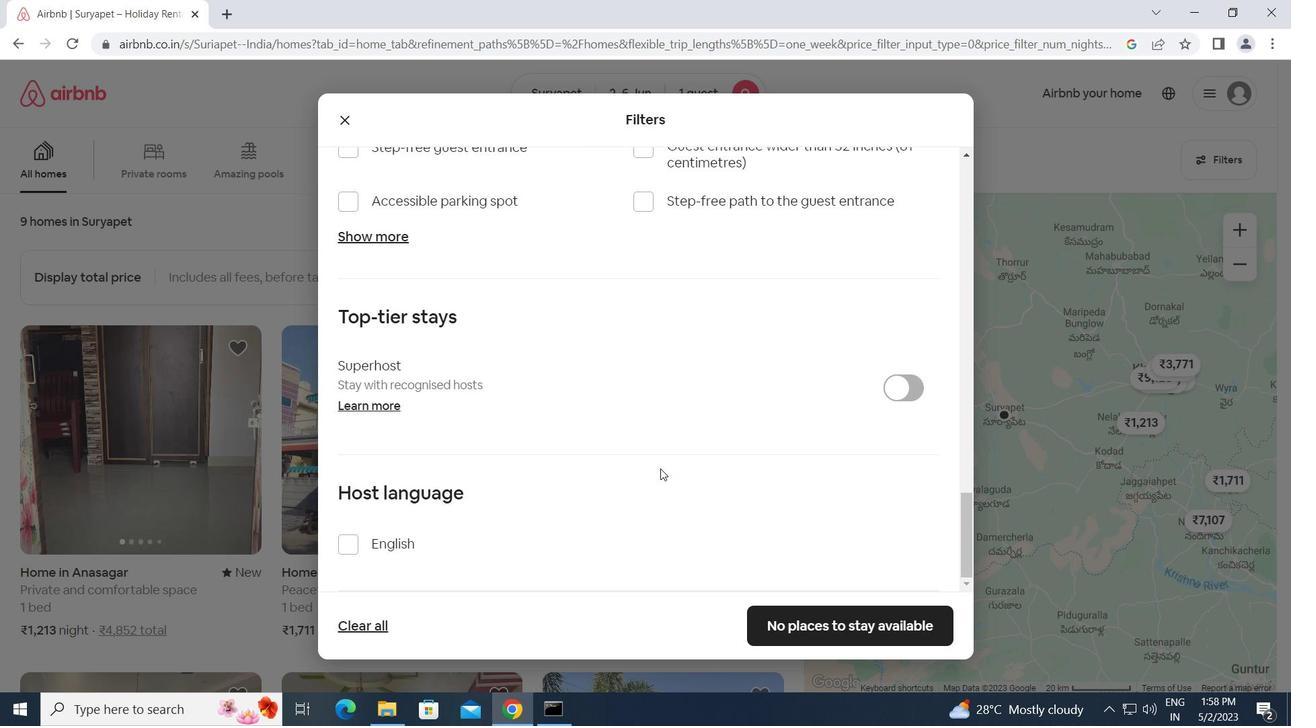 
Action: Mouse scrolled (661, 468) with delta (0, 0)
Screenshot: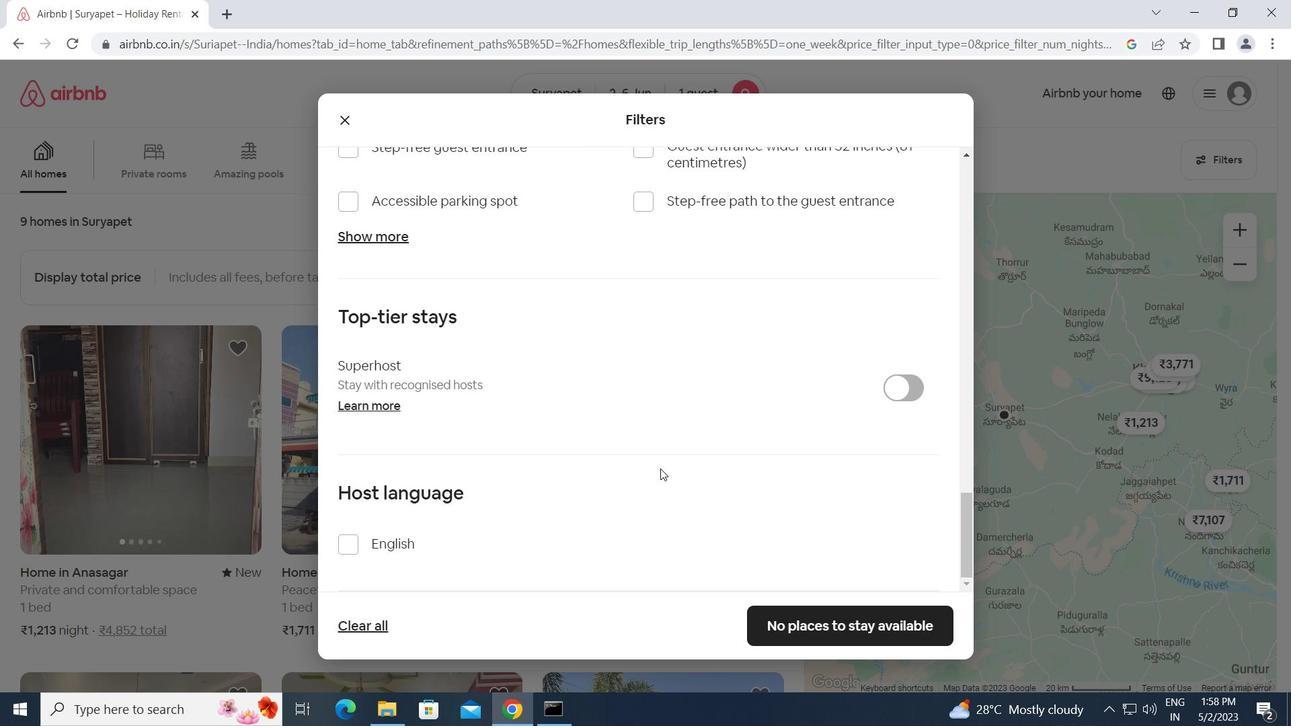 
Action: Mouse moved to (354, 537)
Screenshot: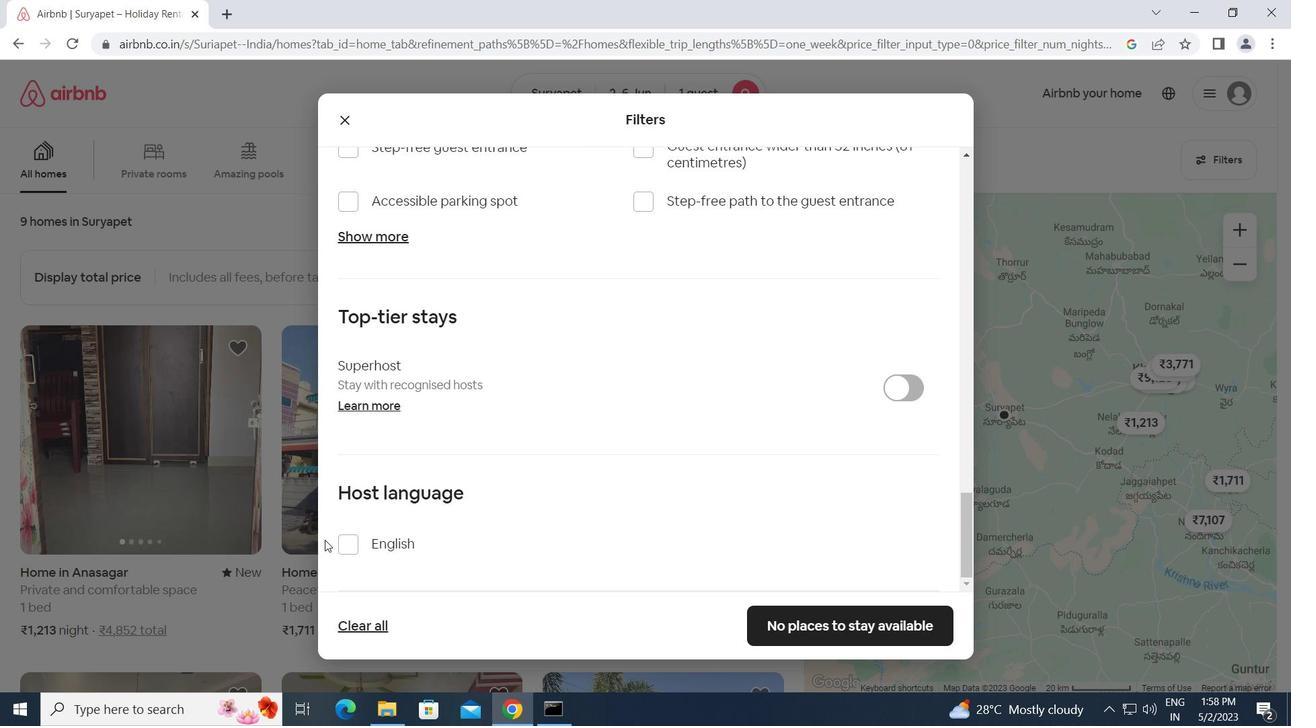 
Action: Mouse pressed left at (354, 537)
Screenshot: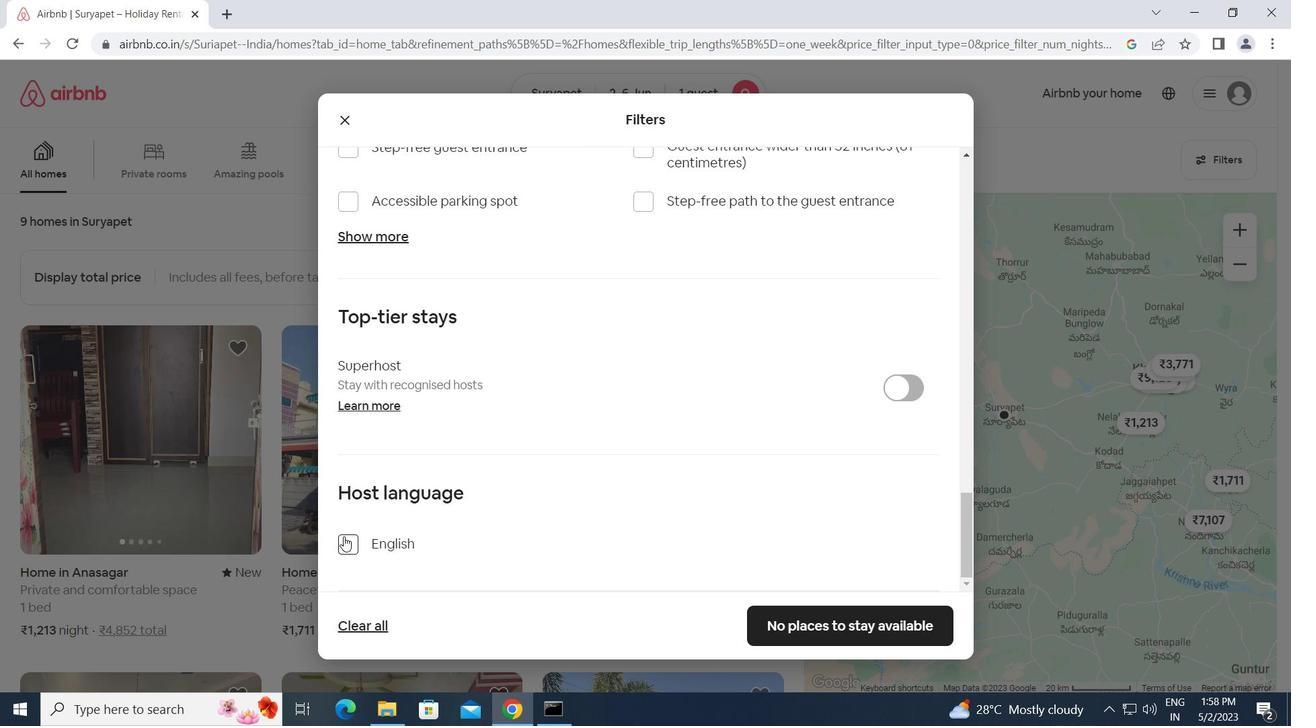 
Action: Mouse moved to (857, 615)
Screenshot: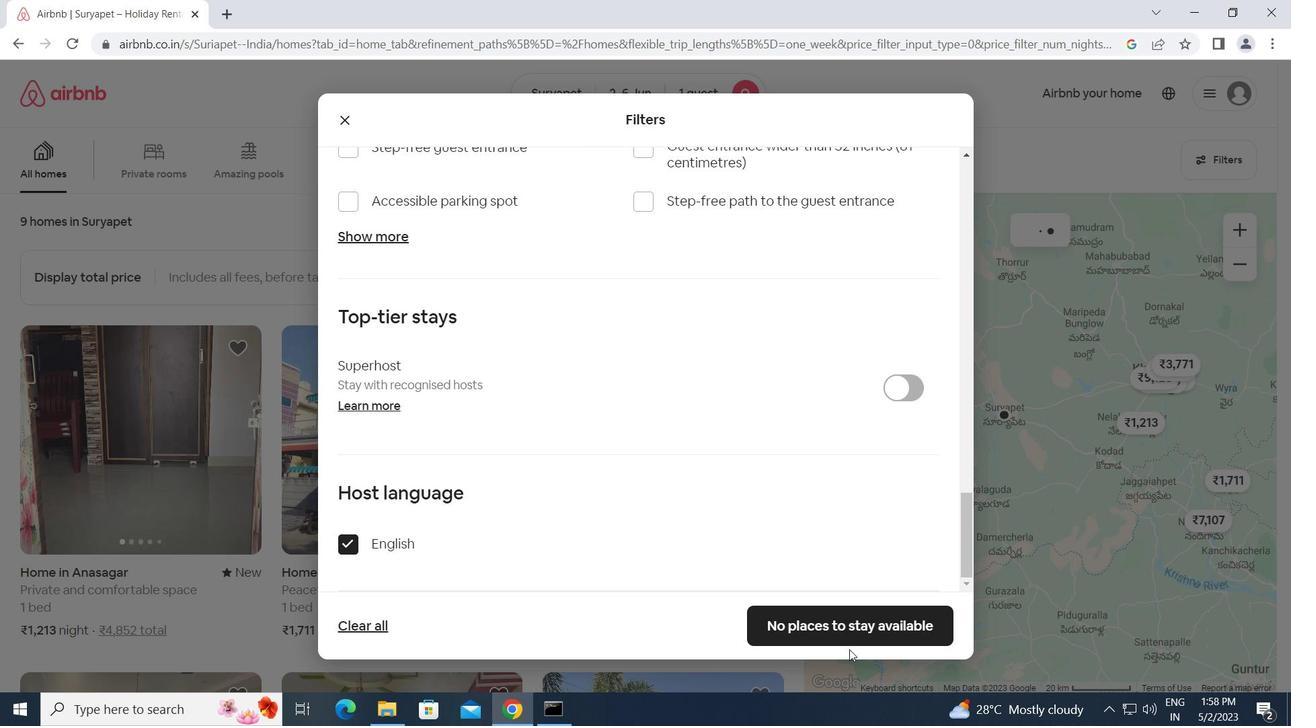 
Action: Mouse pressed left at (857, 615)
Screenshot: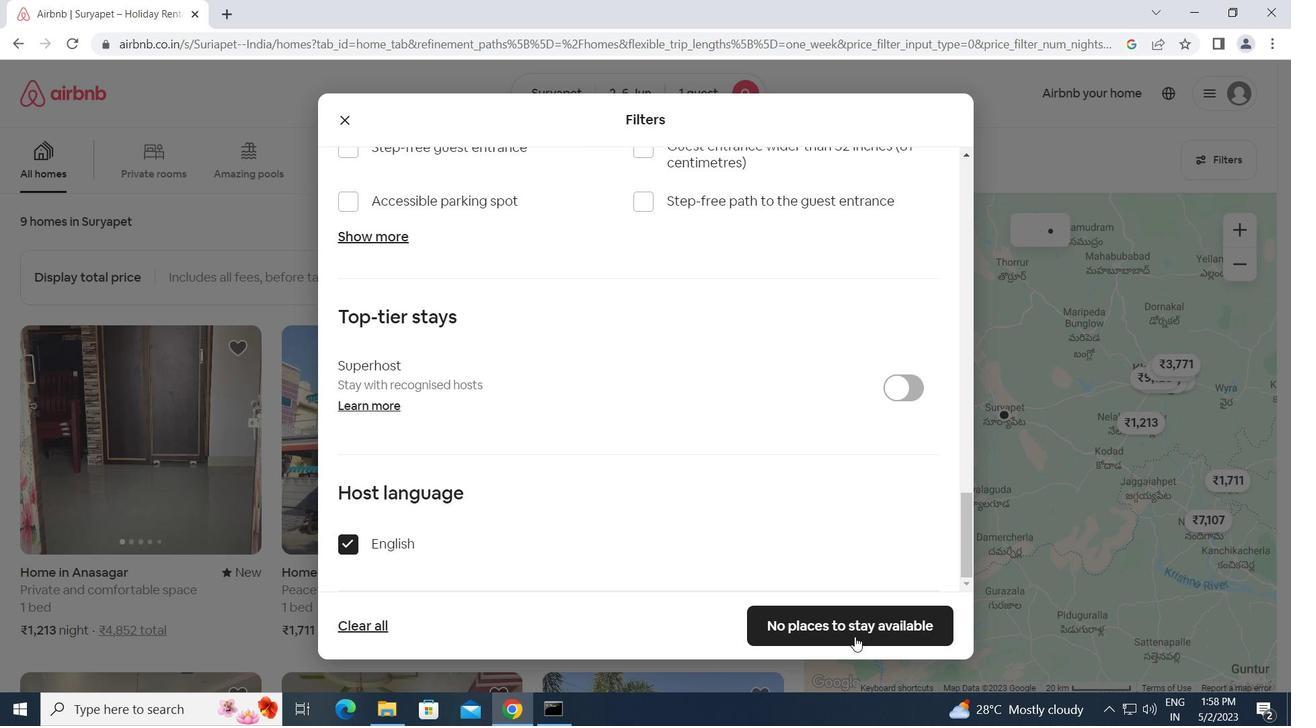 
